 Task: Look for space in Odessa, United States from 12th July, 2023 to 16th July, 2023 for 8 adults in price range Rs.10000 to Rs.16000. Place can be private room with 8 bedrooms having 8 beds and 8 bathrooms. Property type can be house, flat, guest house, hotel. Amenities needed are: wifi, TV, free parkinig on premises, gym, breakfast. Booking option can be shelf check-in. Required host language is English.
Action: Mouse moved to (510, 111)
Screenshot: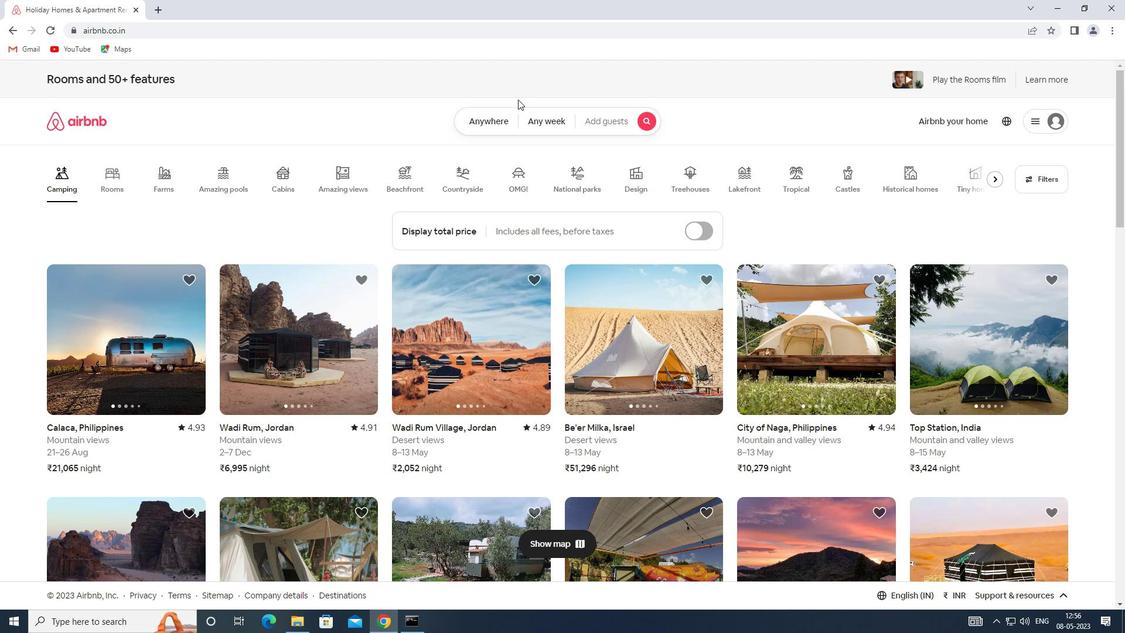 
Action: Mouse pressed left at (510, 111)
Screenshot: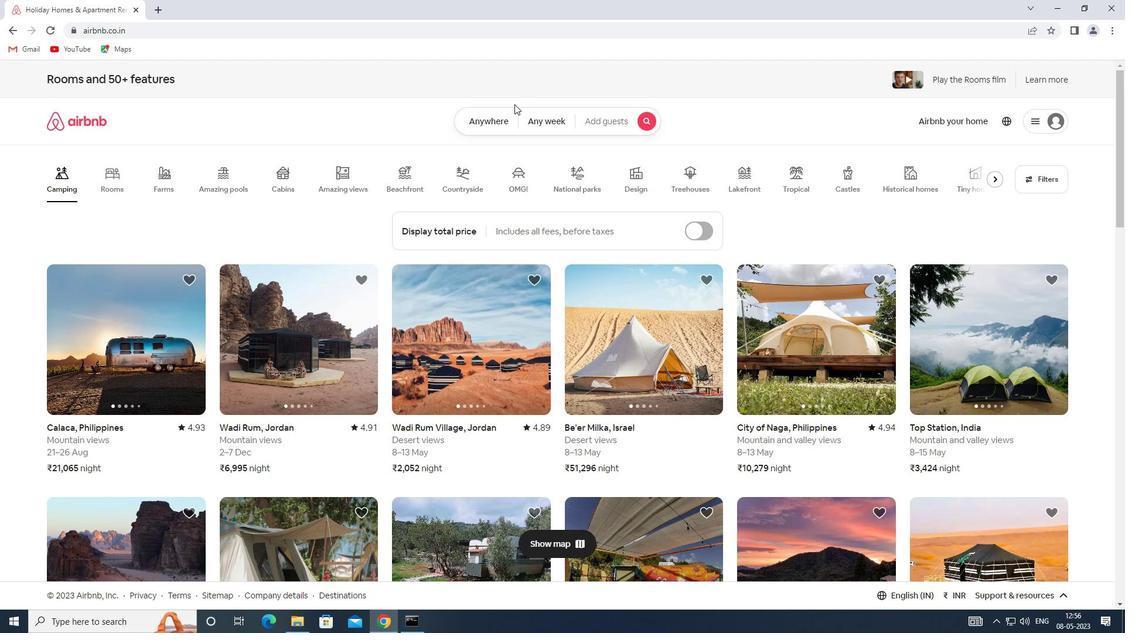 
Action: Mouse moved to (422, 167)
Screenshot: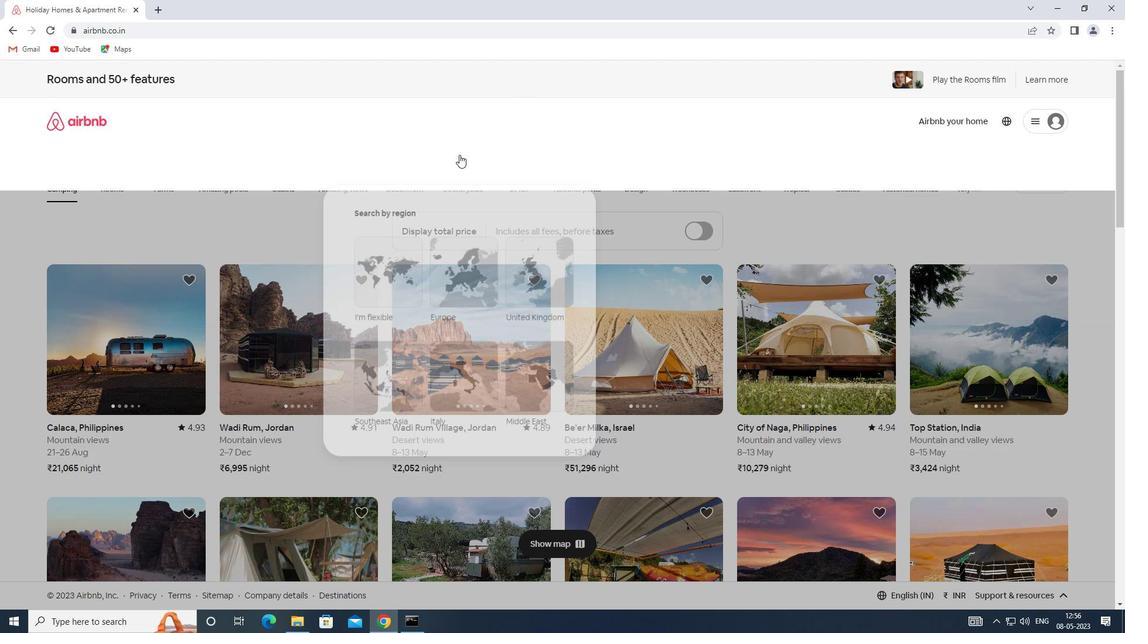 
Action: Mouse pressed left at (422, 167)
Screenshot: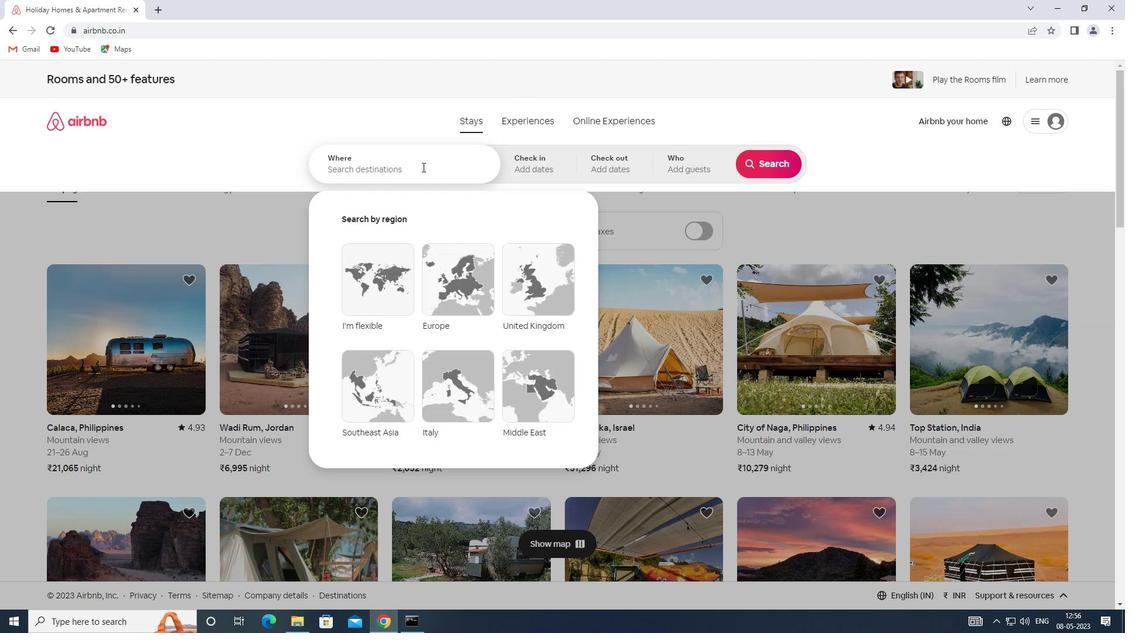 
Action: Key pressed <Key.shift>SPACE<Key.space>IN<Key.space><Key.shift><Key.shift><Key.shift><Key.shift><Key.shift><Key.shift><Key.shift><Key.shift><Key.shift><Key.shift><Key.shift><Key.shift><Key.shift><Key.shift><Key.shift><Key.shift><Key.shift><Key.shift><Key.shift><Key.shift><Key.shift><Key.shift>ODESSA,<Key.shift>UNITED<Key.space><Key.shift>STATES
Screenshot: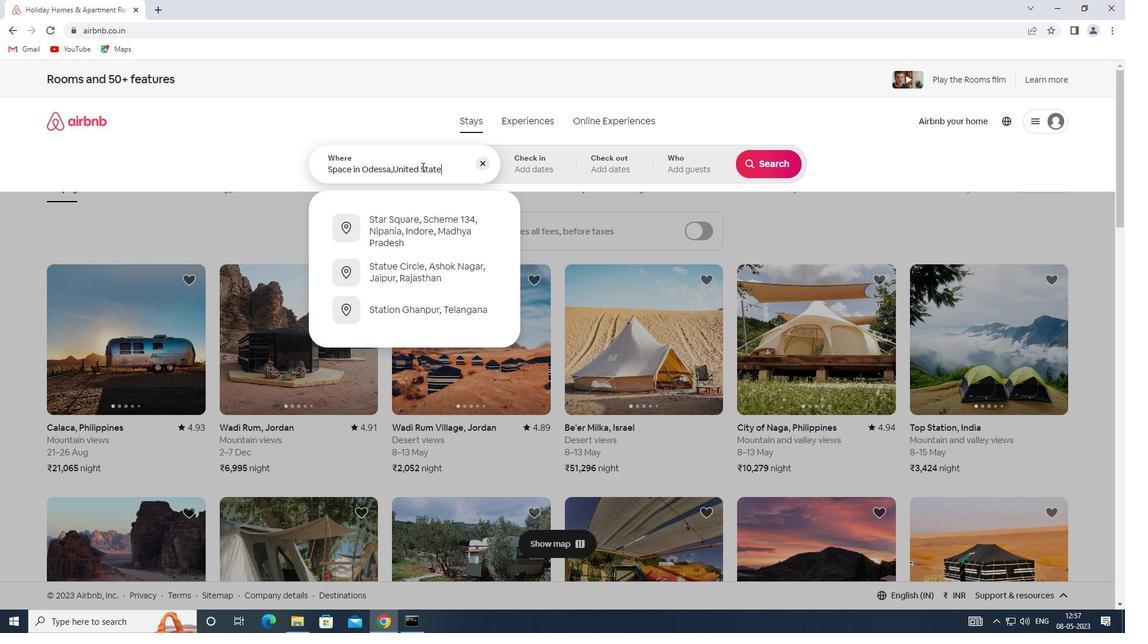 
Action: Mouse moved to (553, 176)
Screenshot: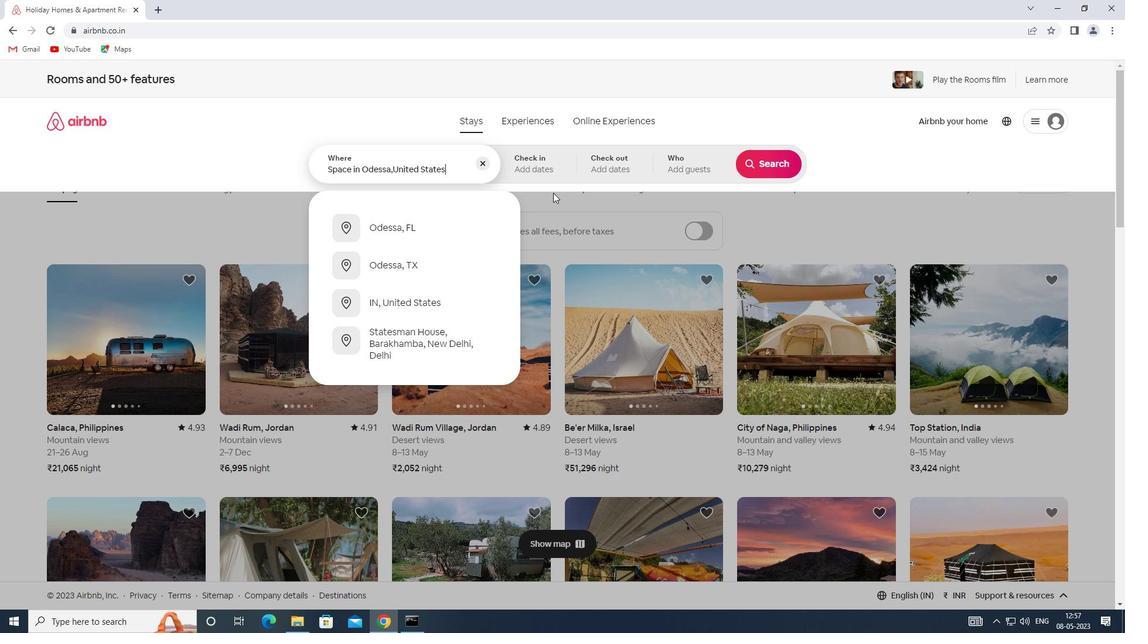 
Action: Mouse pressed left at (553, 176)
Screenshot: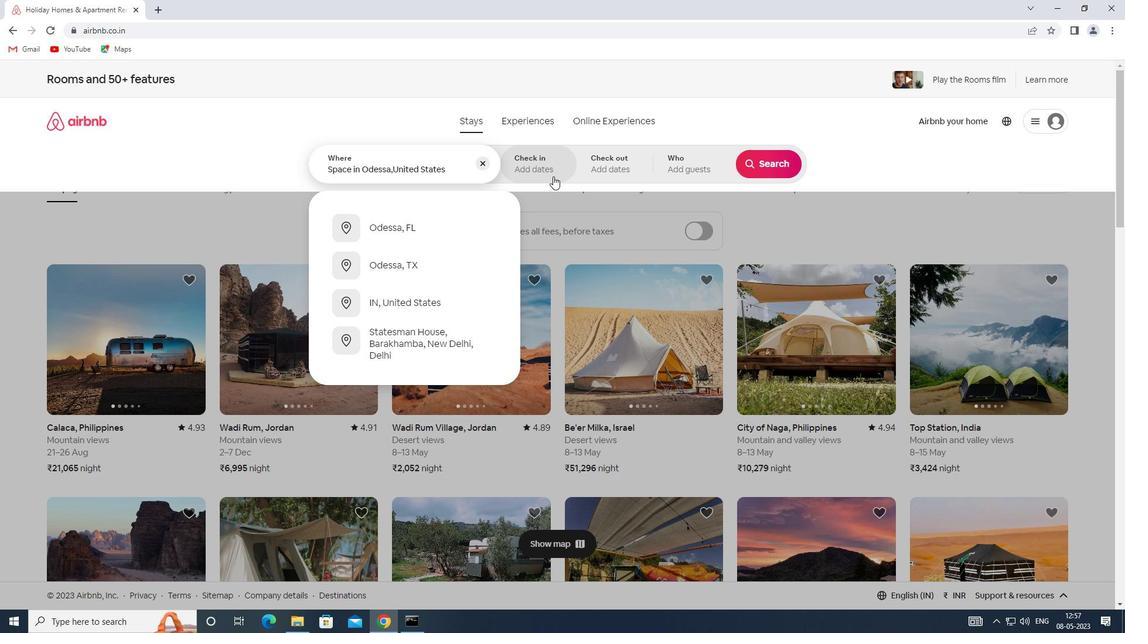 
Action: Mouse moved to (760, 256)
Screenshot: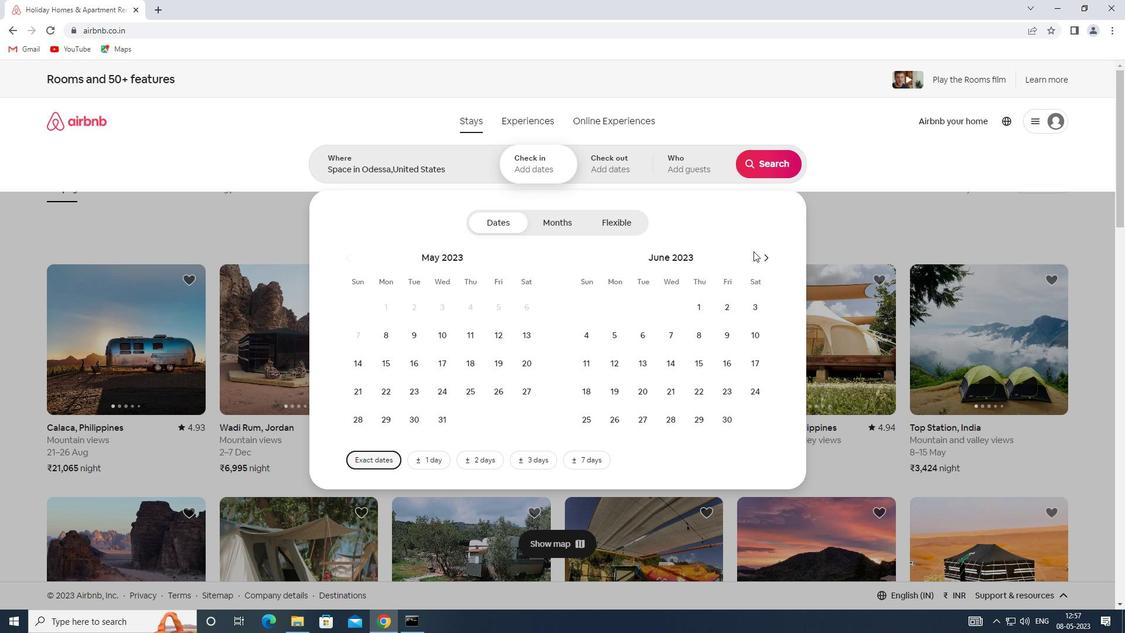 
Action: Mouse pressed left at (760, 256)
Screenshot: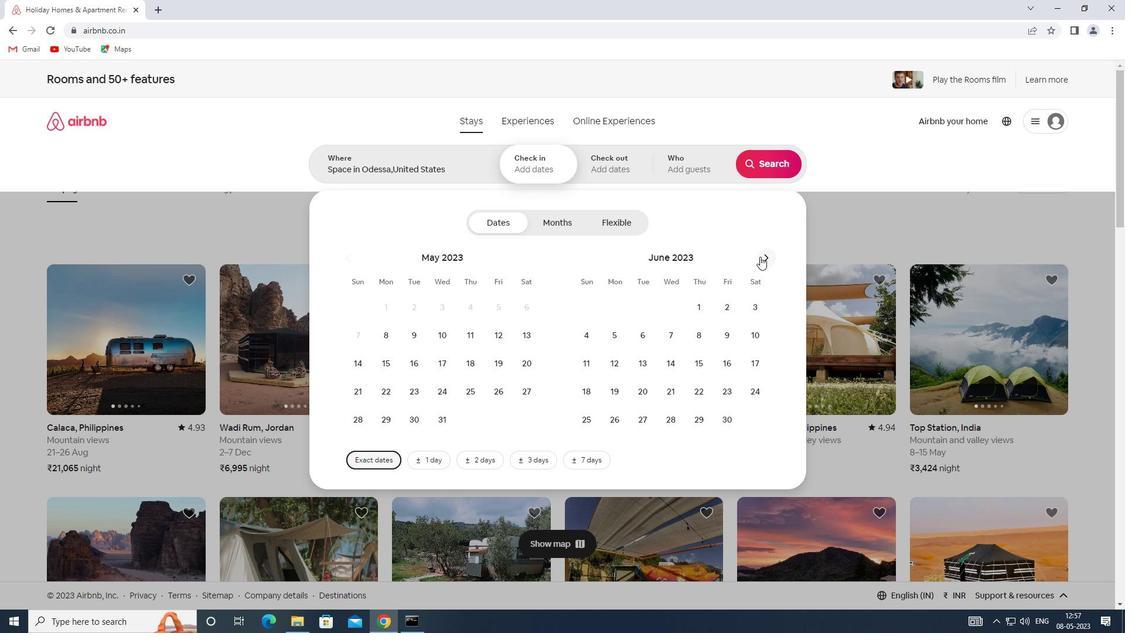 
Action: Mouse moved to (674, 363)
Screenshot: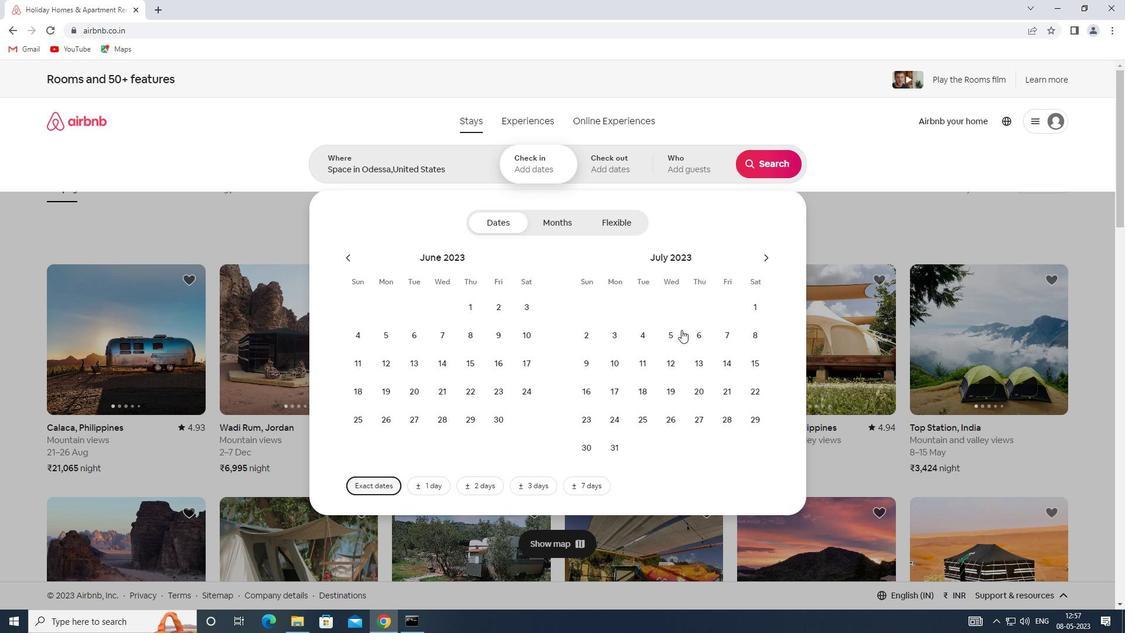 
Action: Mouse pressed left at (674, 363)
Screenshot: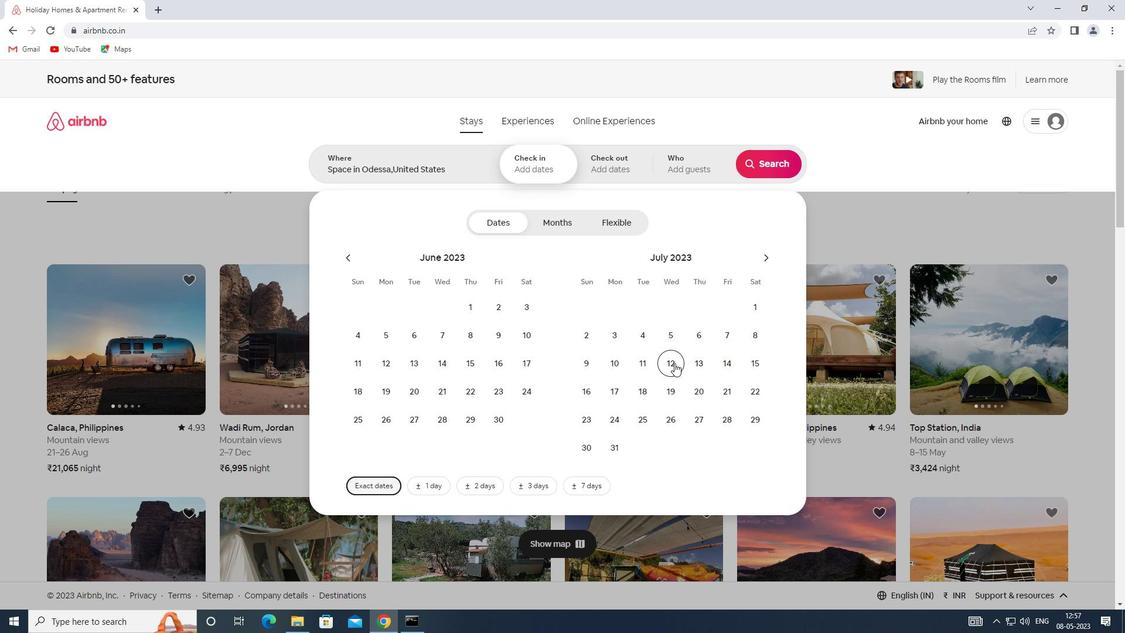 
Action: Mouse moved to (592, 388)
Screenshot: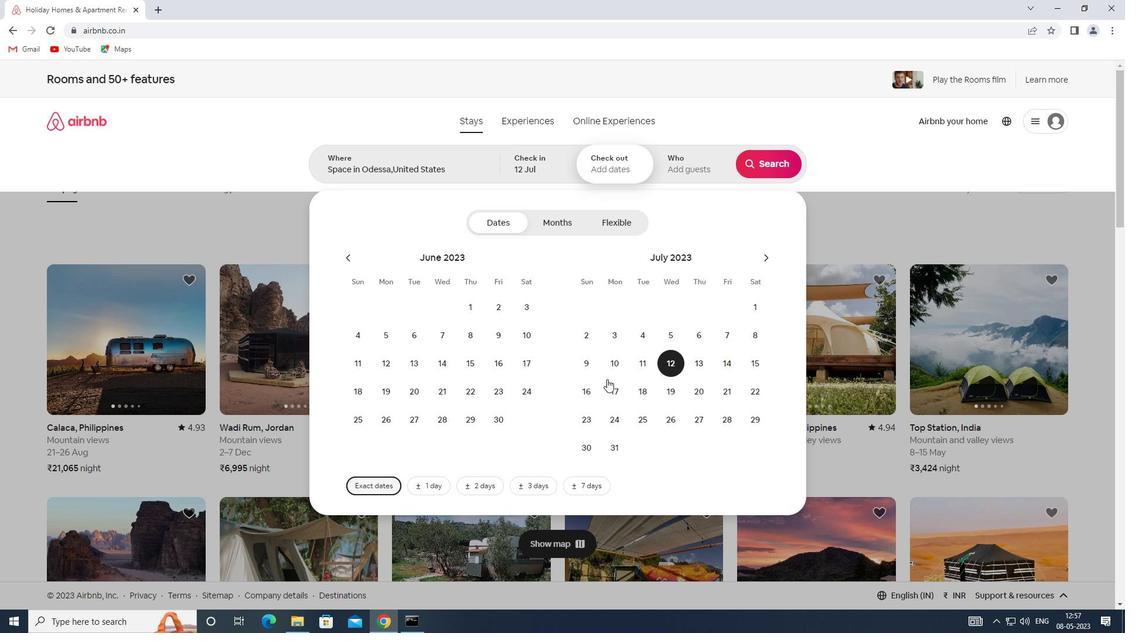
Action: Mouse pressed left at (592, 388)
Screenshot: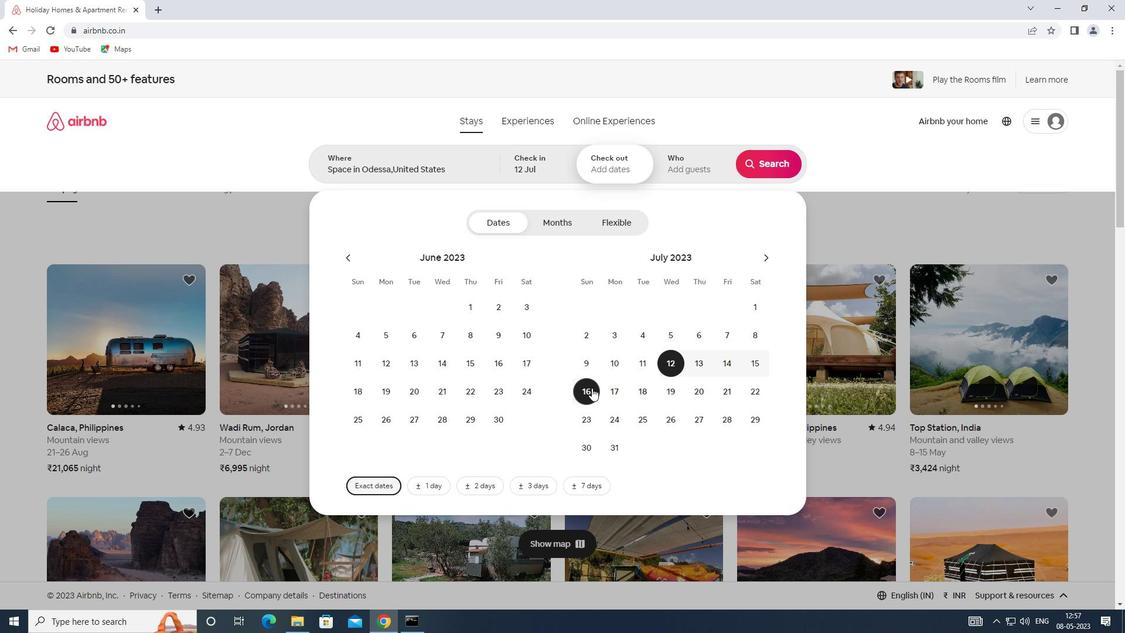 
Action: Mouse moved to (687, 172)
Screenshot: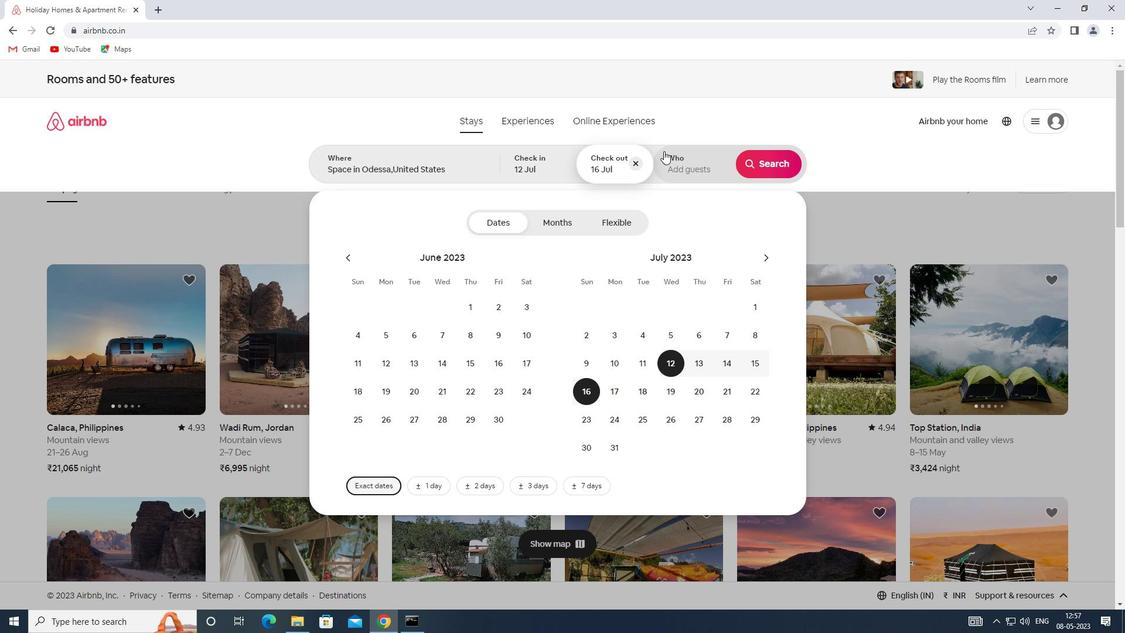 
Action: Mouse pressed left at (687, 172)
Screenshot: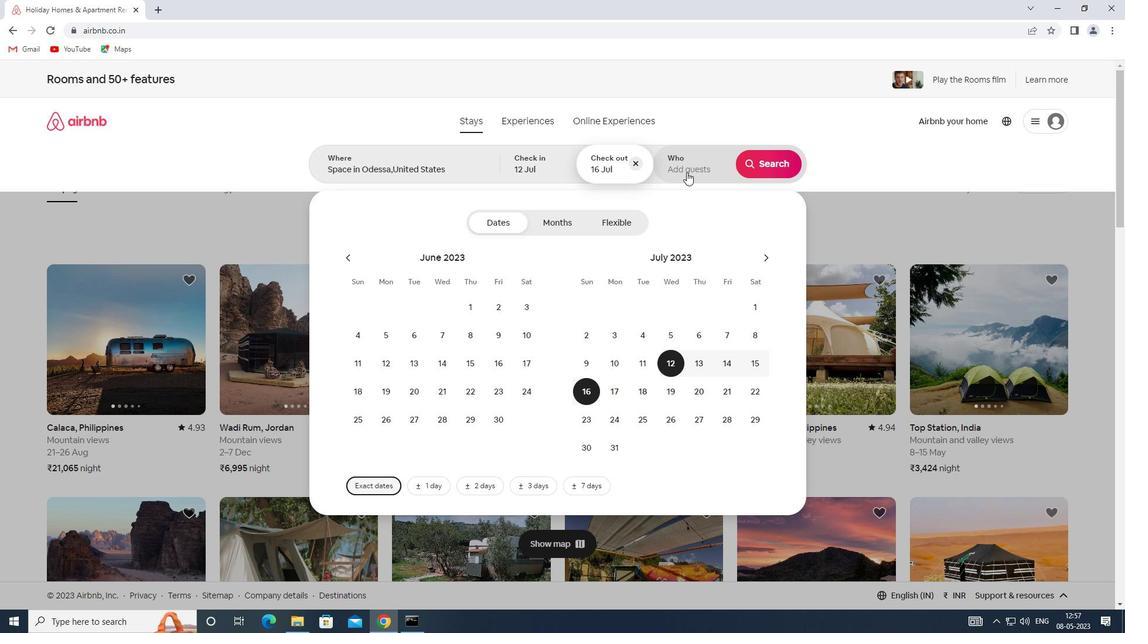 
Action: Mouse moved to (772, 222)
Screenshot: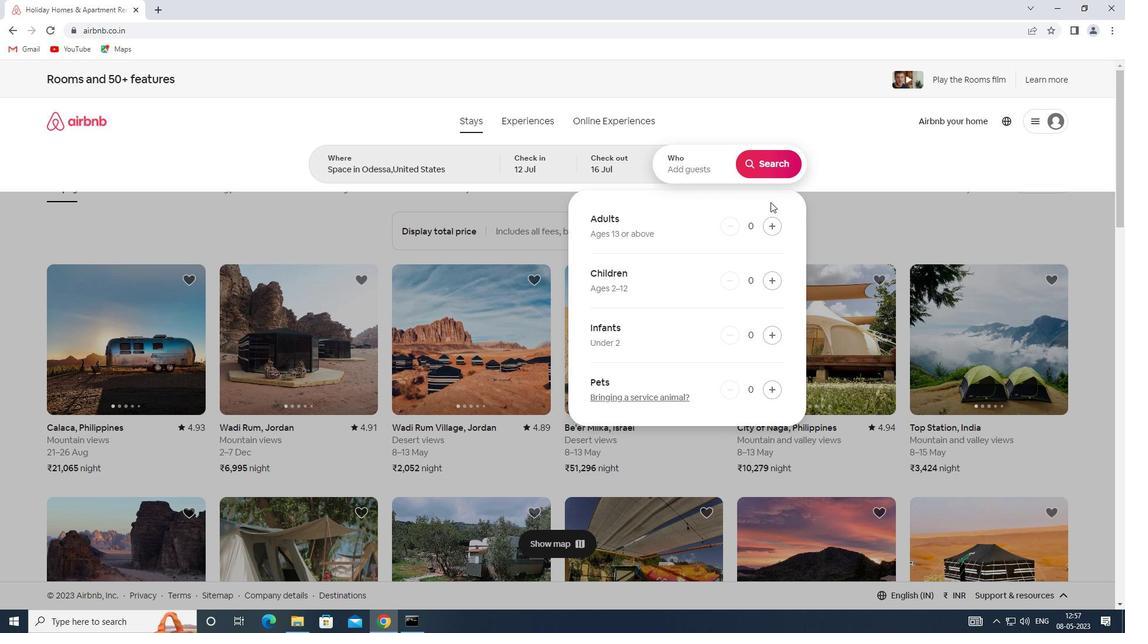 
Action: Mouse pressed left at (772, 222)
Screenshot: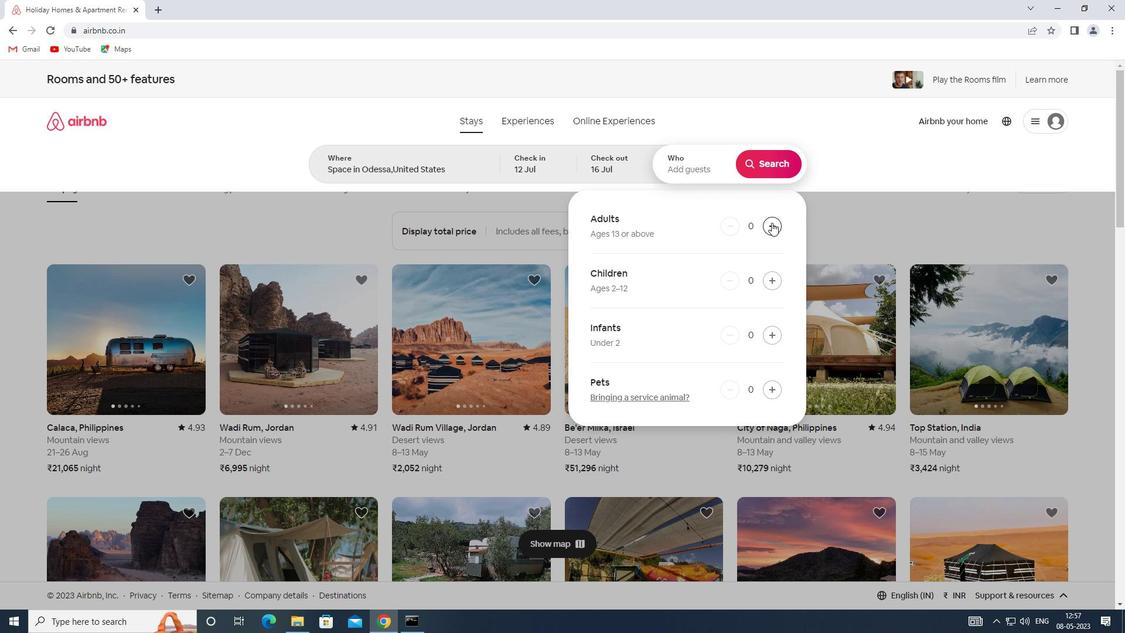 
Action: Mouse pressed left at (772, 222)
Screenshot: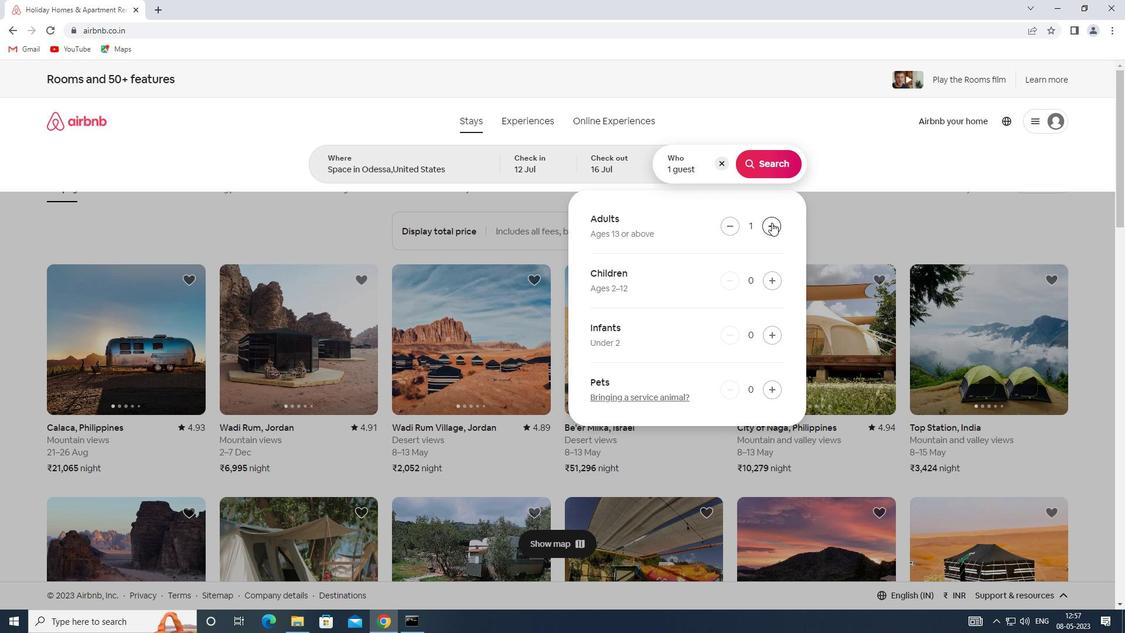 
Action: Mouse pressed left at (772, 222)
Screenshot: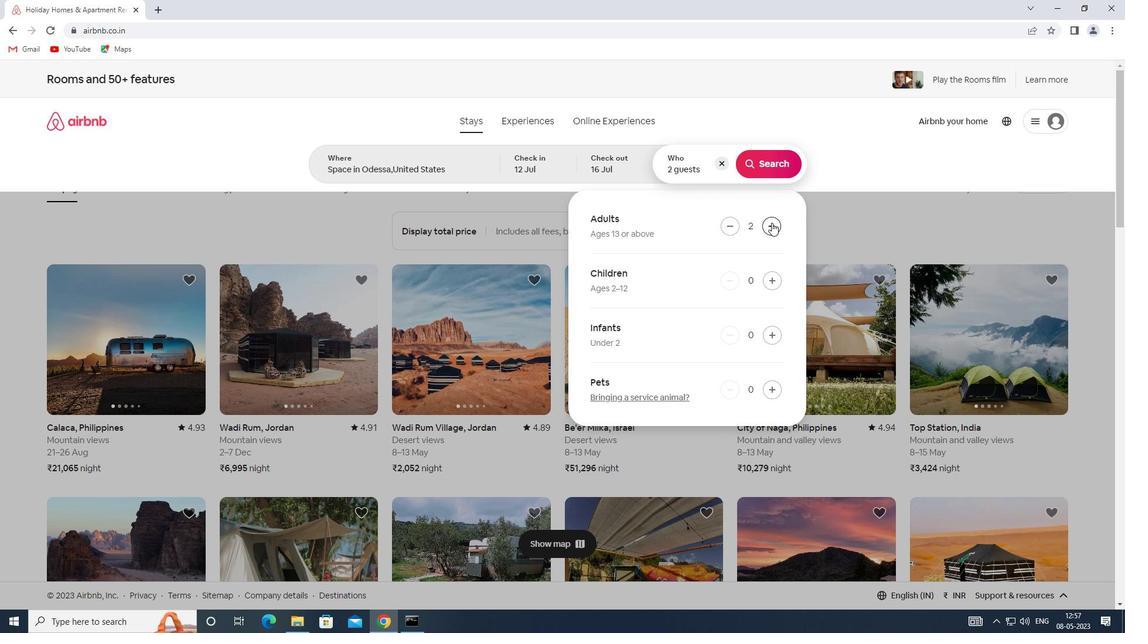 
Action: Mouse pressed left at (772, 222)
Screenshot: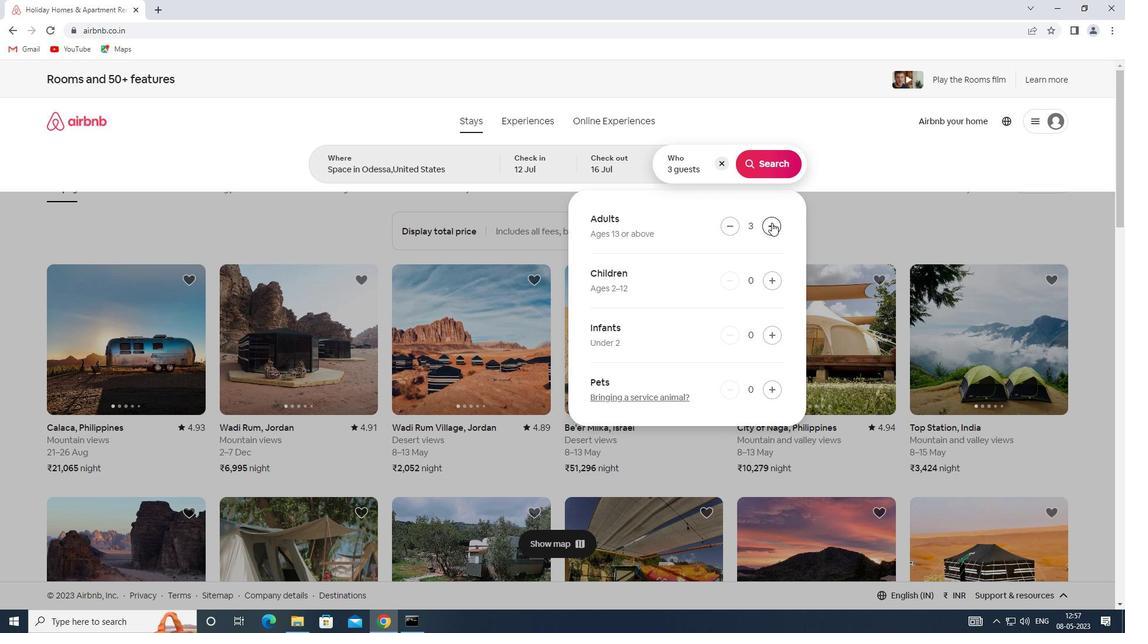 
Action: Mouse pressed left at (772, 222)
Screenshot: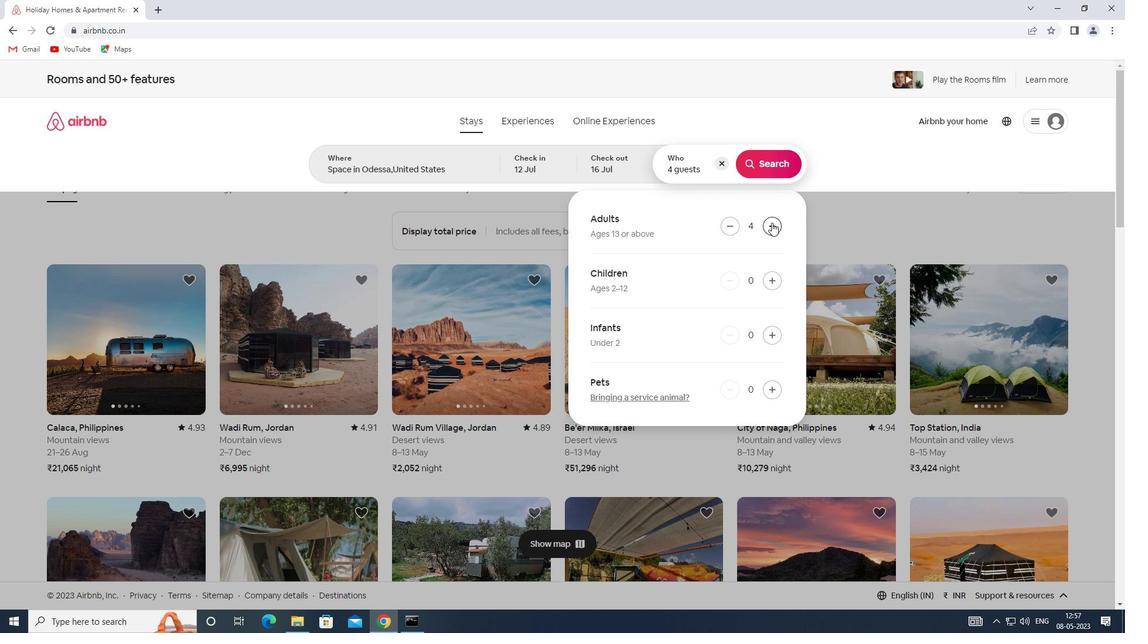 
Action: Mouse pressed left at (772, 222)
Screenshot: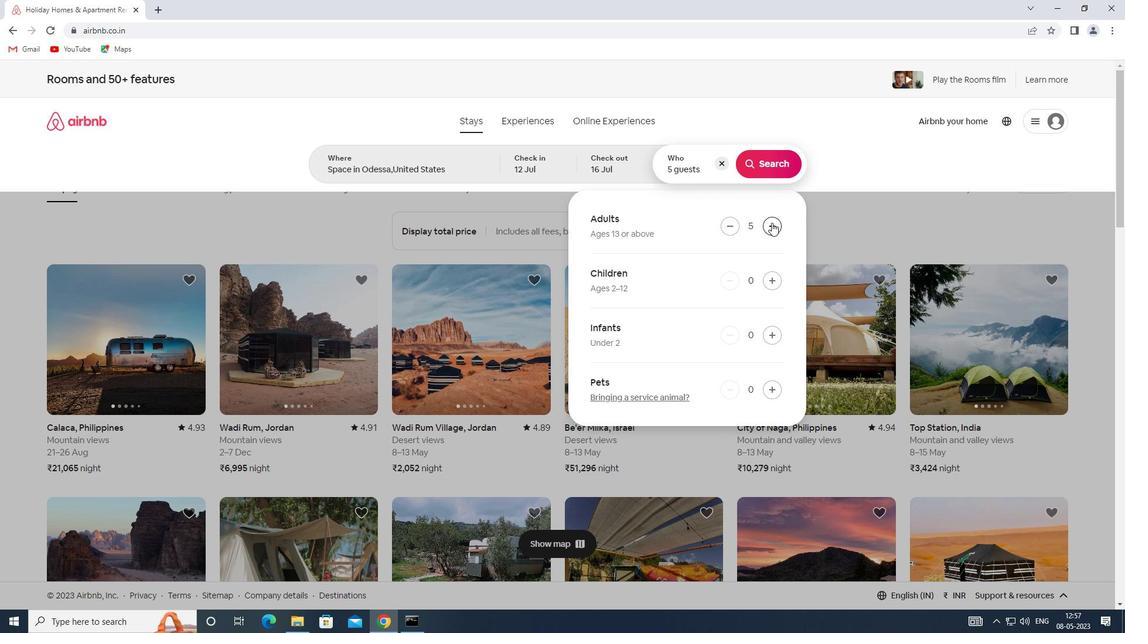 
Action: Mouse pressed left at (772, 222)
Screenshot: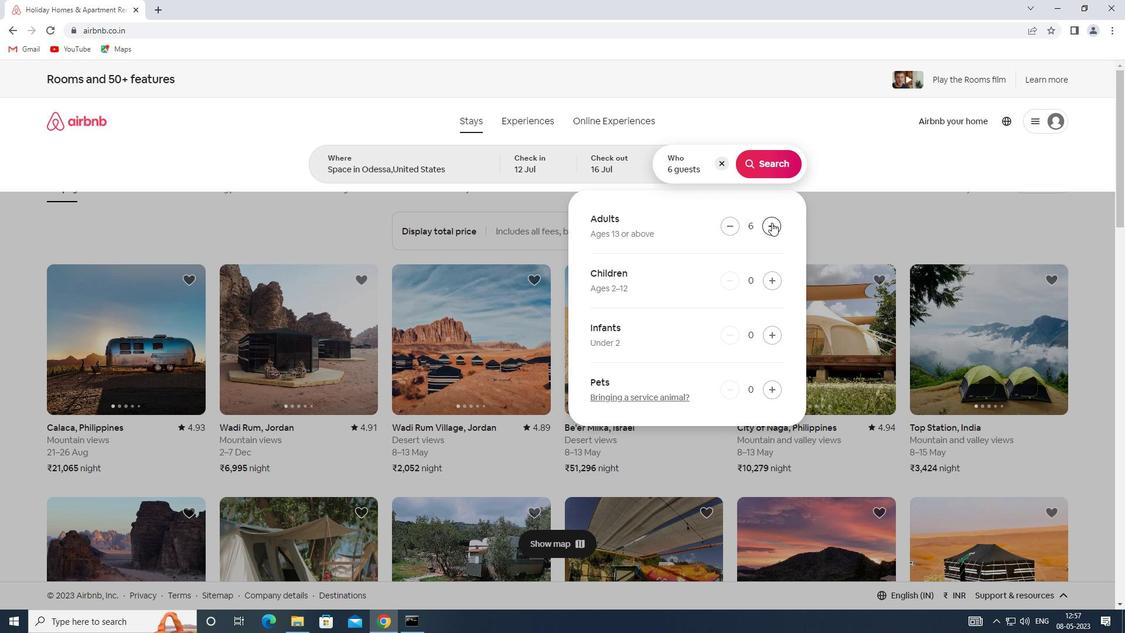 
Action: Mouse pressed left at (772, 222)
Screenshot: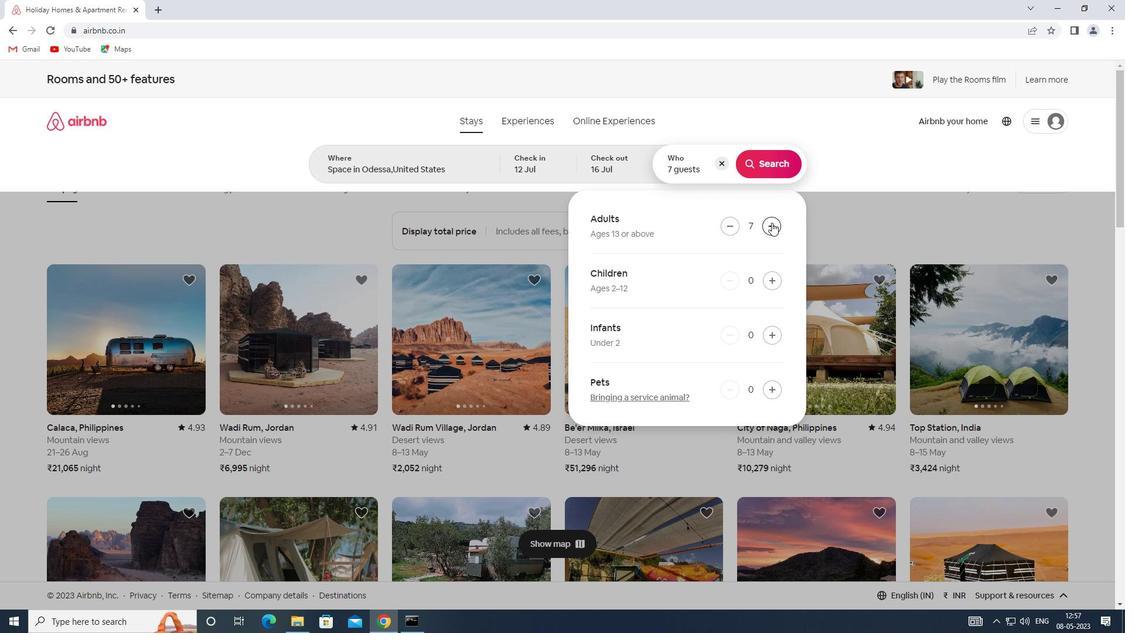 
Action: Mouse moved to (773, 166)
Screenshot: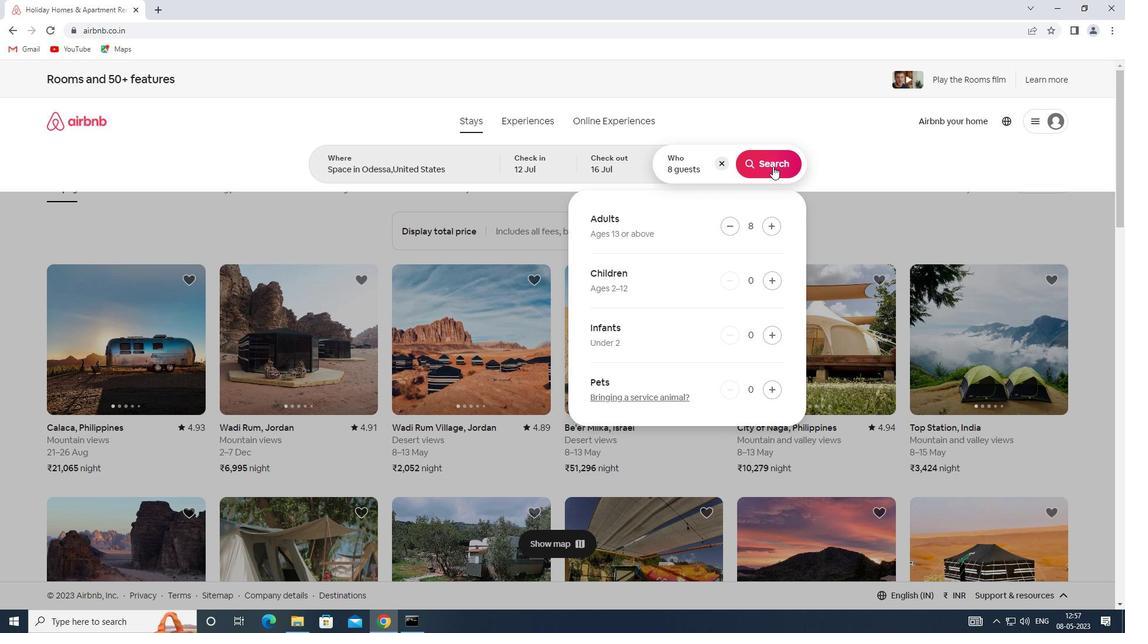 
Action: Mouse pressed left at (773, 166)
Screenshot: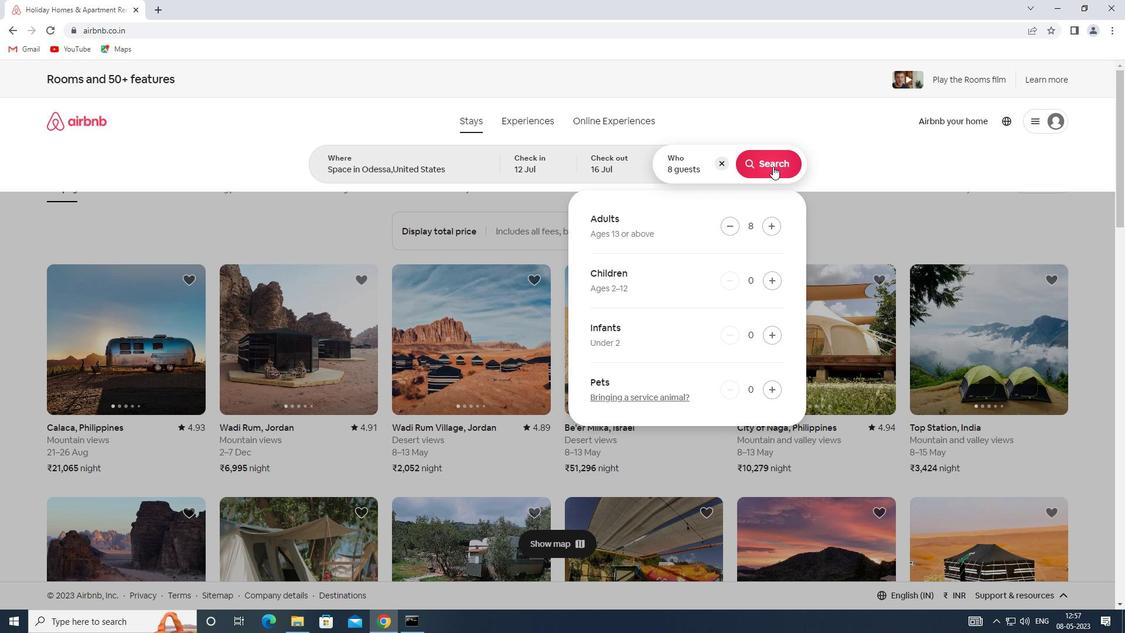 
Action: Mouse moved to (1057, 129)
Screenshot: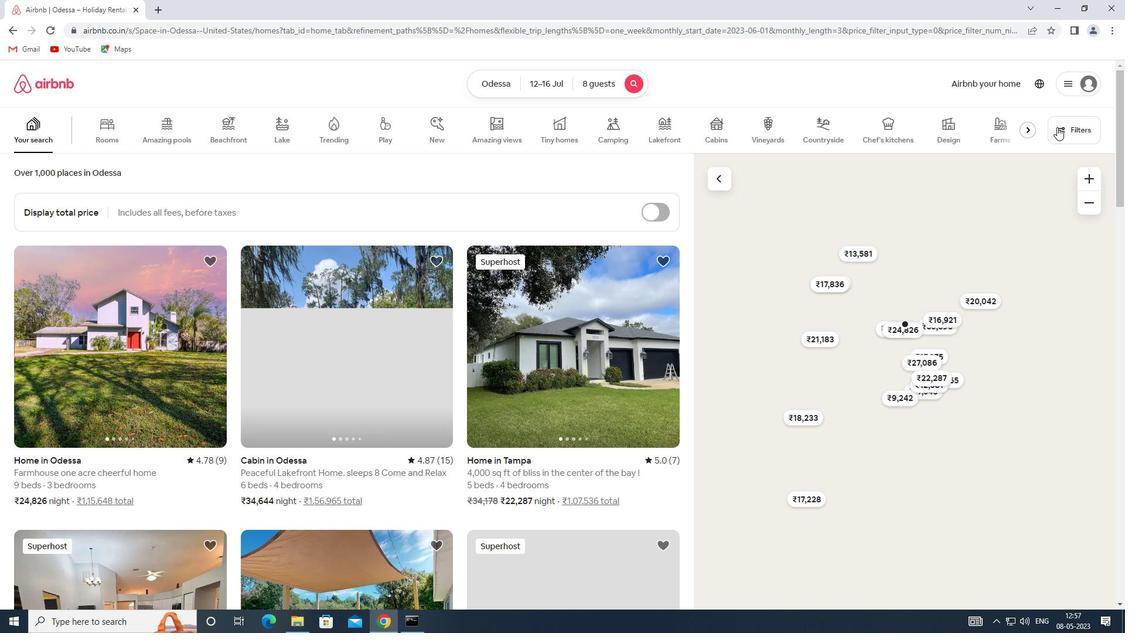 
Action: Mouse pressed left at (1057, 129)
Screenshot: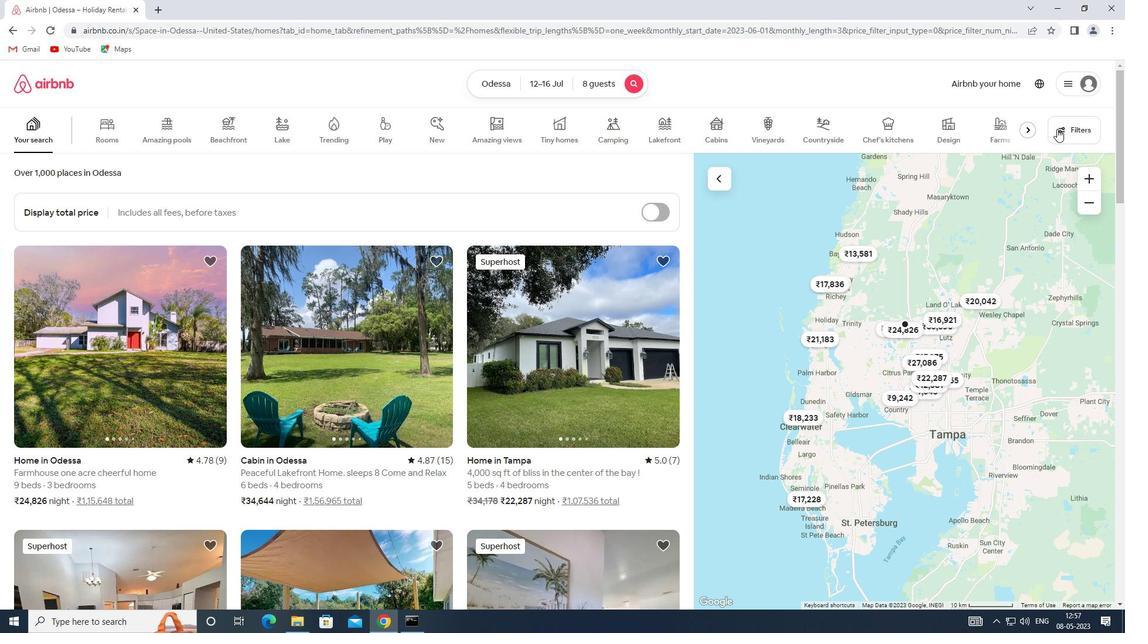 
Action: Mouse moved to (406, 419)
Screenshot: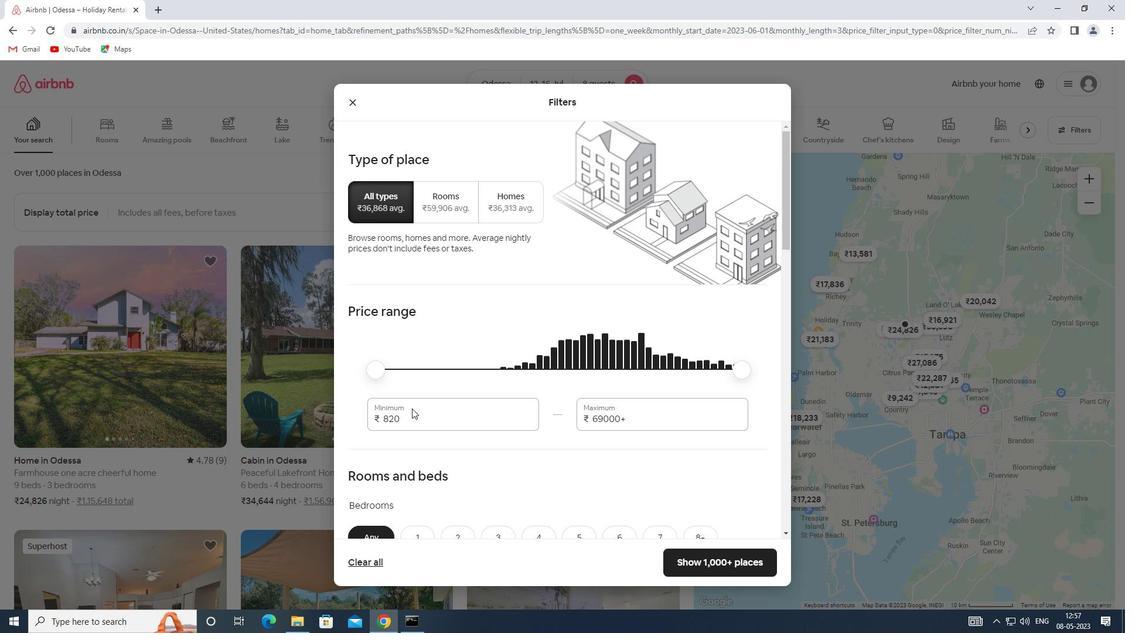 
Action: Mouse pressed left at (406, 419)
Screenshot: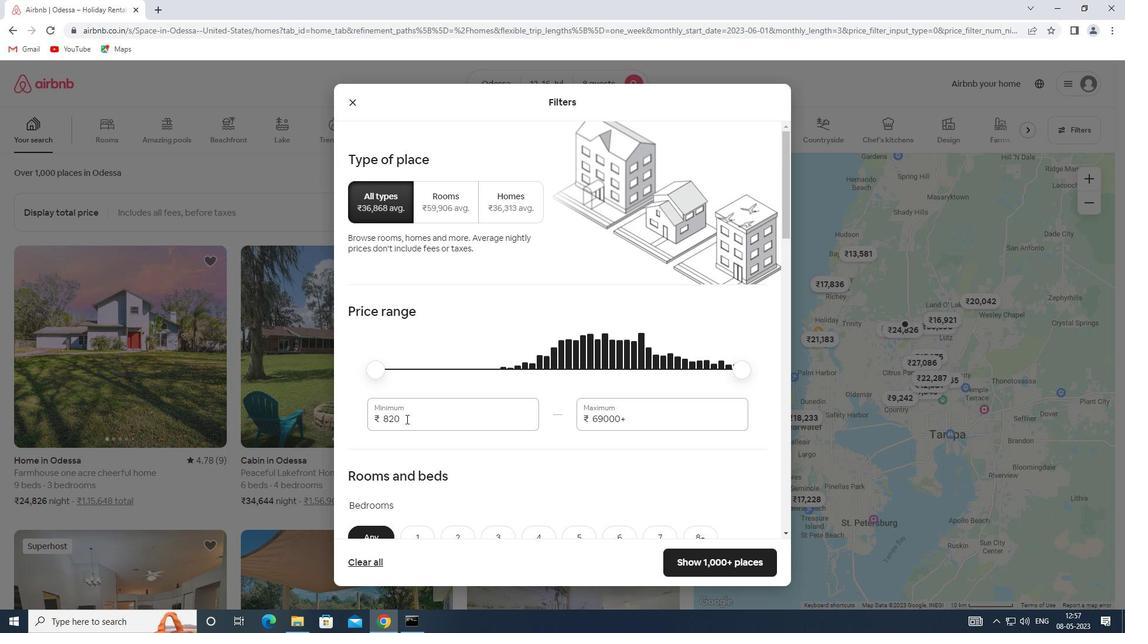 
Action: Mouse moved to (372, 418)
Screenshot: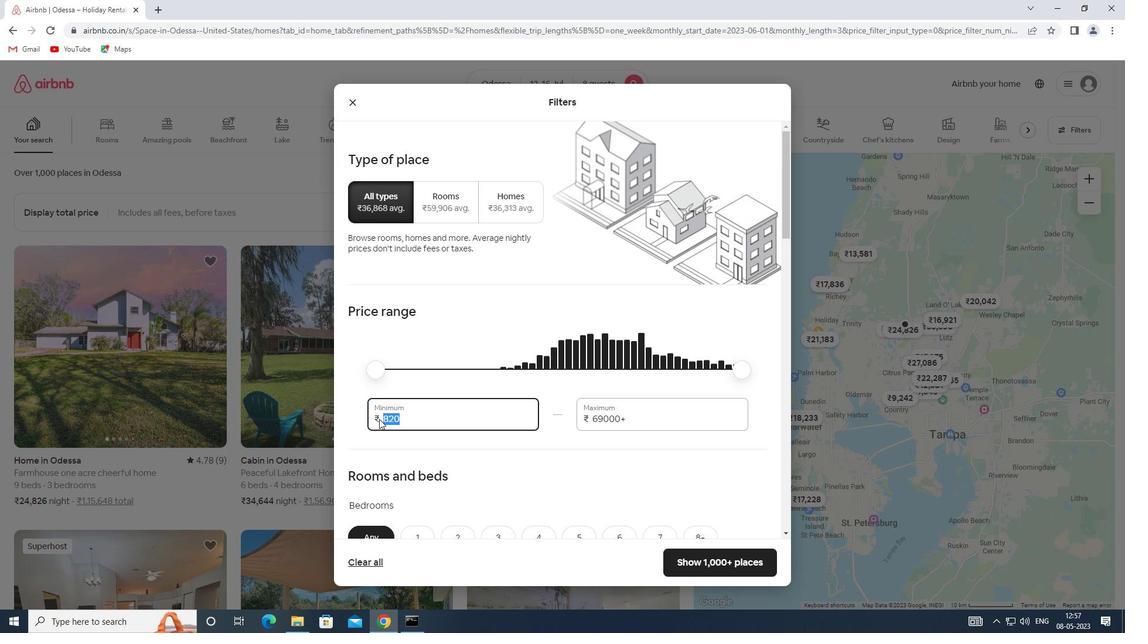 
Action: Key pressed 10000
Screenshot: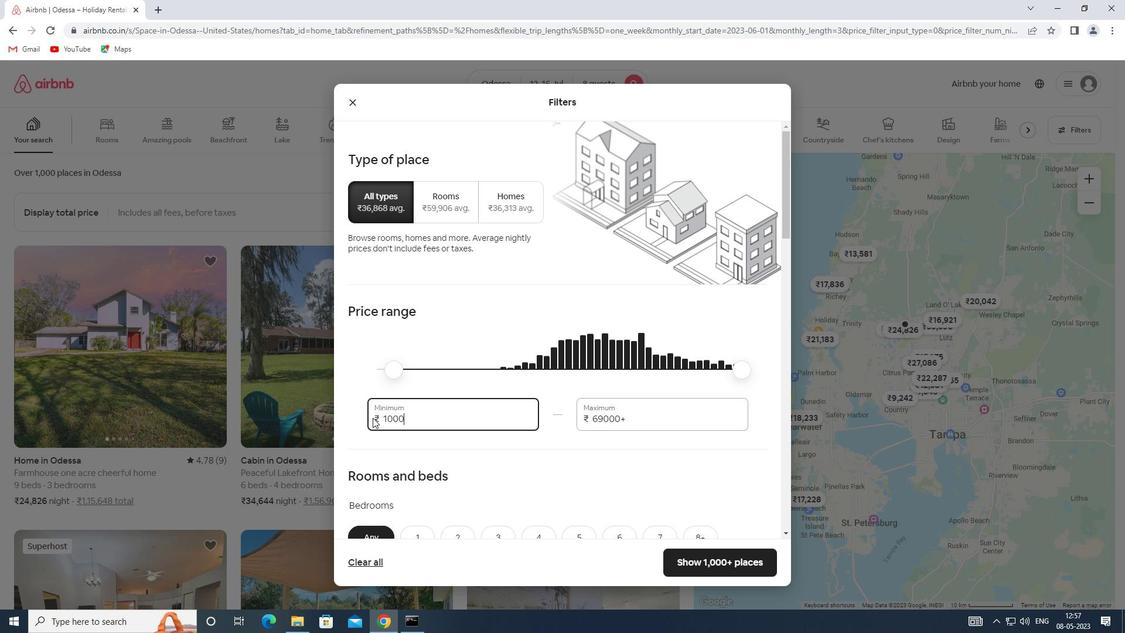 
Action: Mouse moved to (625, 419)
Screenshot: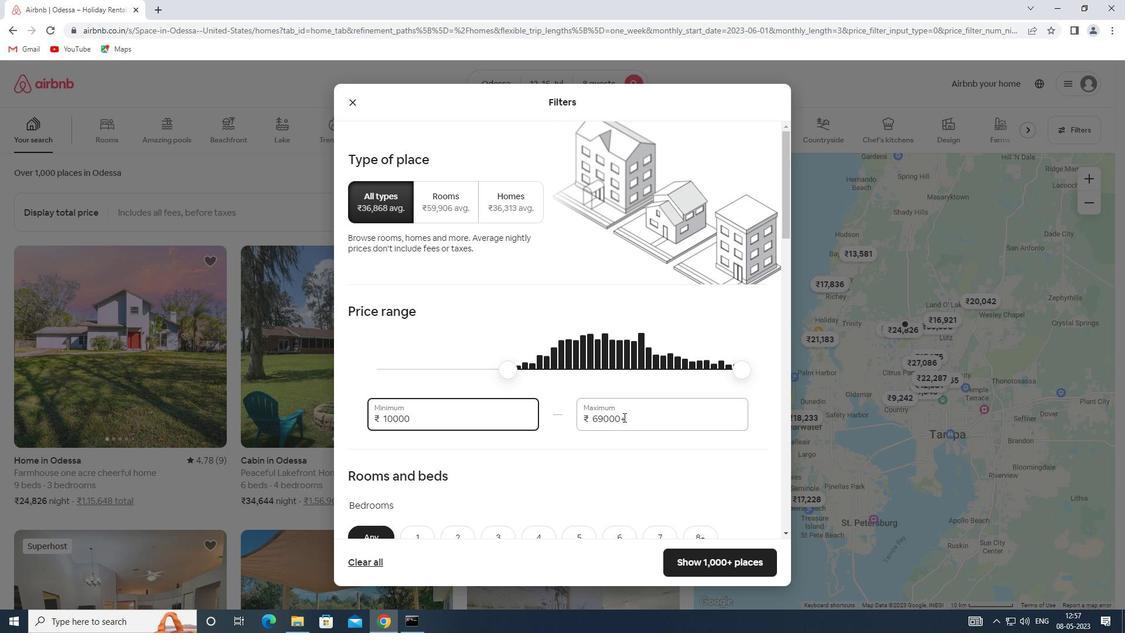 
Action: Mouse pressed left at (625, 419)
Screenshot: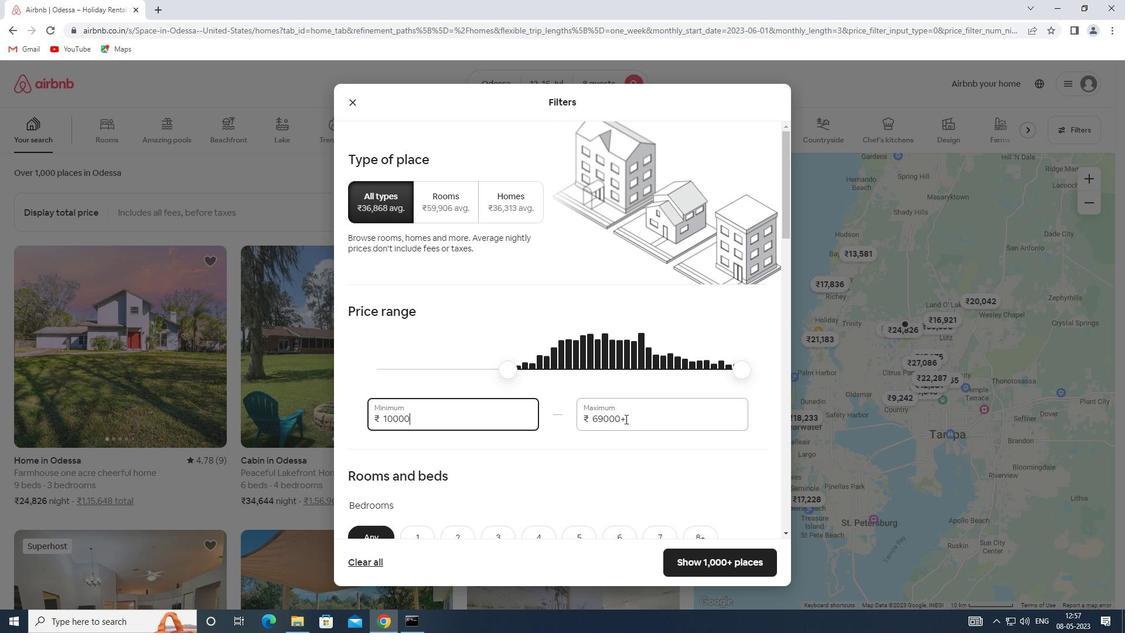 
Action: Mouse moved to (584, 417)
Screenshot: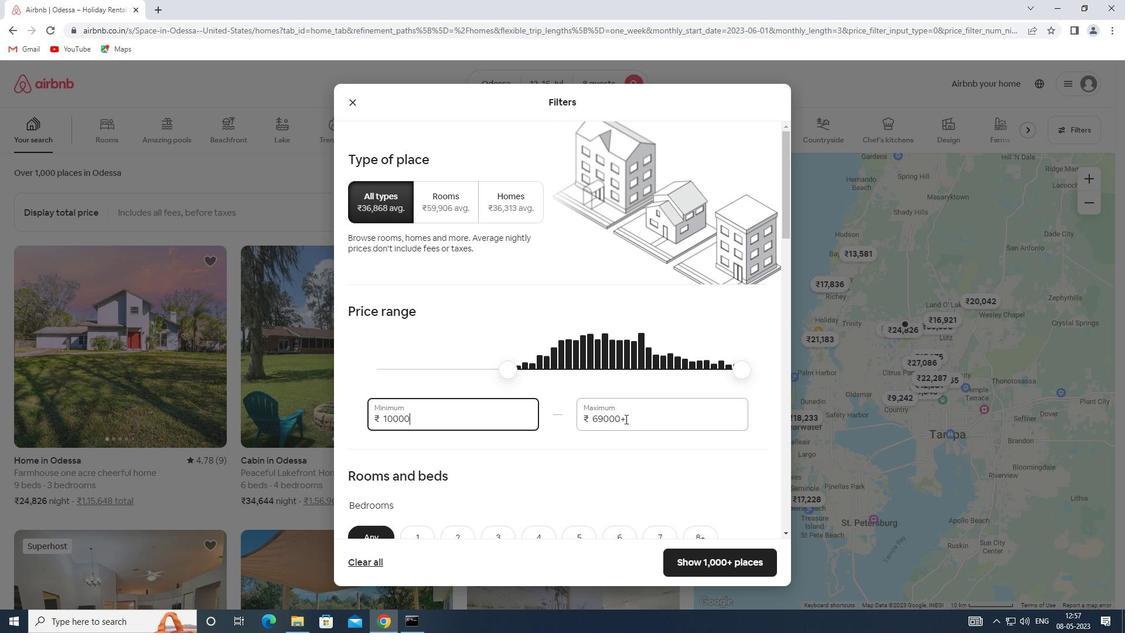
Action: Key pressed 16000
Screenshot: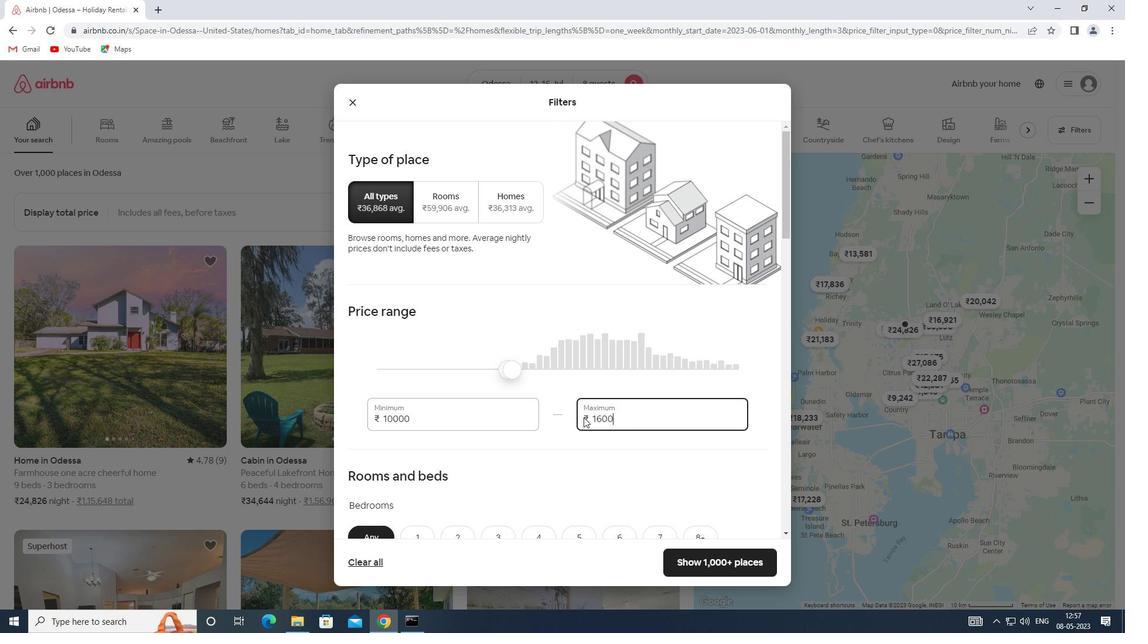 
Action: Mouse scrolled (584, 416) with delta (0, 0)
Screenshot: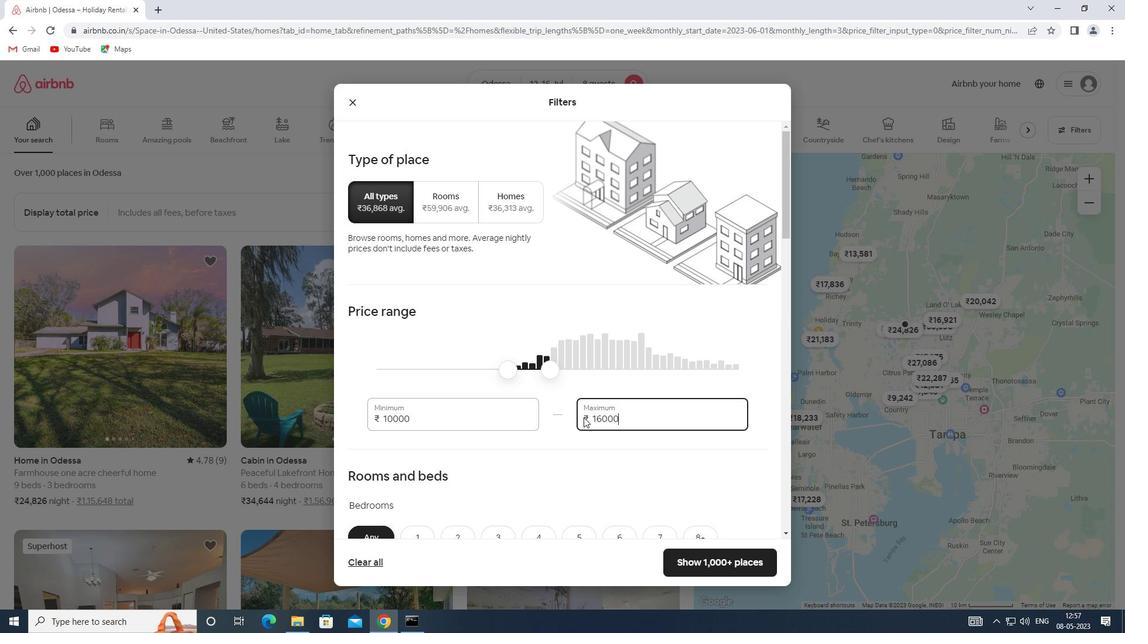 
Action: Mouse scrolled (584, 416) with delta (0, 0)
Screenshot: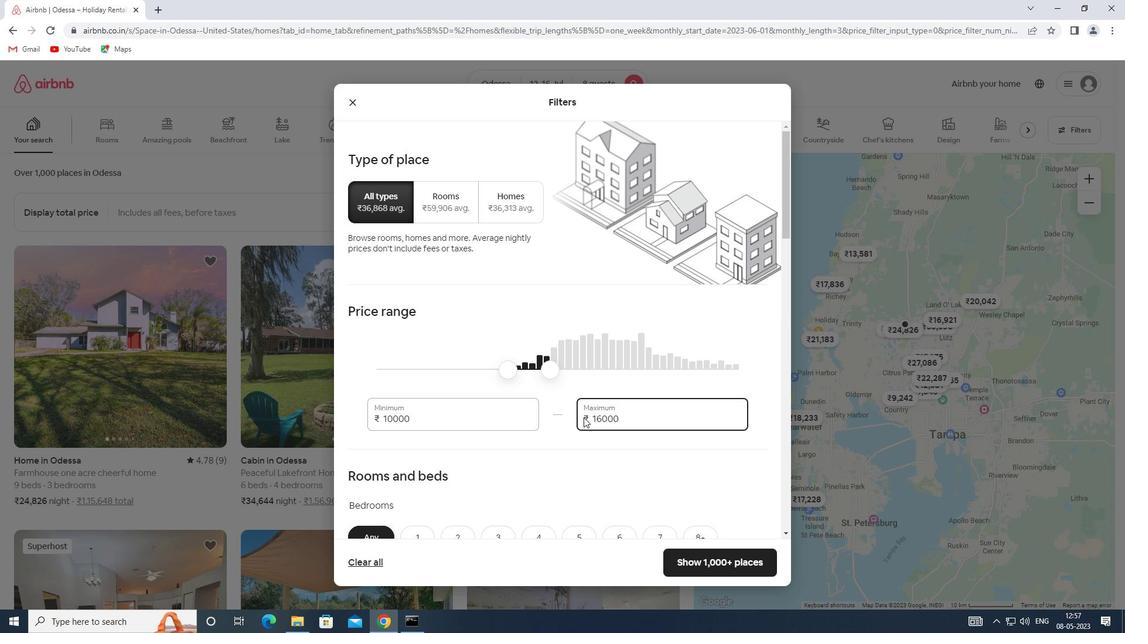 
Action: Mouse scrolled (584, 416) with delta (0, 0)
Screenshot: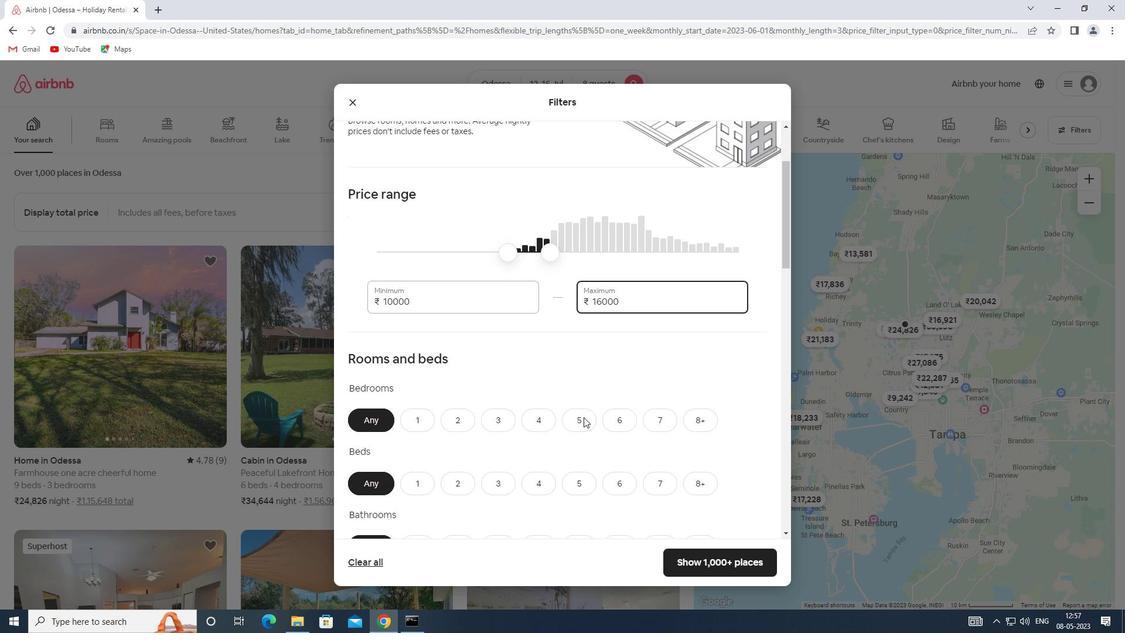 
Action: Mouse scrolled (584, 416) with delta (0, 0)
Screenshot: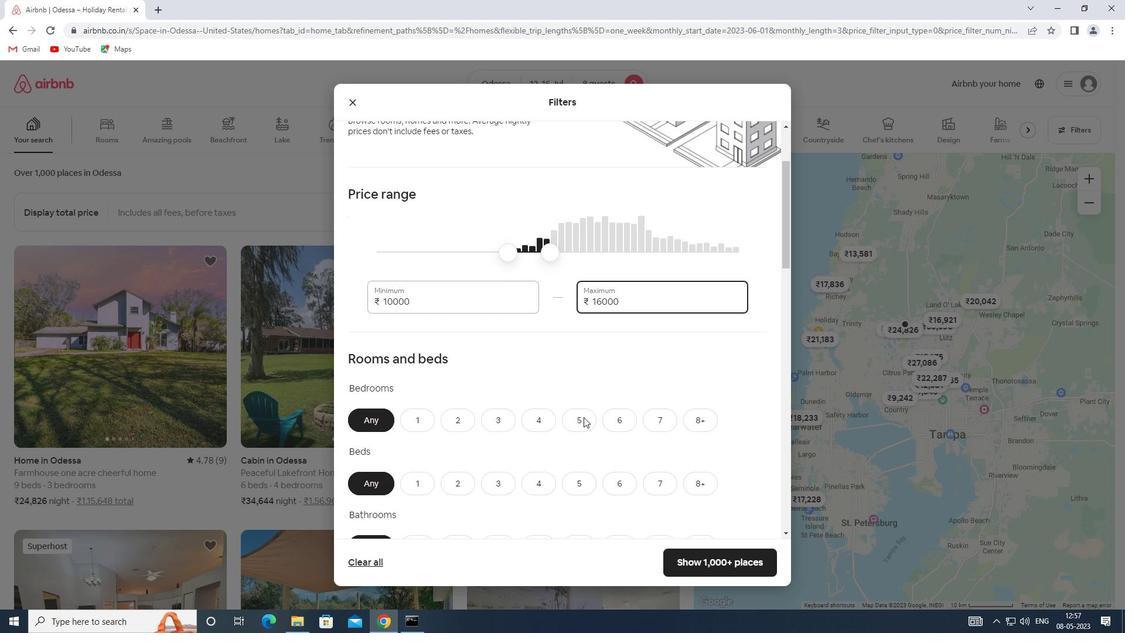 
Action: Mouse moved to (700, 292)
Screenshot: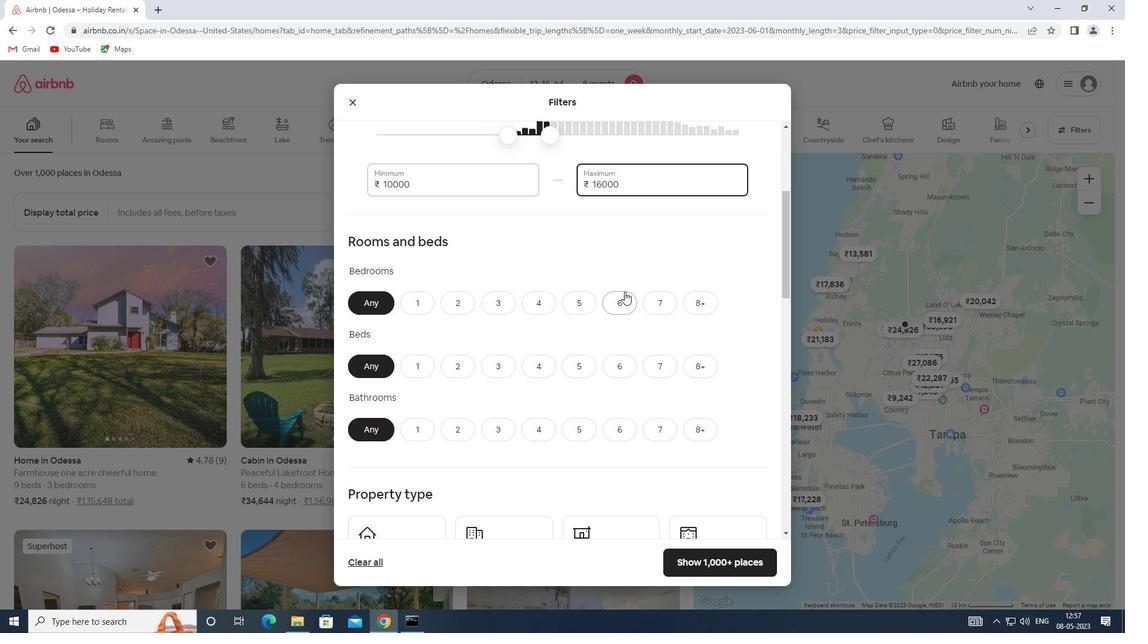 
Action: Mouse pressed left at (700, 292)
Screenshot: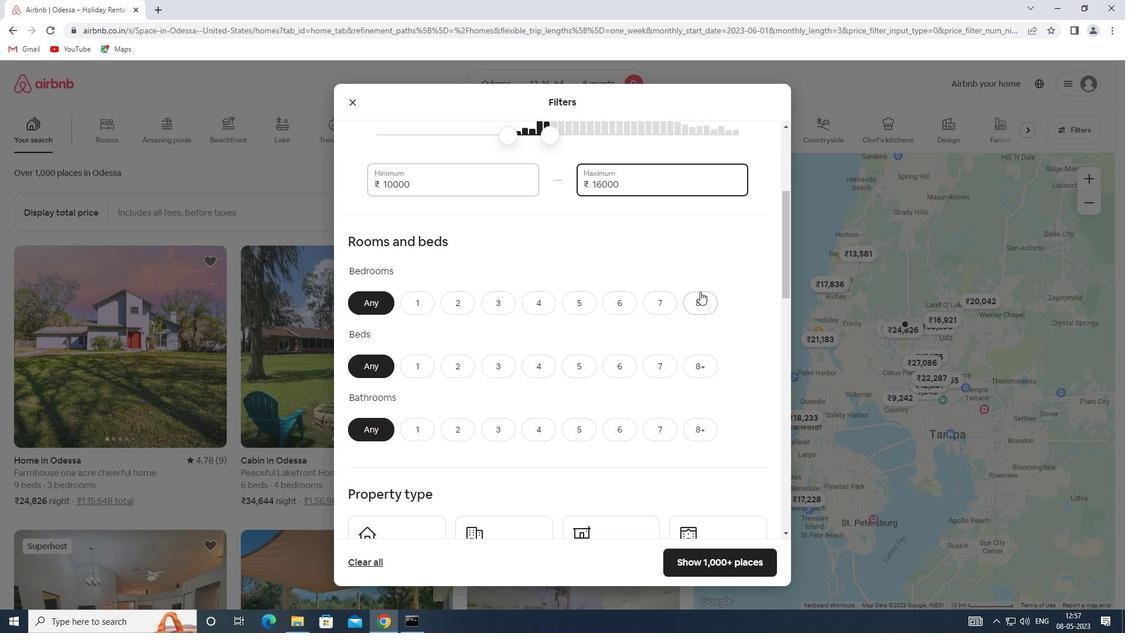 
Action: Mouse moved to (701, 364)
Screenshot: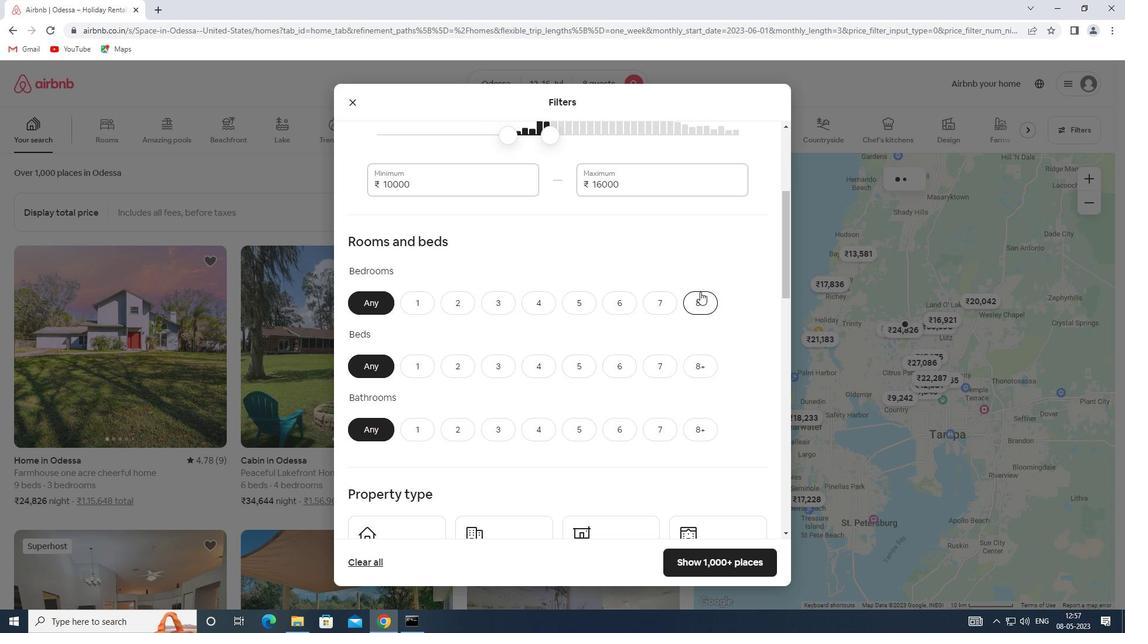 
Action: Mouse pressed left at (701, 364)
Screenshot: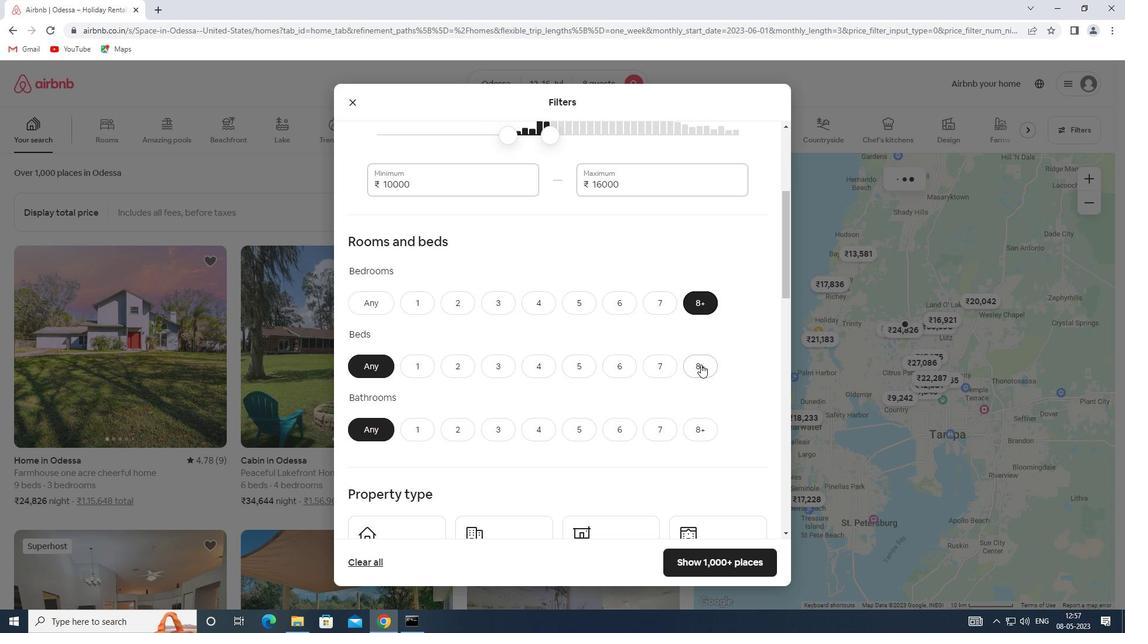 
Action: Mouse moved to (701, 427)
Screenshot: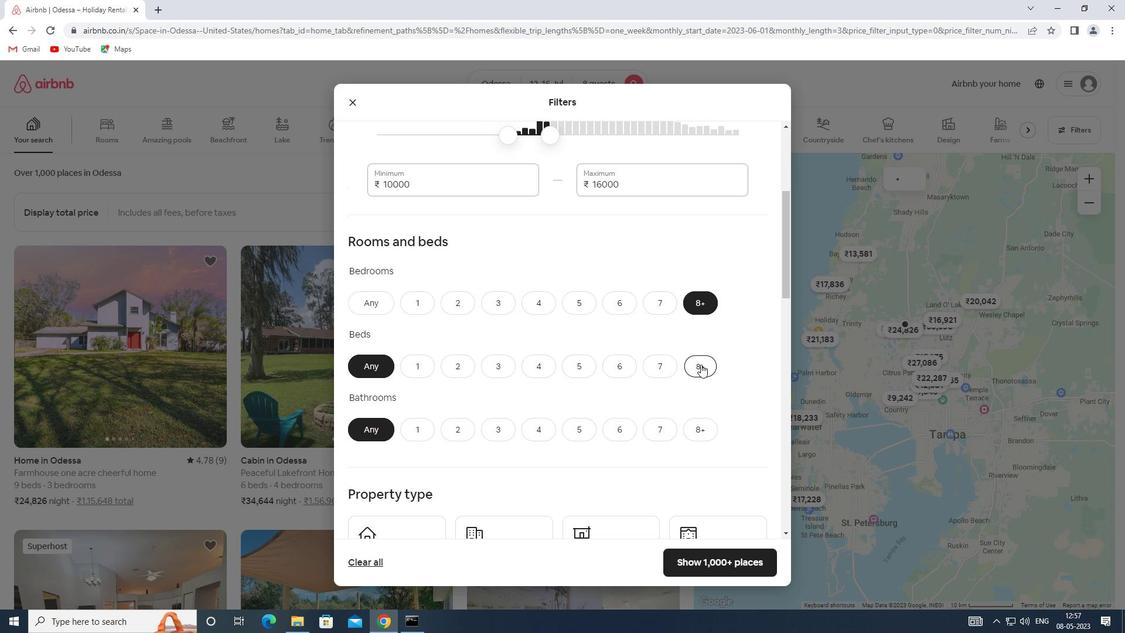 
Action: Mouse pressed left at (701, 427)
Screenshot: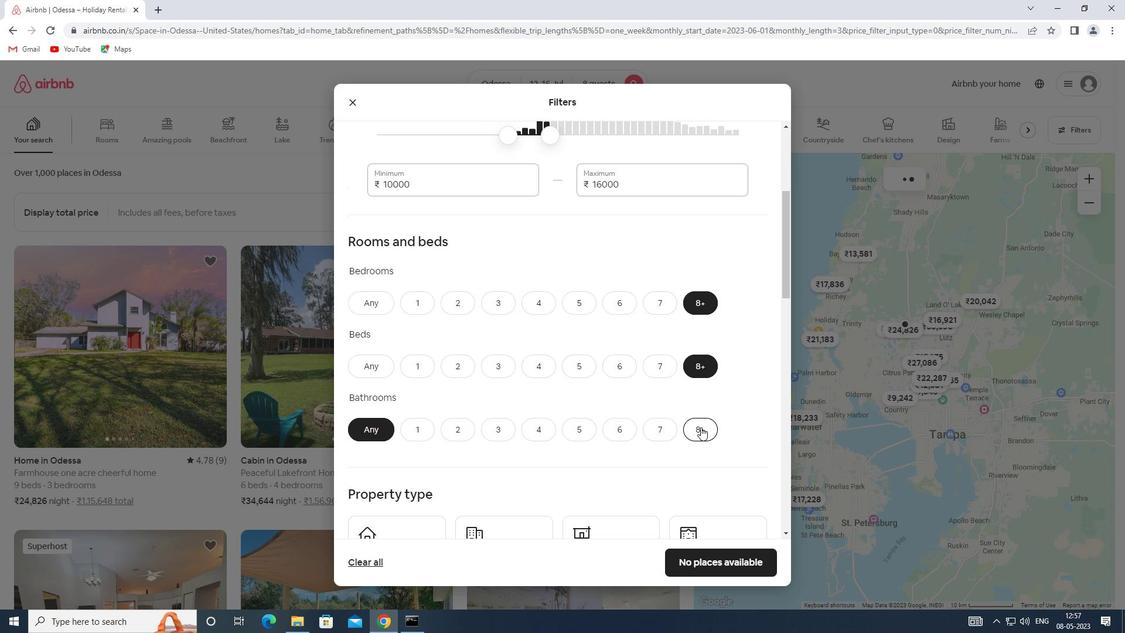 
Action: Mouse moved to (669, 415)
Screenshot: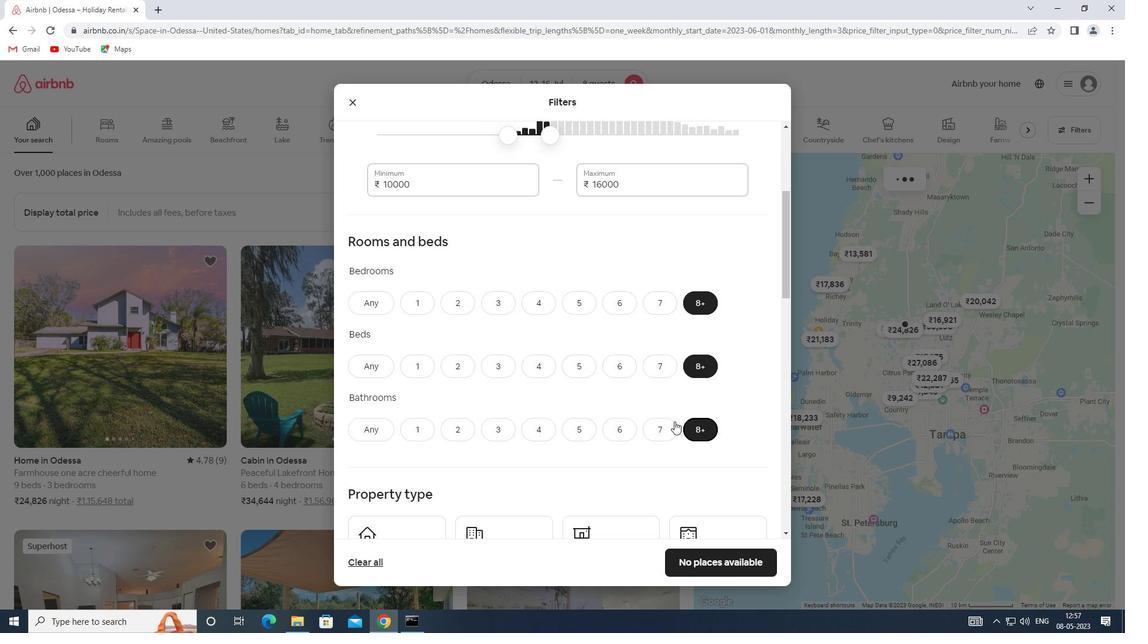 
Action: Mouse scrolled (669, 414) with delta (0, 0)
Screenshot: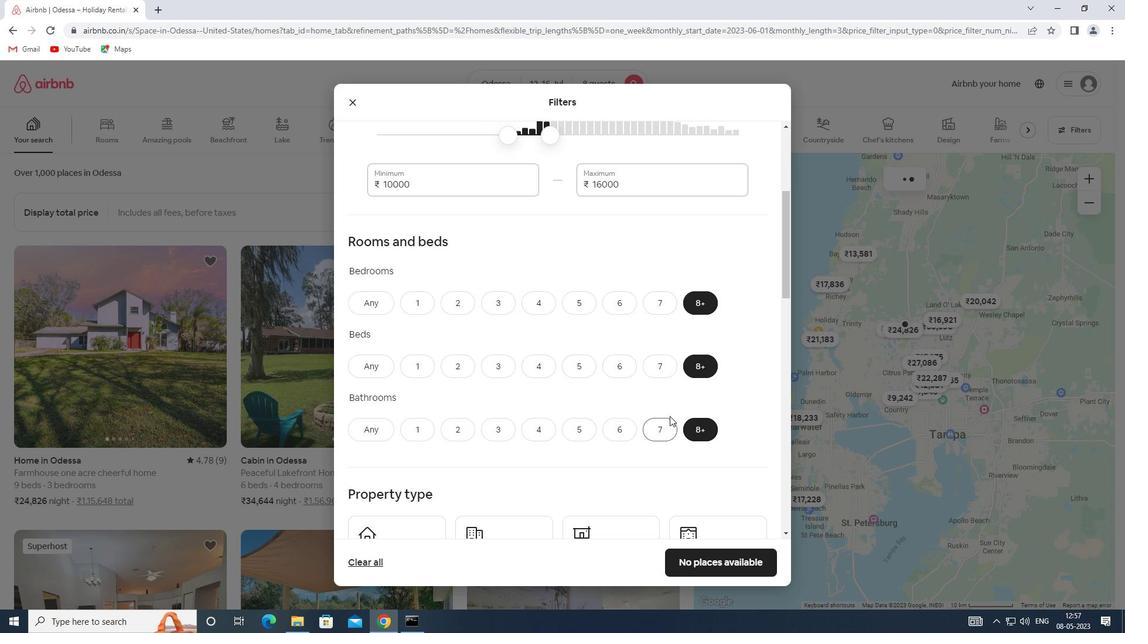 
Action: Mouse scrolled (669, 414) with delta (0, 0)
Screenshot: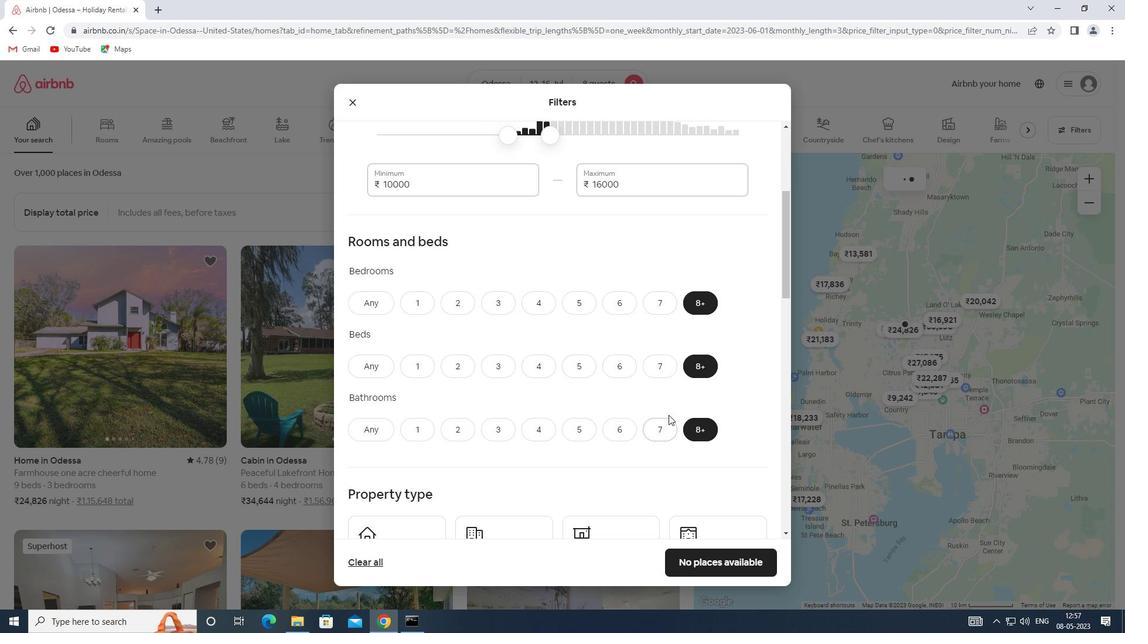 
Action: Mouse moved to (666, 407)
Screenshot: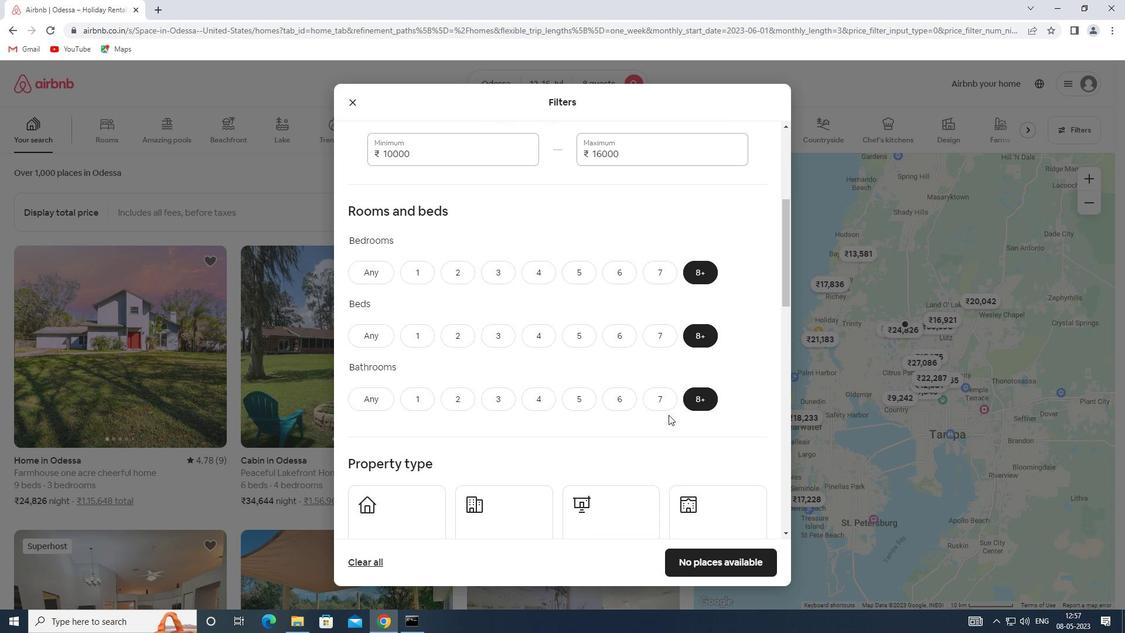 
Action: Mouse scrolled (666, 406) with delta (0, 0)
Screenshot: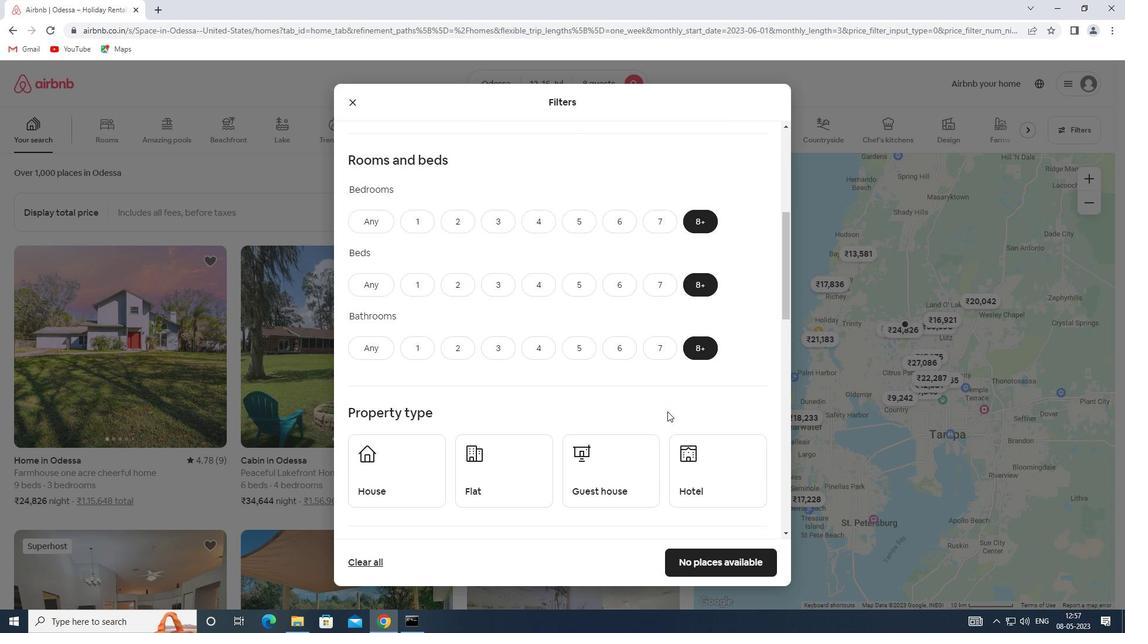 
Action: Mouse moved to (424, 399)
Screenshot: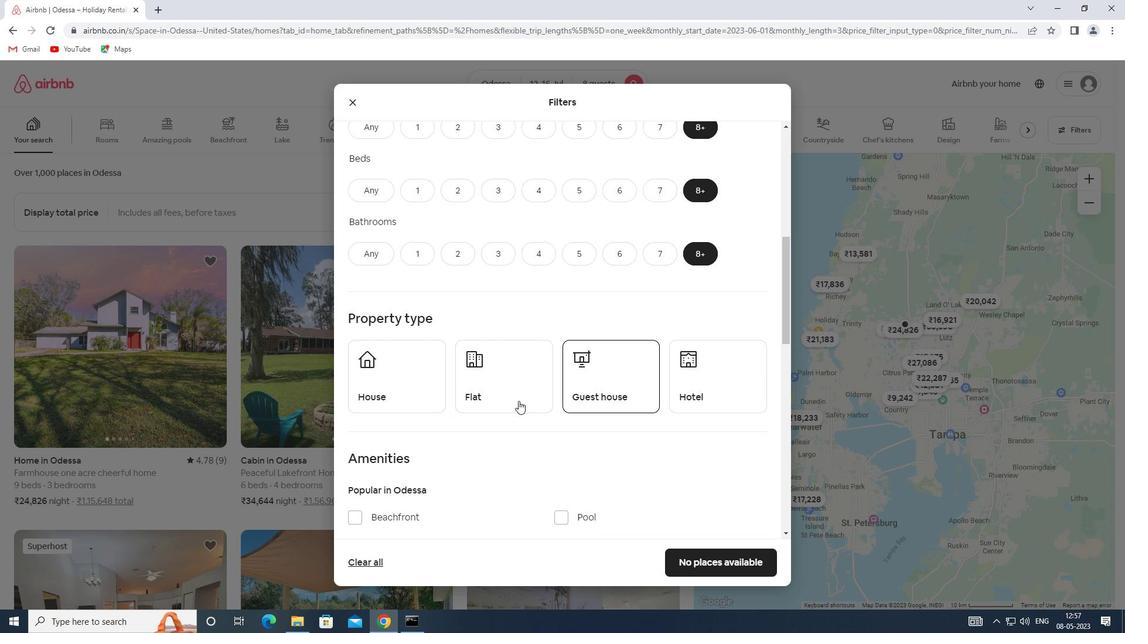 
Action: Mouse pressed left at (424, 399)
Screenshot: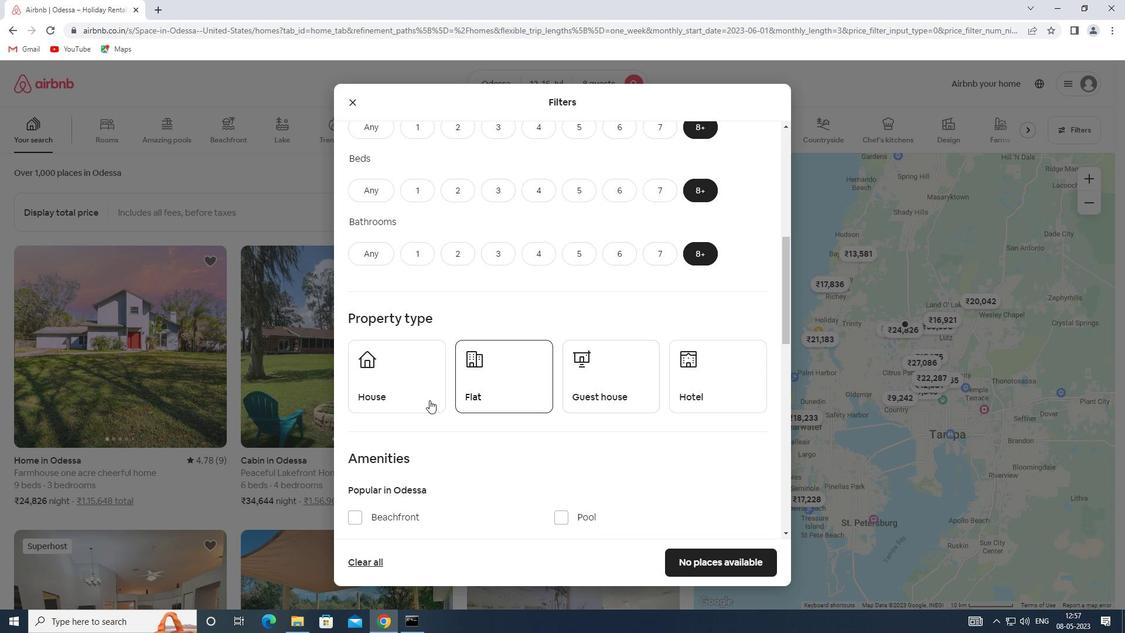 
Action: Mouse moved to (494, 391)
Screenshot: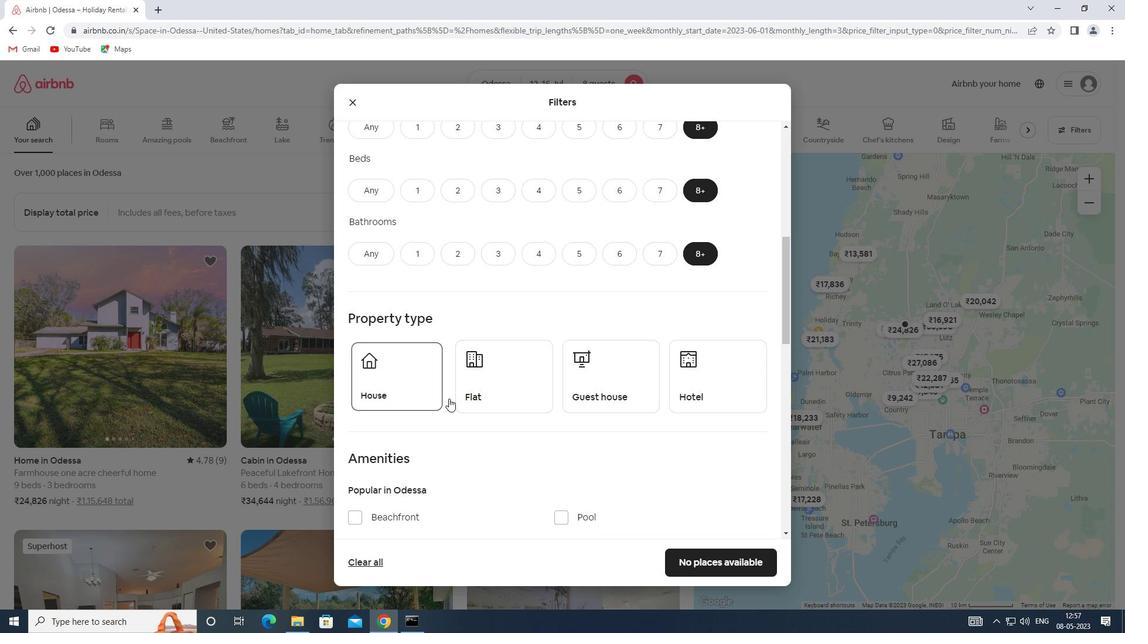 
Action: Mouse pressed left at (494, 391)
Screenshot: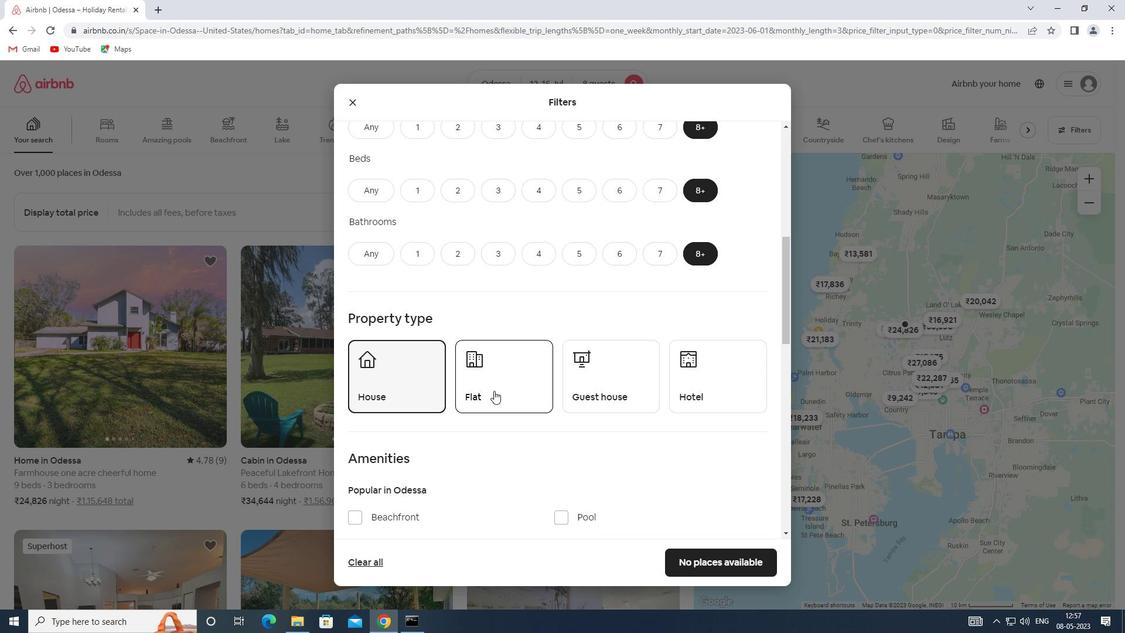 
Action: Mouse moved to (594, 380)
Screenshot: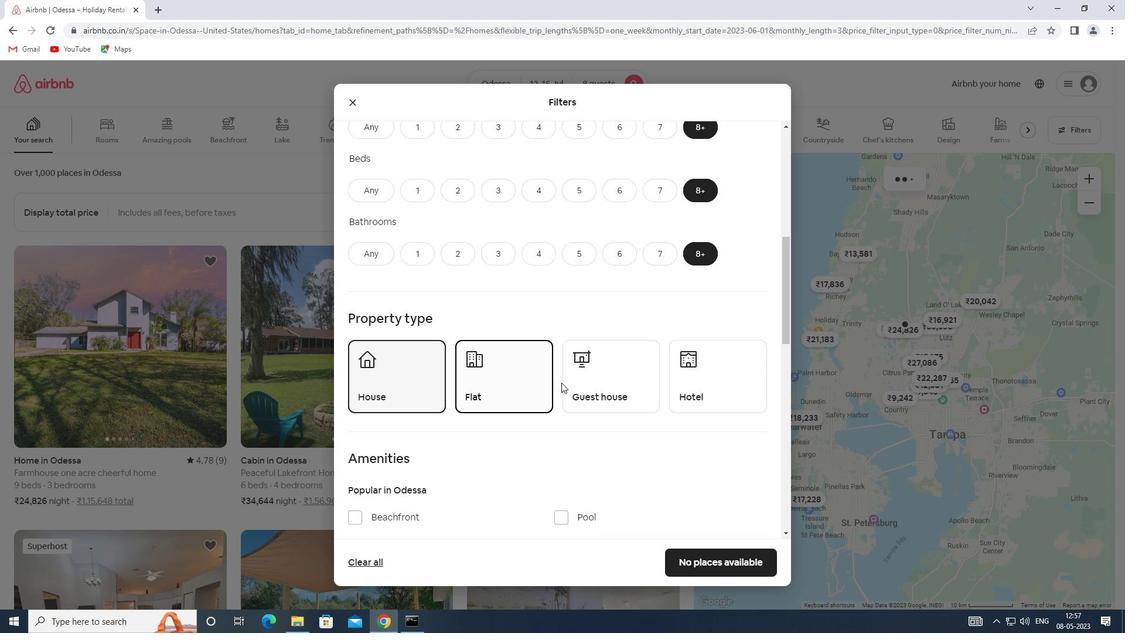 
Action: Mouse pressed left at (594, 380)
Screenshot: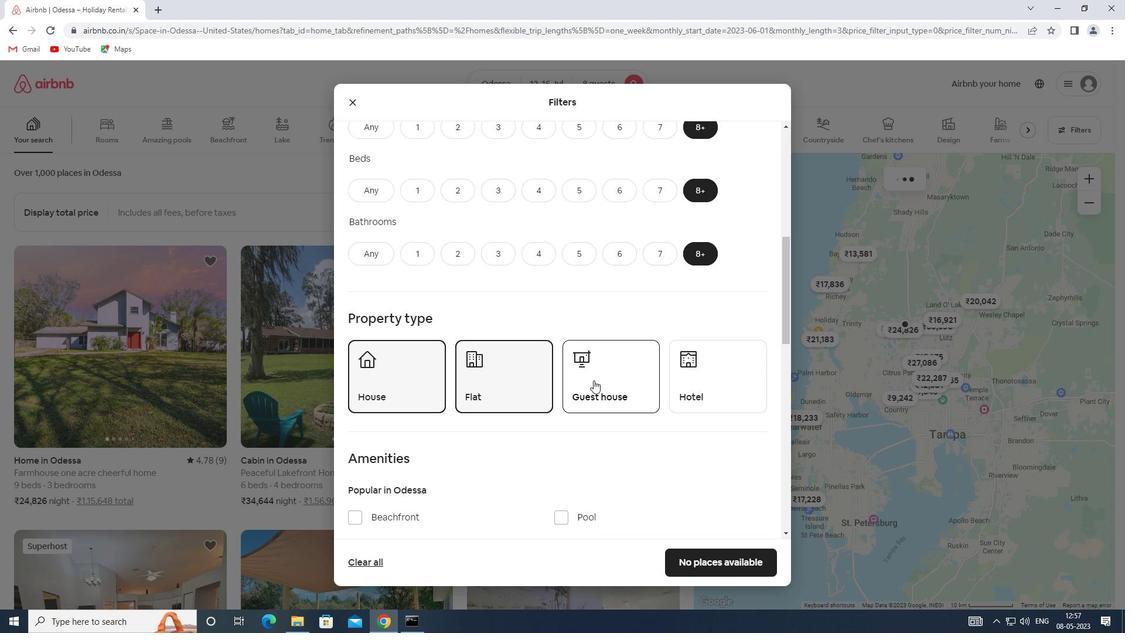 
Action: Mouse moved to (686, 376)
Screenshot: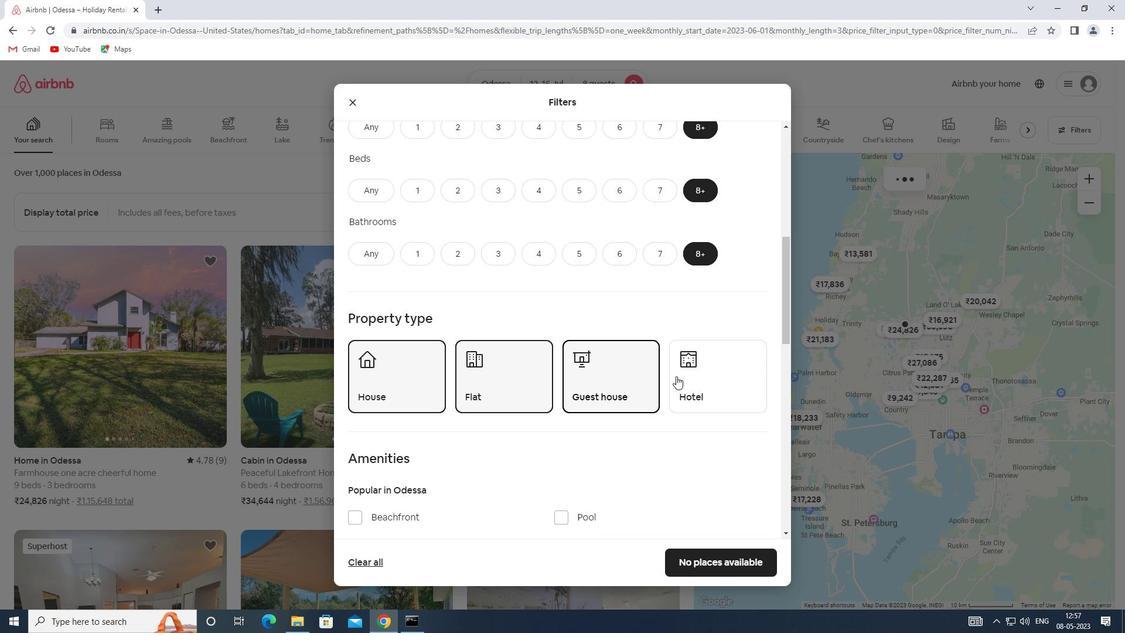 
Action: Mouse pressed left at (686, 376)
Screenshot: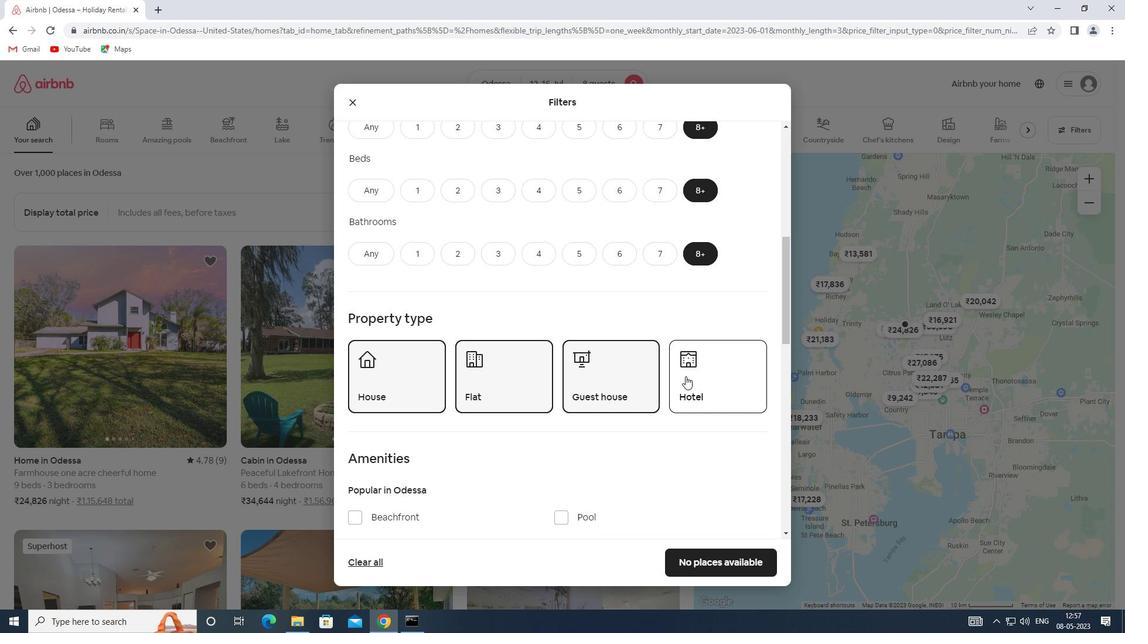 
Action: Mouse moved to (580, 379)
Screenshot: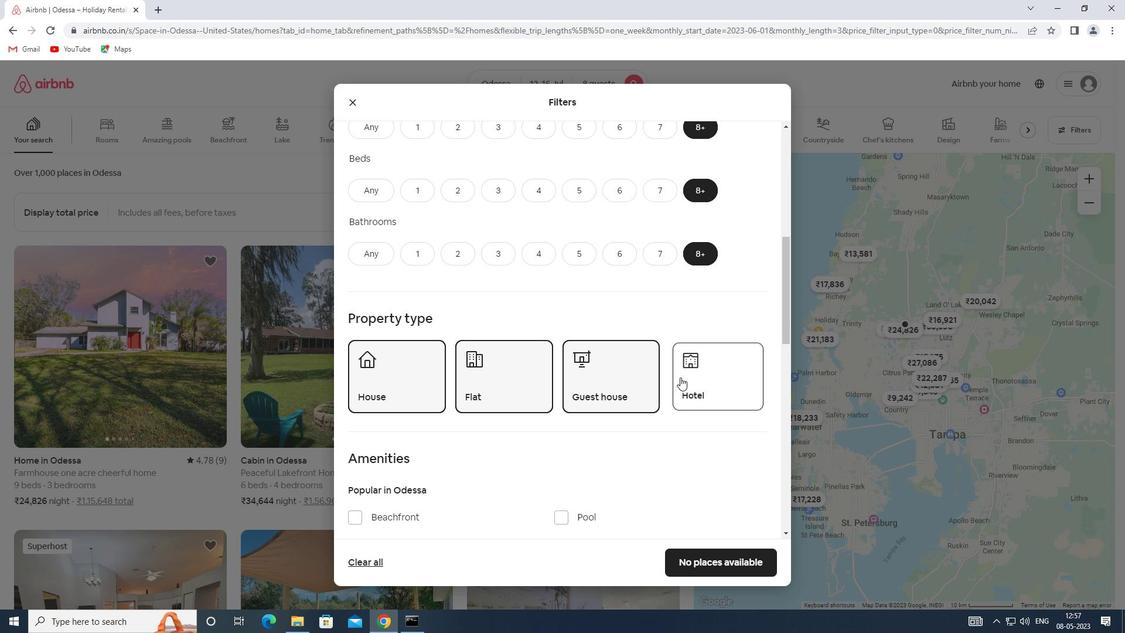 
Action: Mouse scrolled (580, 378) with delta (0, 0)
Screenshot: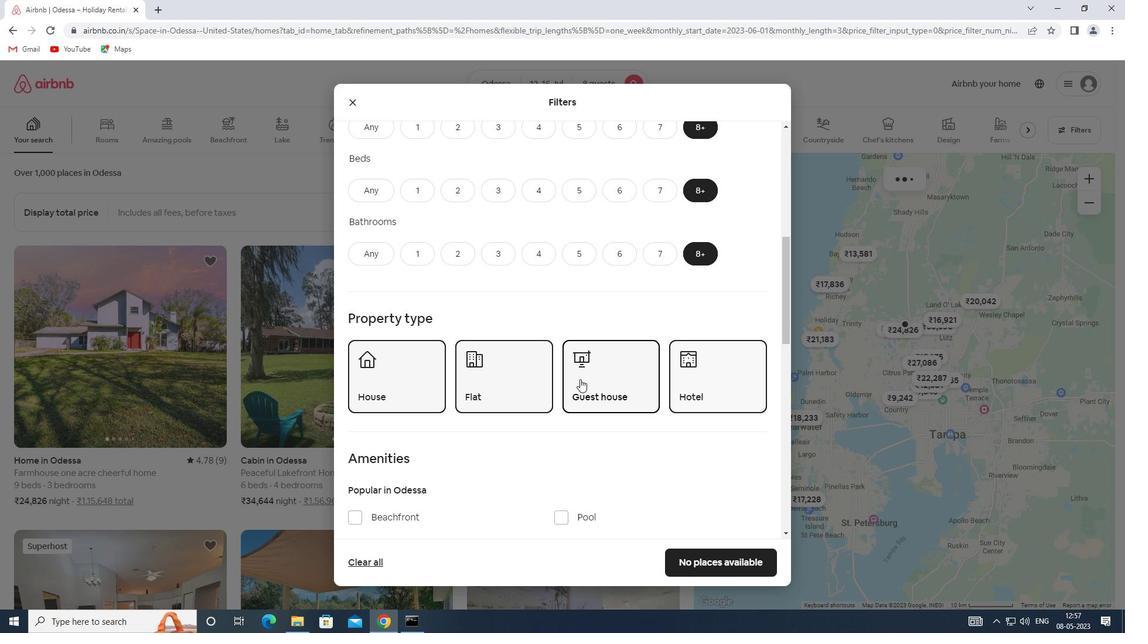 
Action: Mouse scrolled (580, 378) with delta (0, 0)
Screenshot: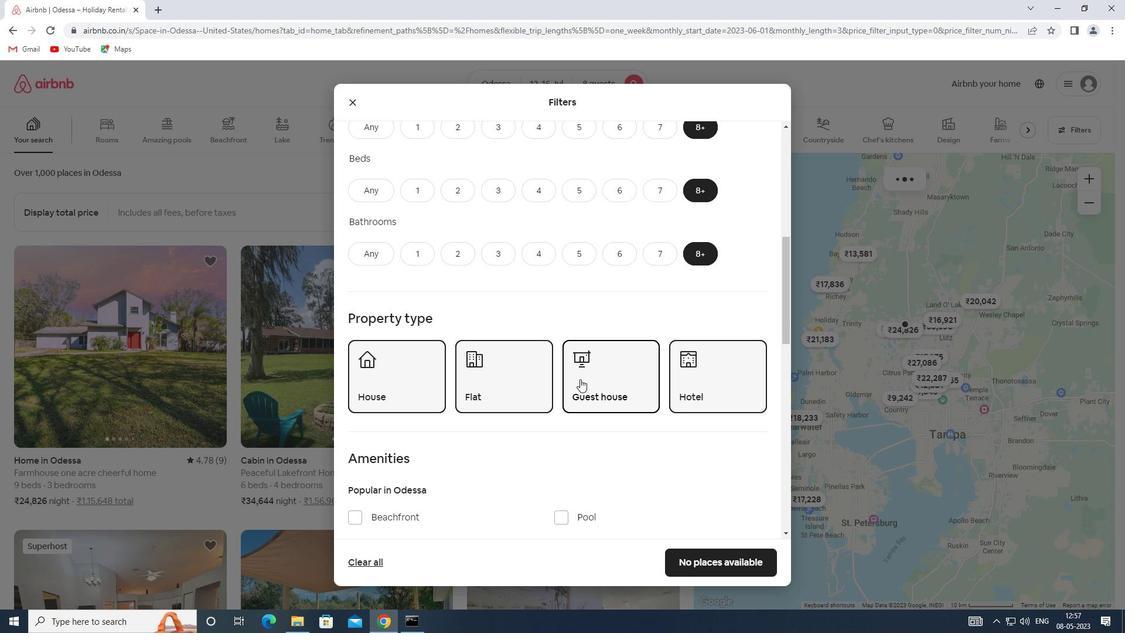 
Action: Mouse moved to (572, 380)
Screenshot: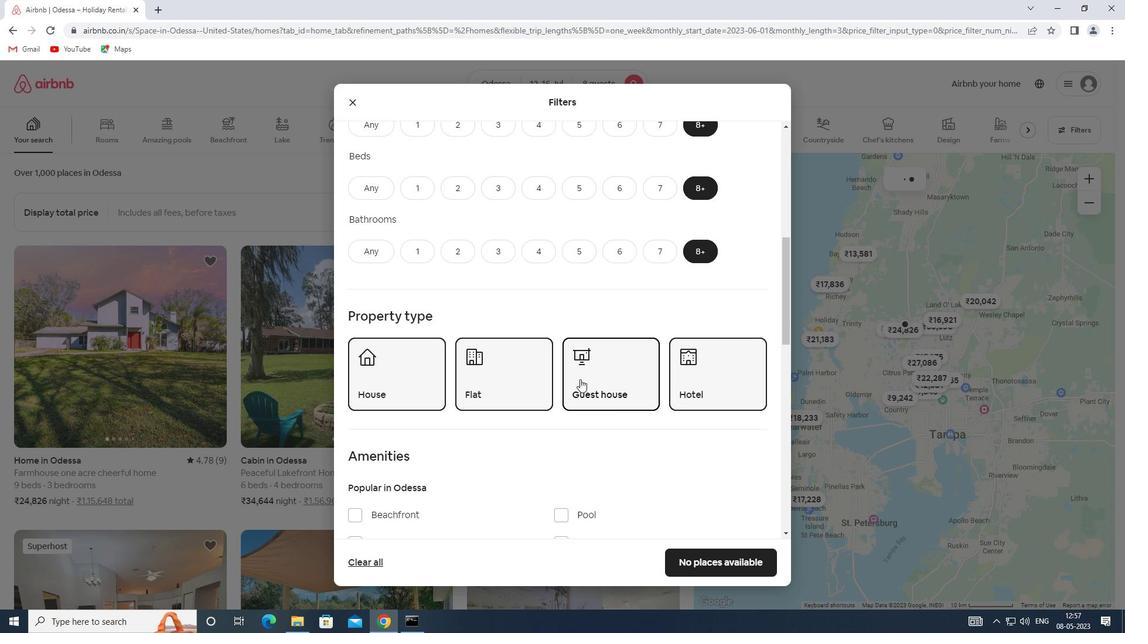 
Action: Mouse scrolled (572, 379) with delta (0, 0)
Screenshot: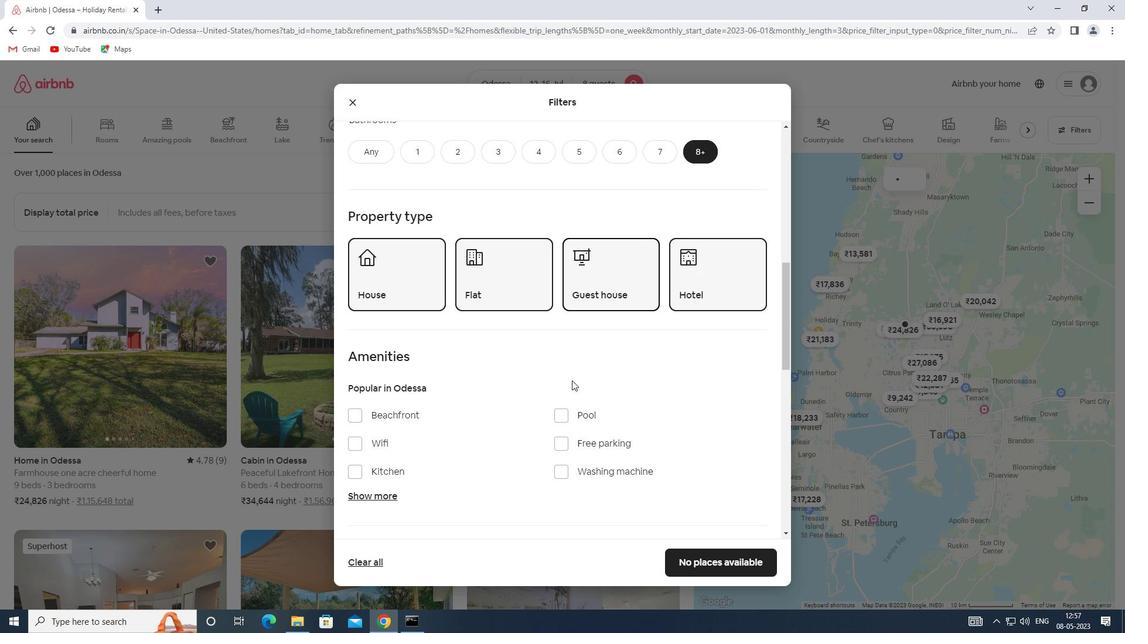 
Action: Mouse scrolled (572, 379) with delta (0, 0)
Screenshot: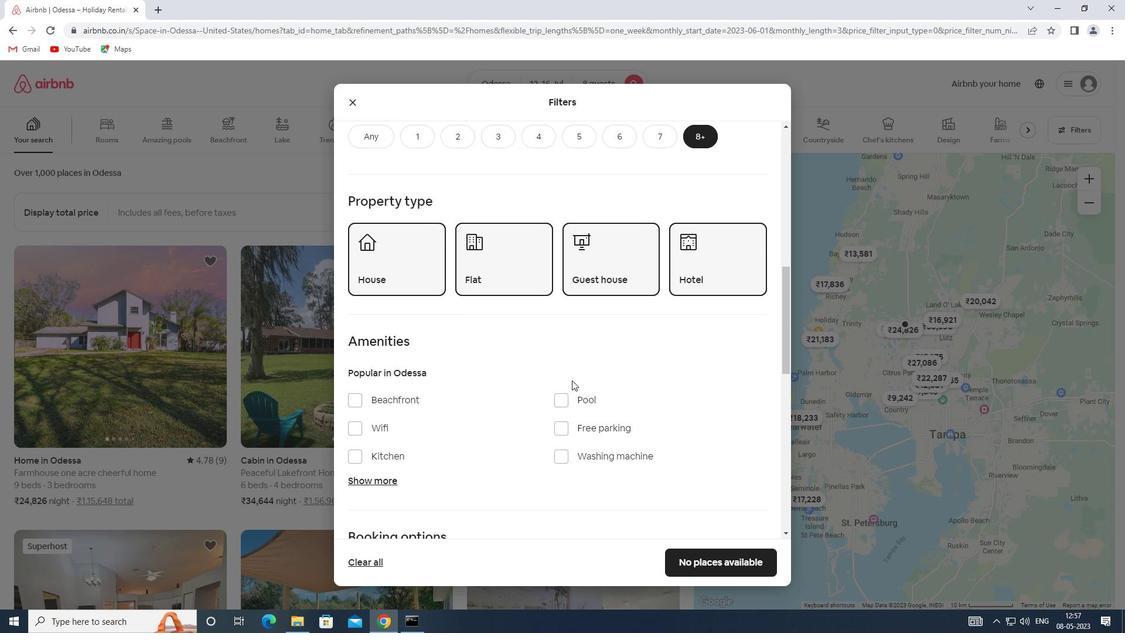 
Action: Mouse moved to (354, 308)
Screenshot: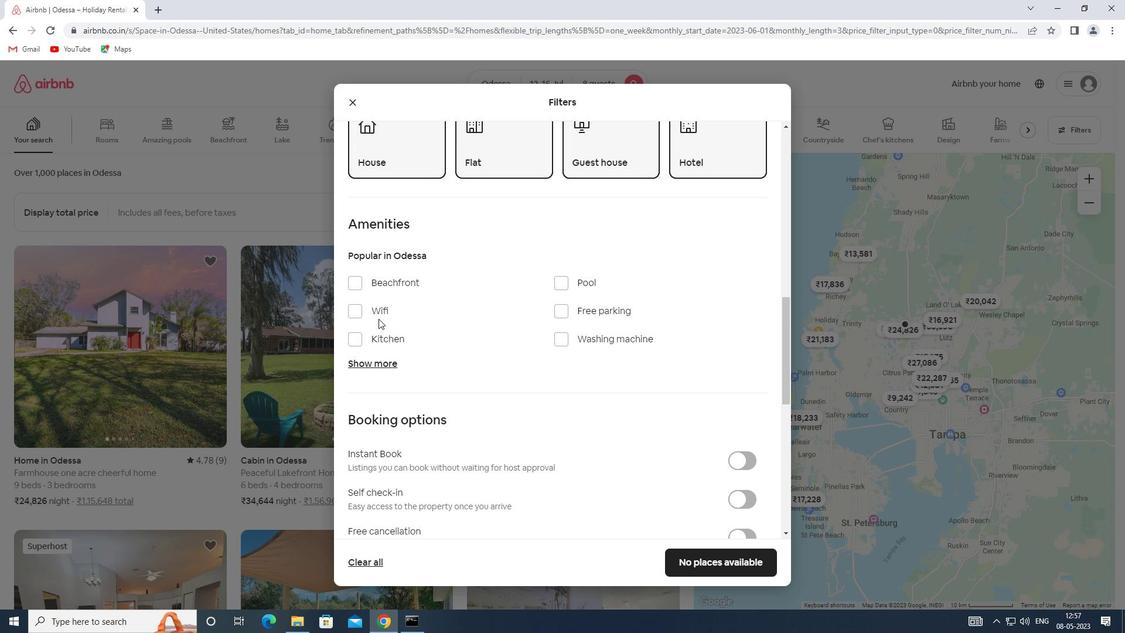 
Action: Mouse pressed left at (354, 308)
Screenshot: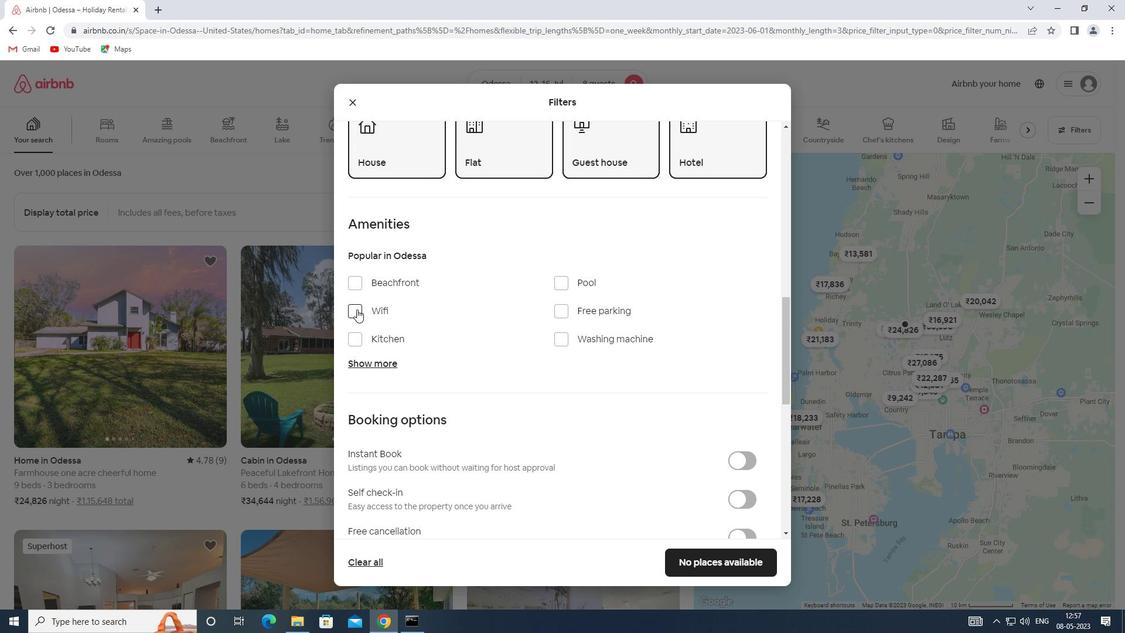 
Action: Mouse moved to (378, 361)
Screenshot: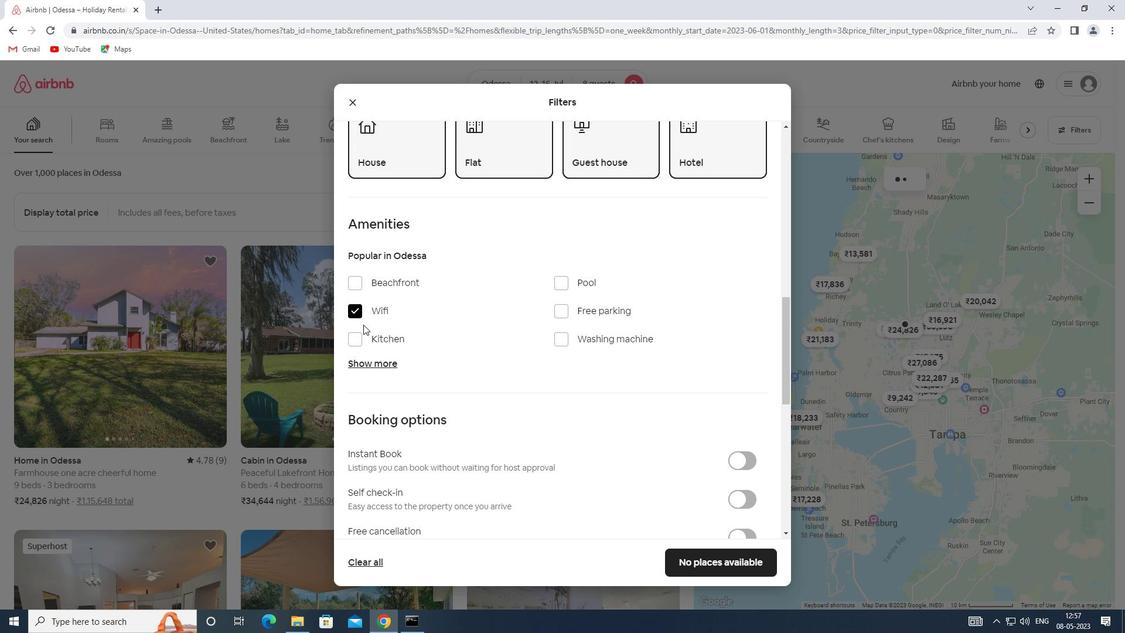 
Action: Mouse pressed left at (378, 361)
Screenshot: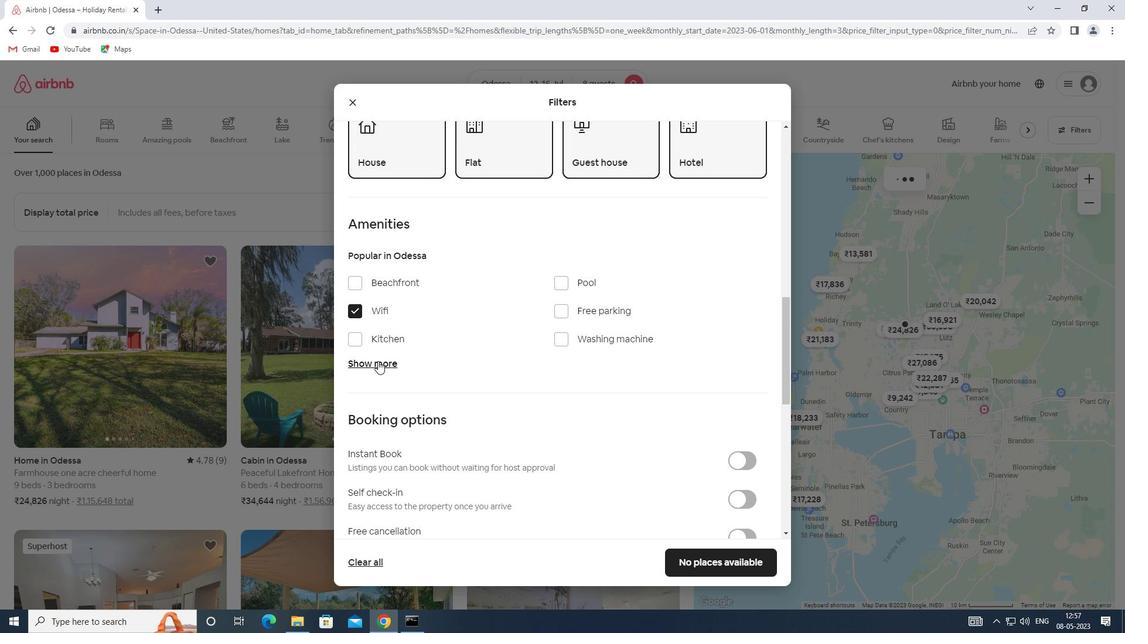 
Action: Mouse moved to (520, 395)
Screenshot: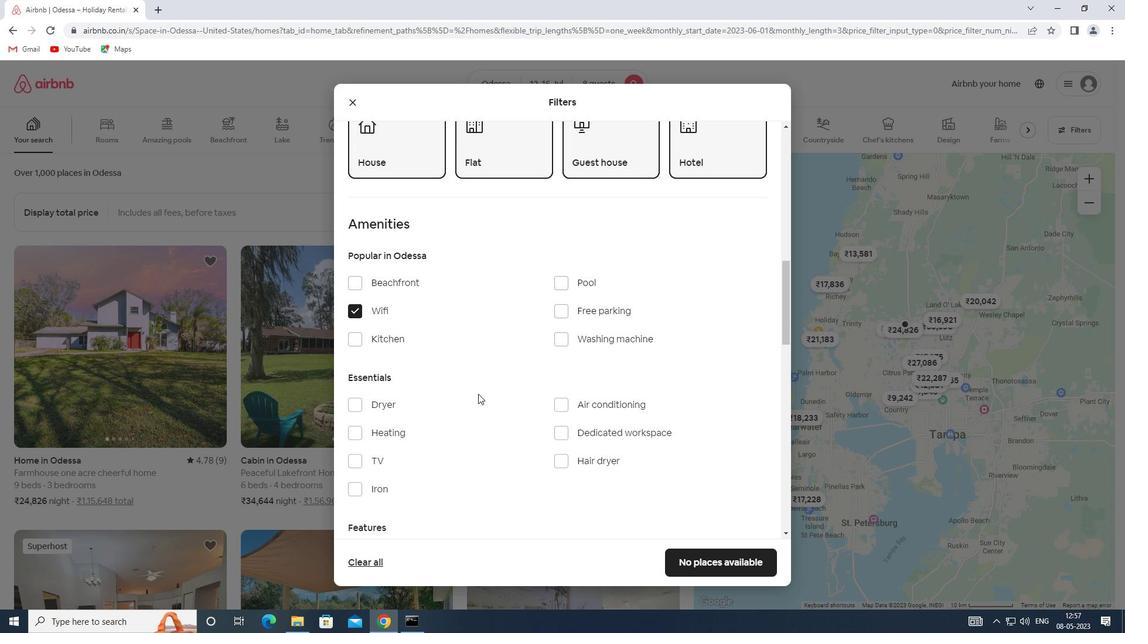 
Action: Mouse scrolled (520, 394) with delta (0, 0)
Screenshot: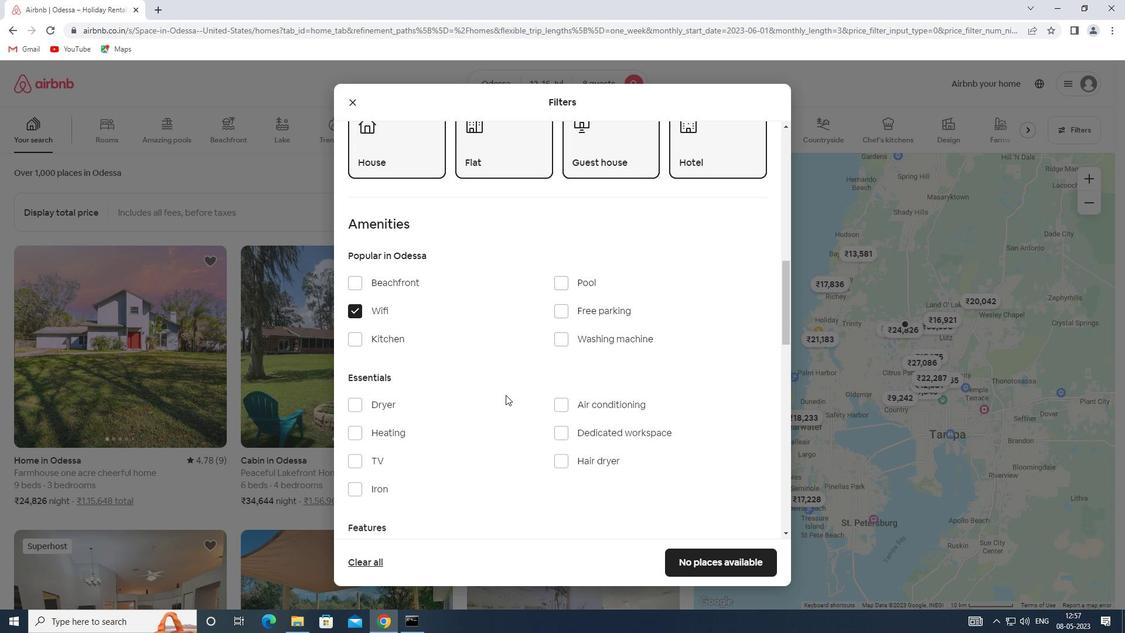 
Action: Mouse moved to (385, 399)
Screenshot: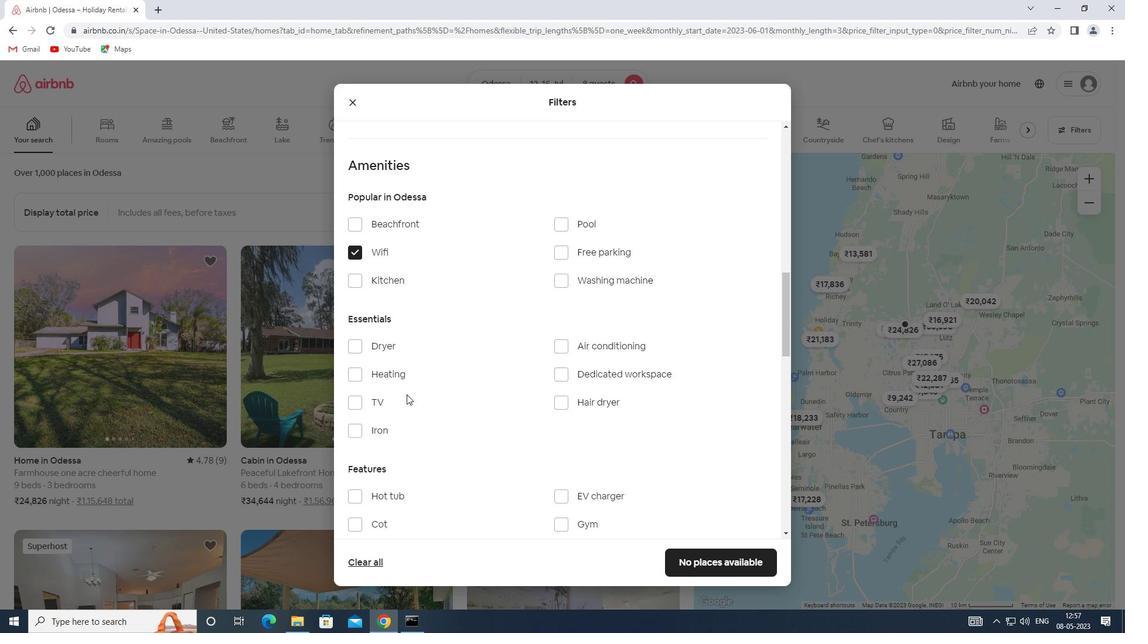 
Action: Mouse pressed left at (385, 399)
Screenshot: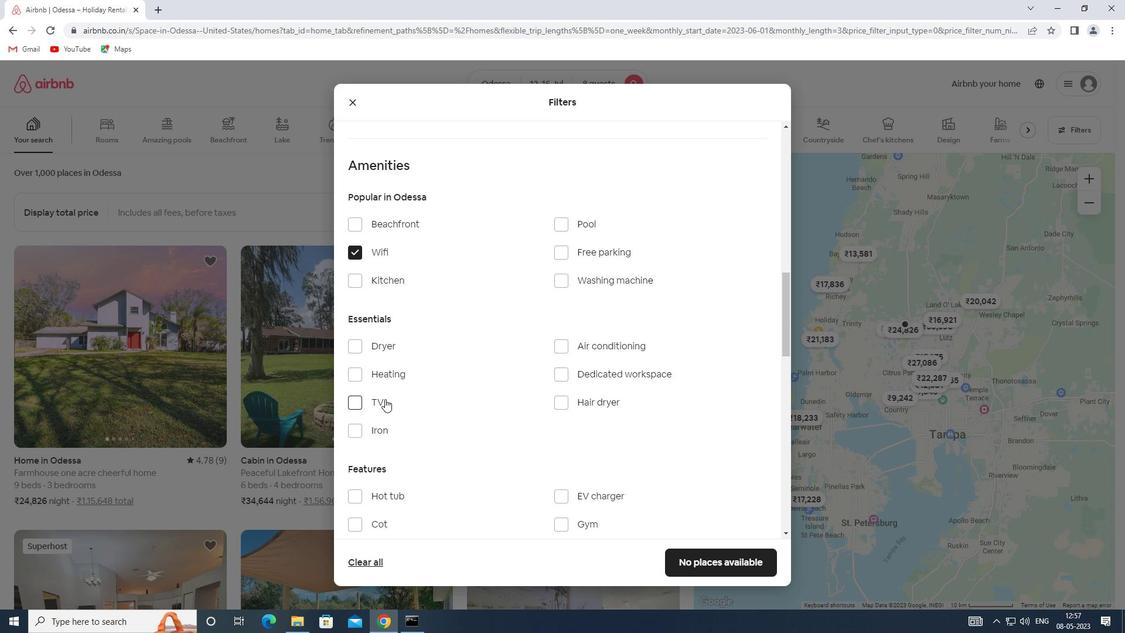 
Action: Mouse moved to (568, 252)
Screenshot: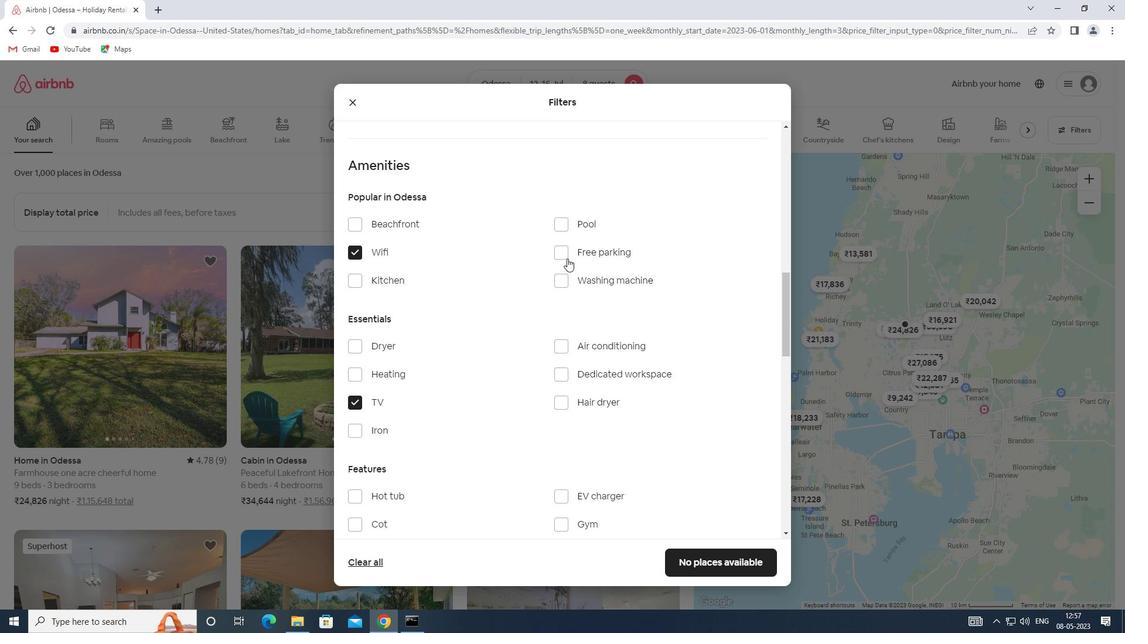 
Action: Mouse pressed left at (568, 252)
Screenshot: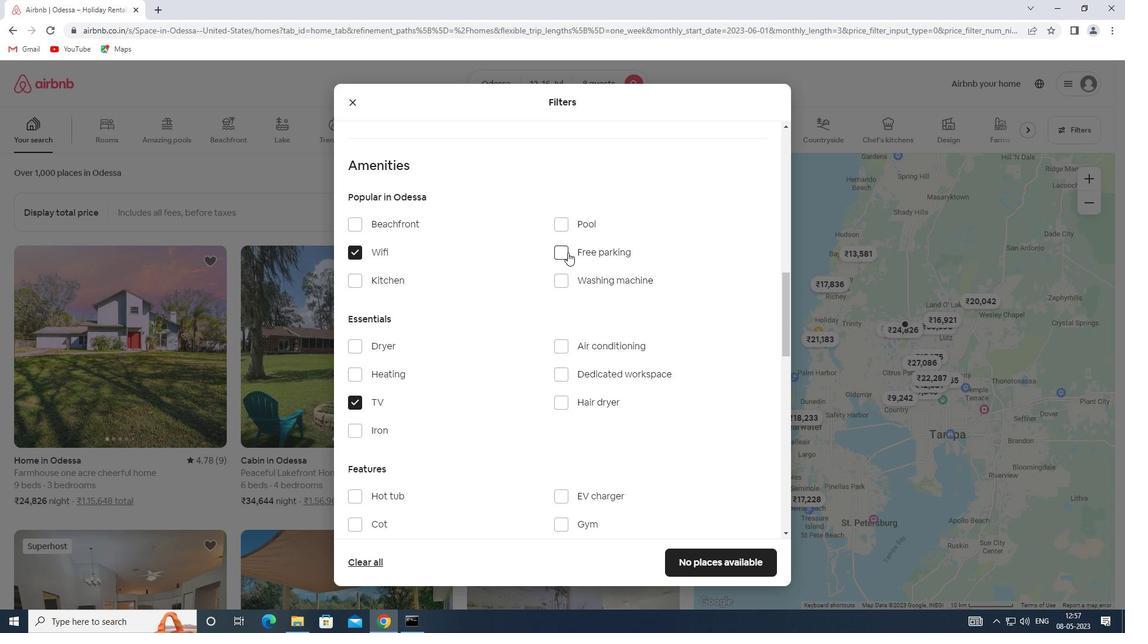 
Action: Mouse moved to (473, 391)
Screenshot: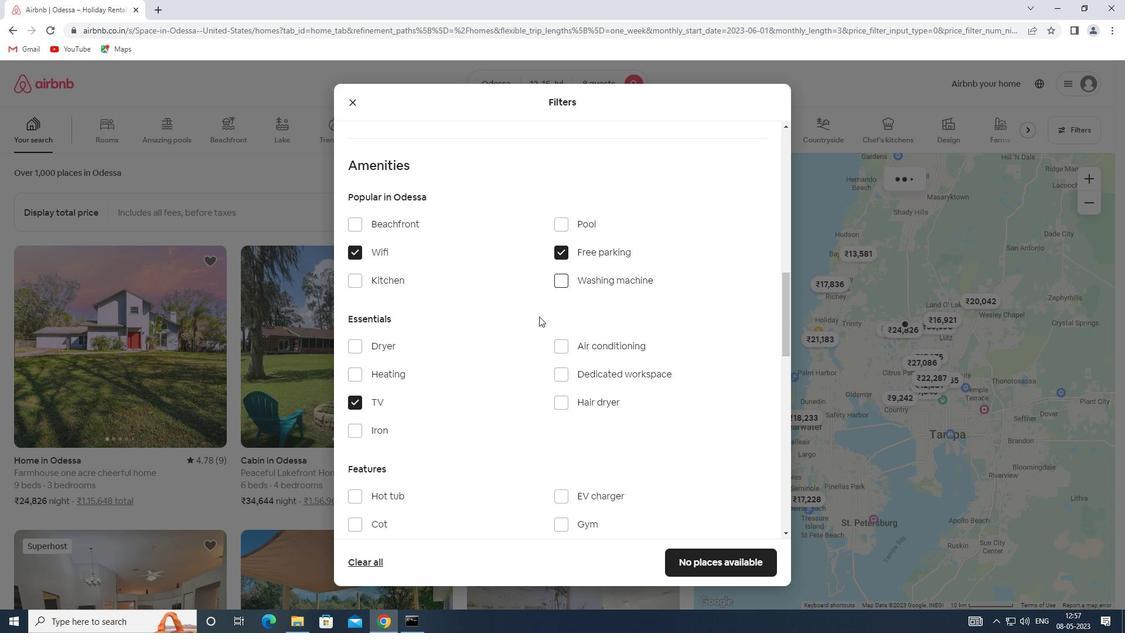 
Action: Mouse scrolled (473, 390) with delta (0, 0)
Screenshot: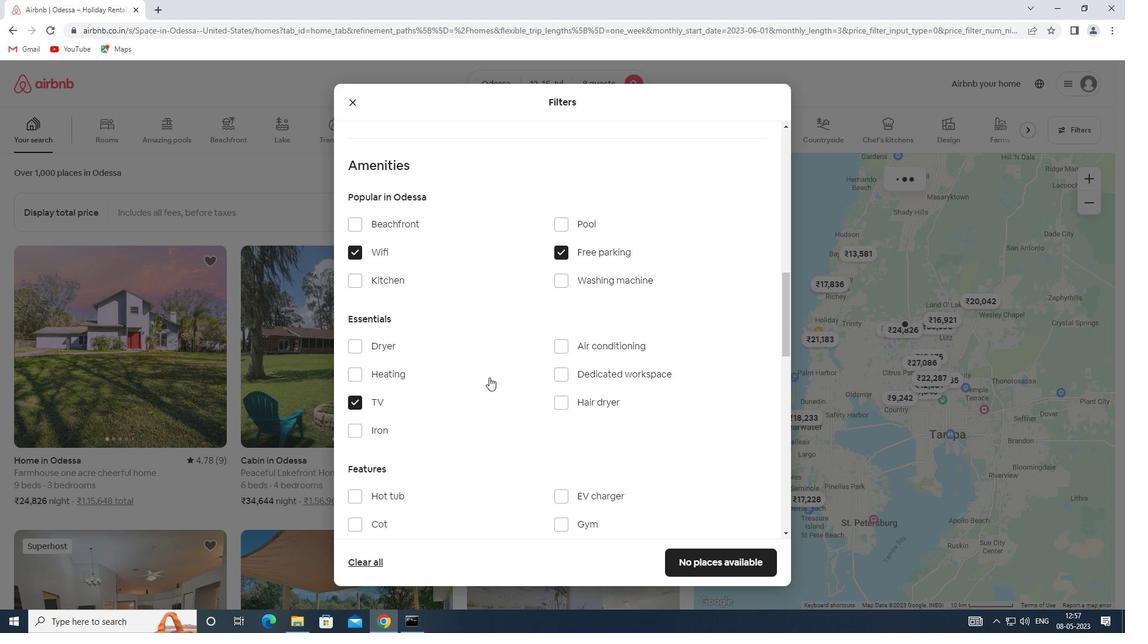 
Action: Mouse scrolled (473, 390) with delta (0, 0)
Screenshot: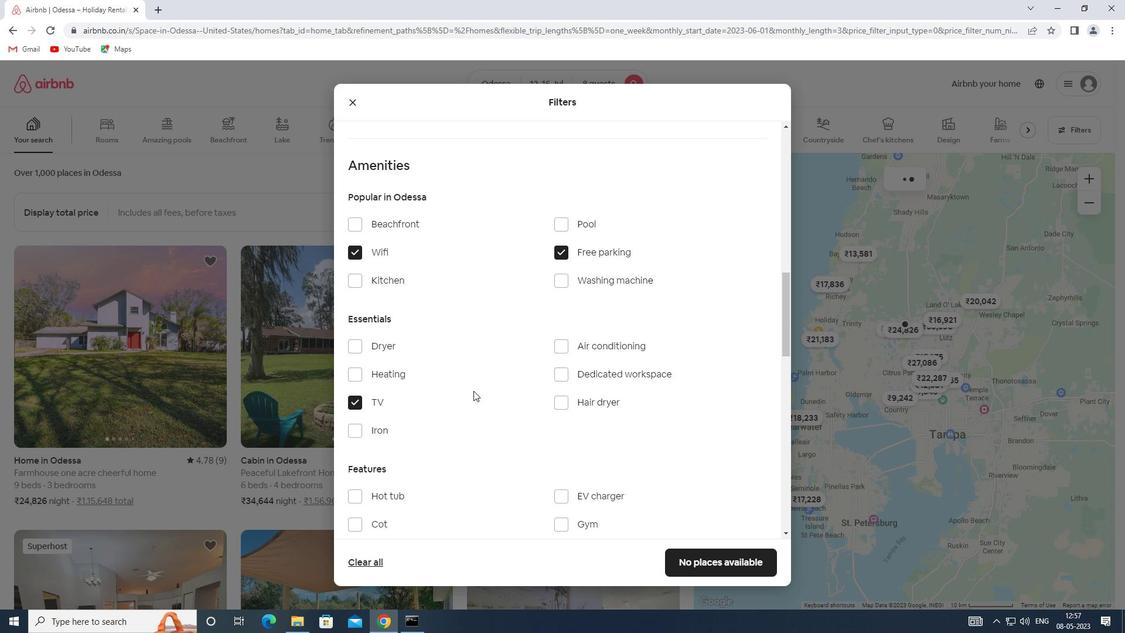 
Action: Mouse scrolled (473, 390) with delta (0, 0)
Screenshot: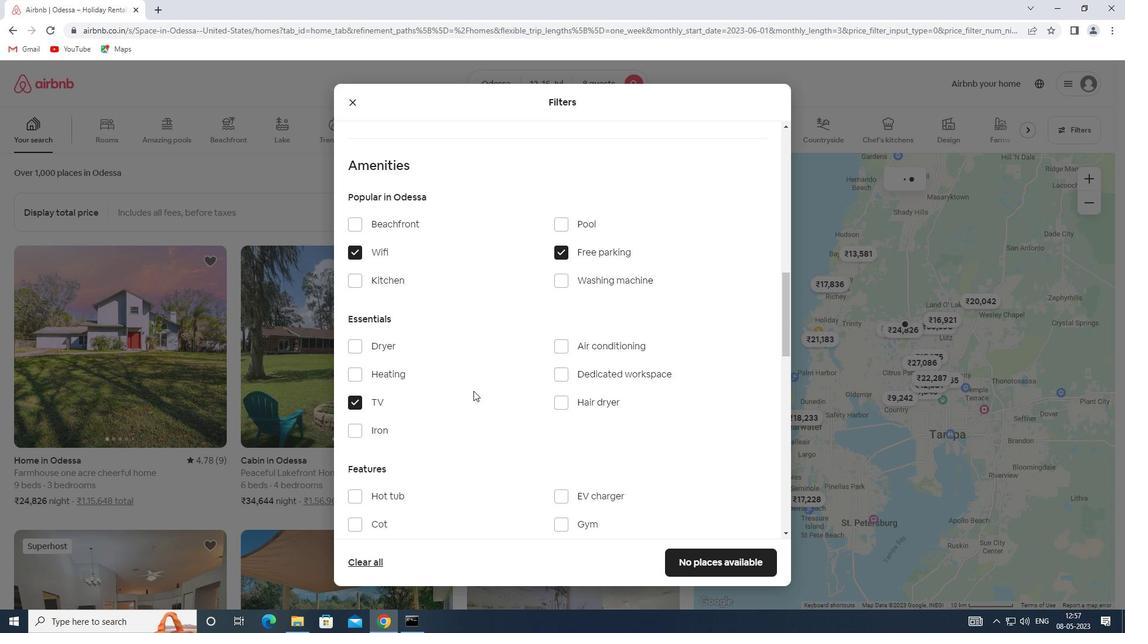
Action: Mouse moved to (556, 347)
Screenshot: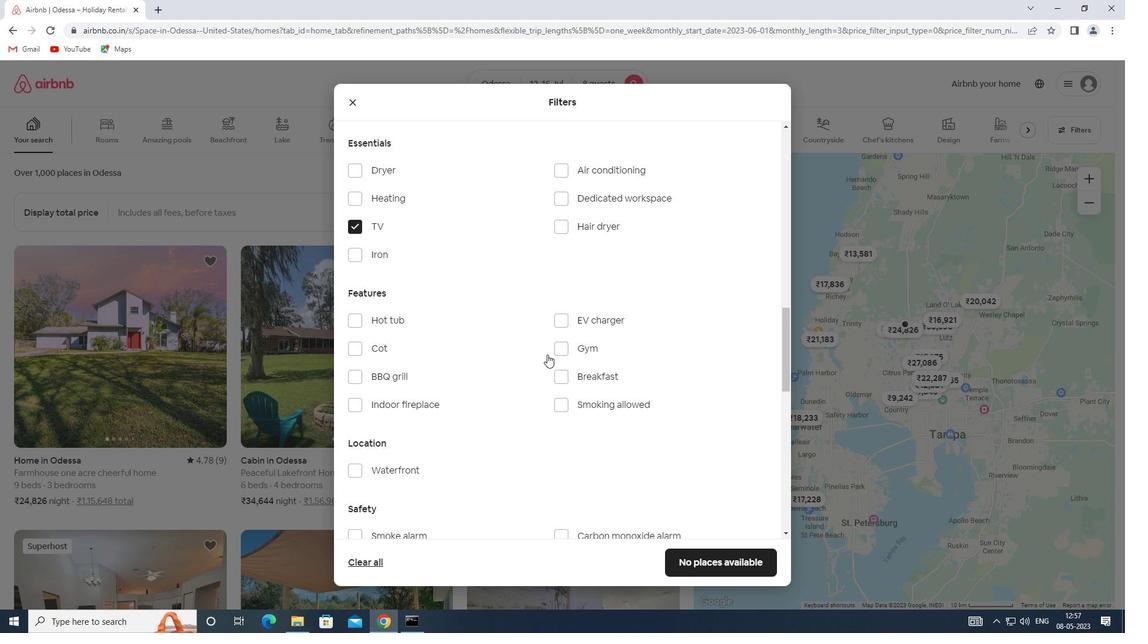 
Action: Mouse pressed left at (556, 347)
Screenshot: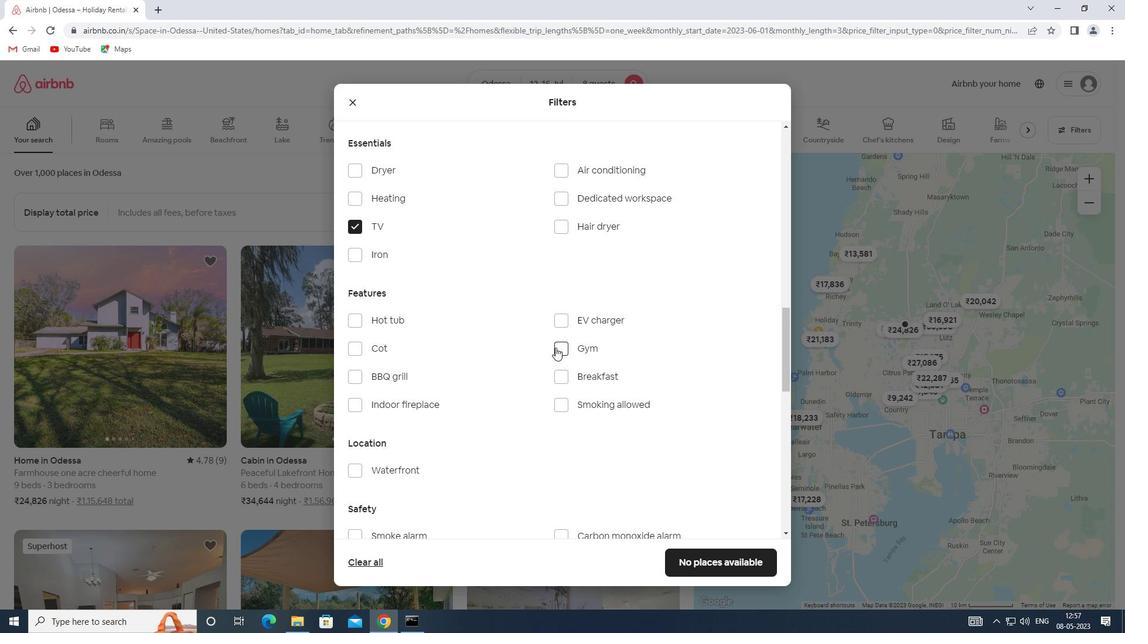 
Action: Mouse moved to (561, 381)
Screenshot: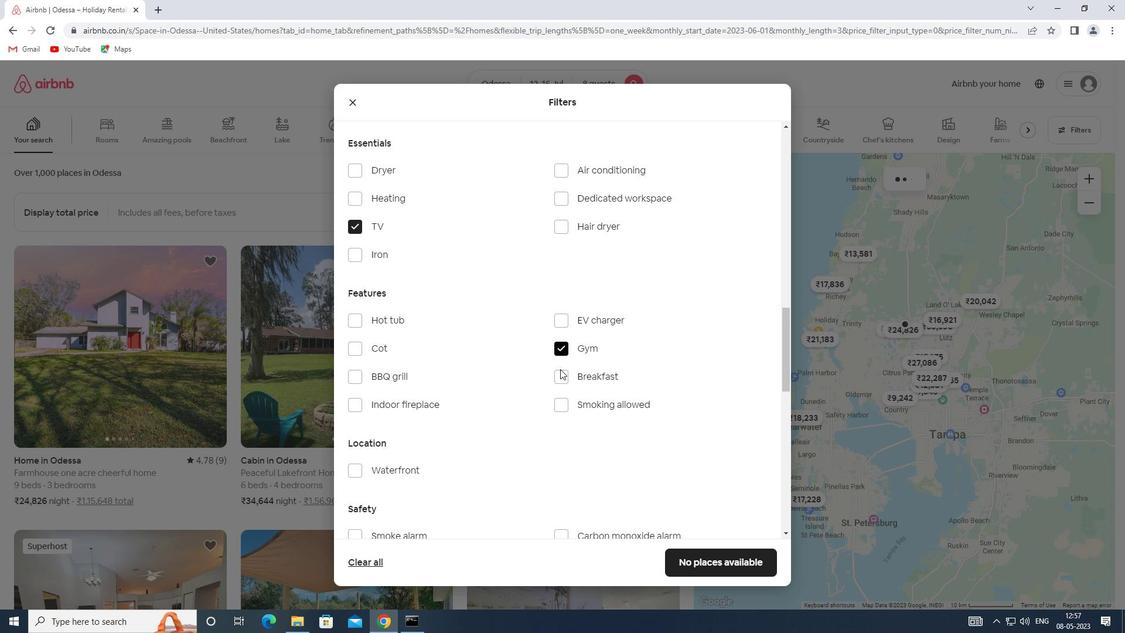 
Action: Mouse pressed left at (561, 381)
Screenshot: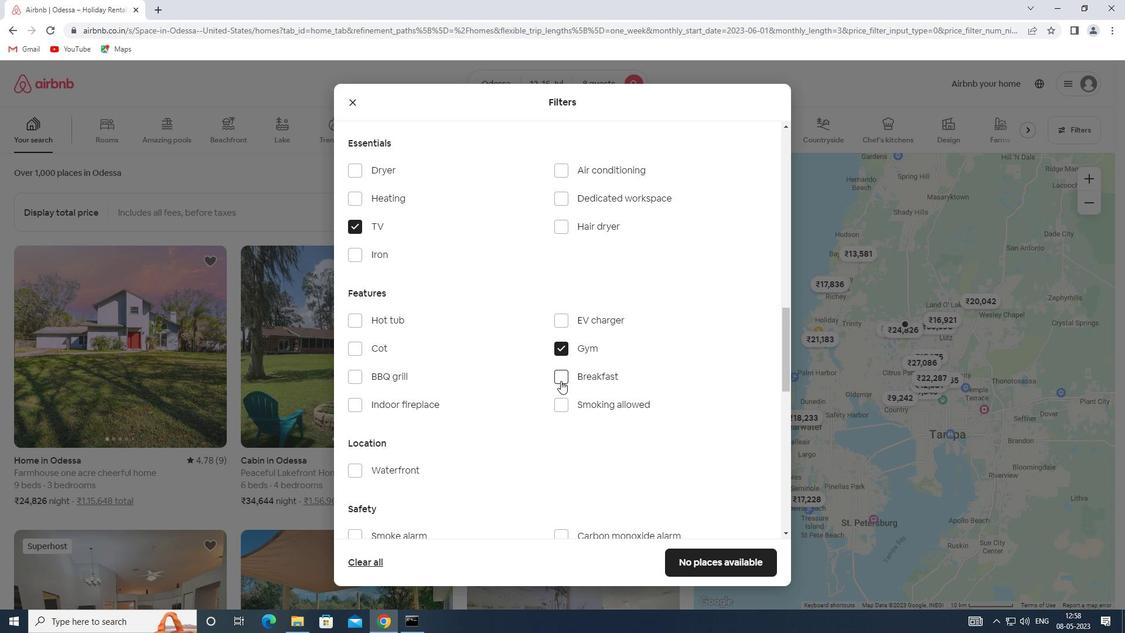 
Action: Mouse moved to (560, 384)
Screenshot: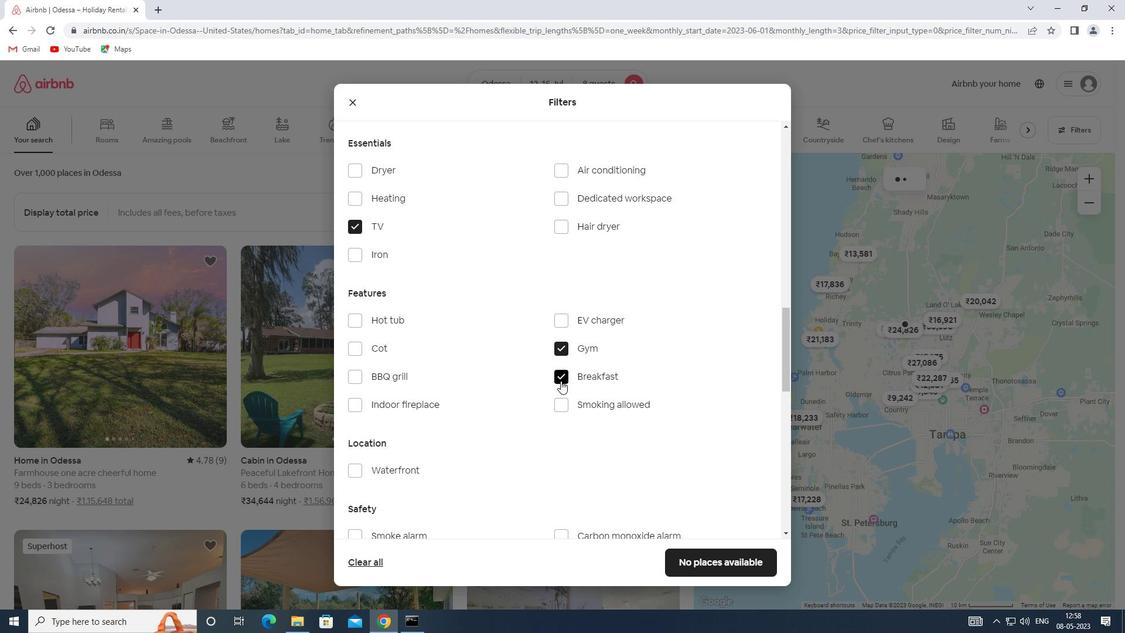 
Action: Mouse scrolled (560, 384) with delta (0, 0)
Screenshot: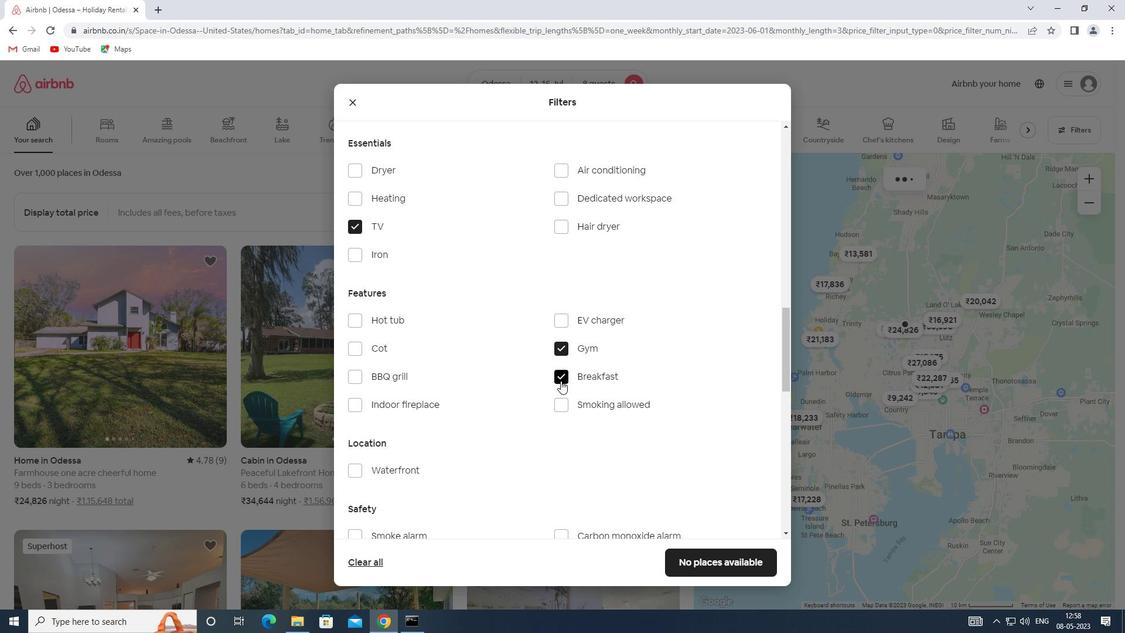 
Action: Mouse scrolled (560, 384) with delta (0, 0)
Screenshot: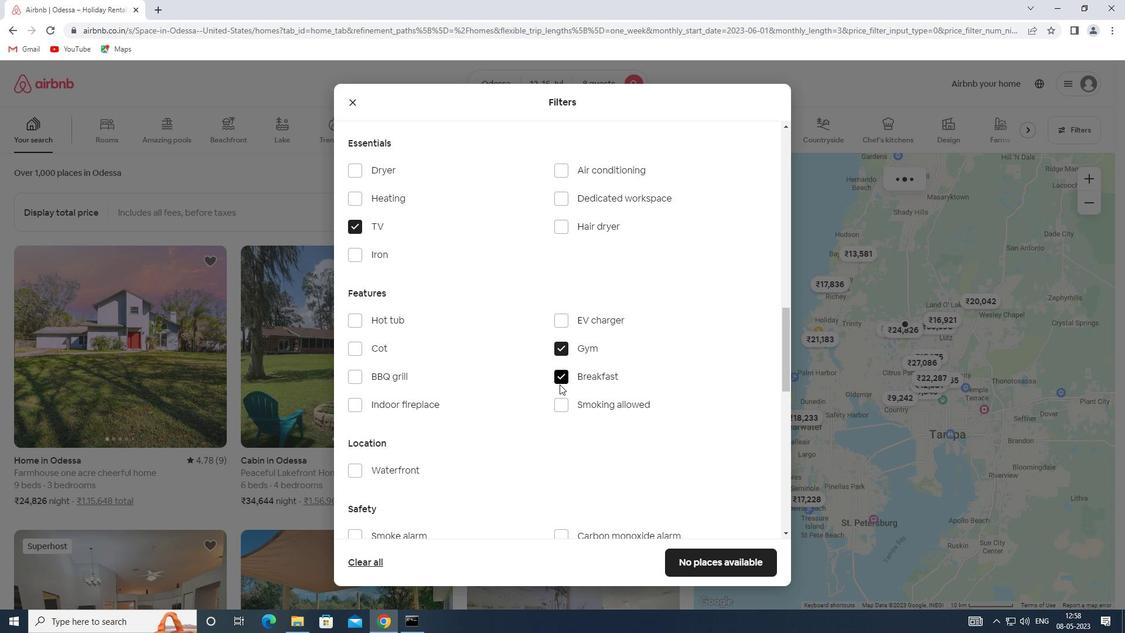 
Action: Mouse scrolled (560, 384) with delta (0, 0)
Screenshot: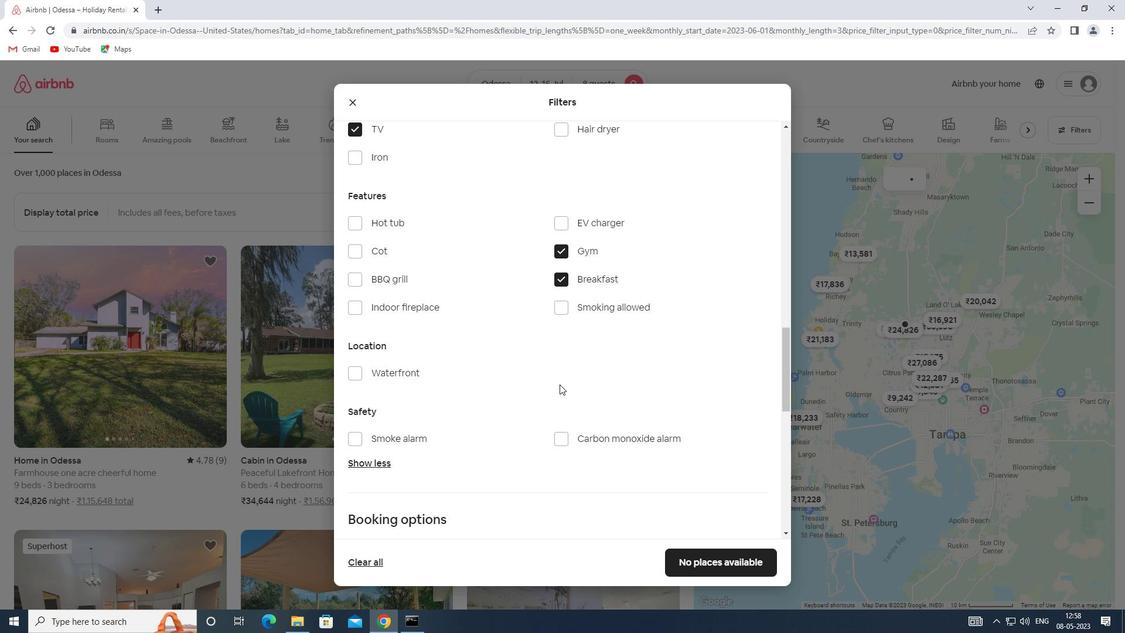 
Action: Mouse scrolled (560, 384) with delta (0, 0)
Screenshot: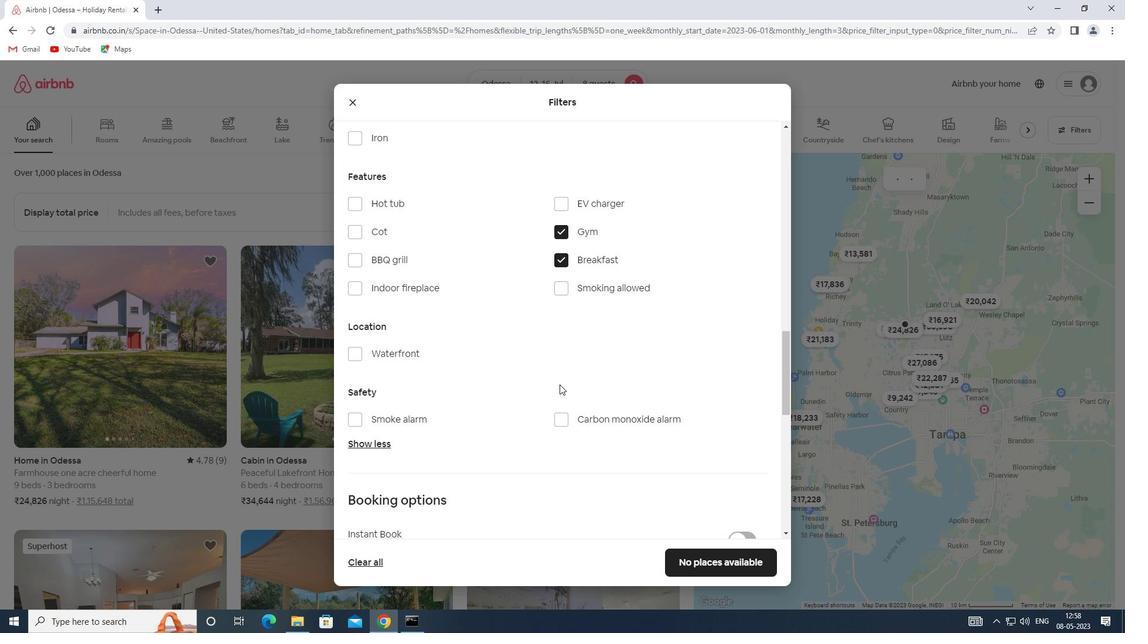 
Action: Mouse scrolled (560, 384) with delta (0, 0)
Screenshot: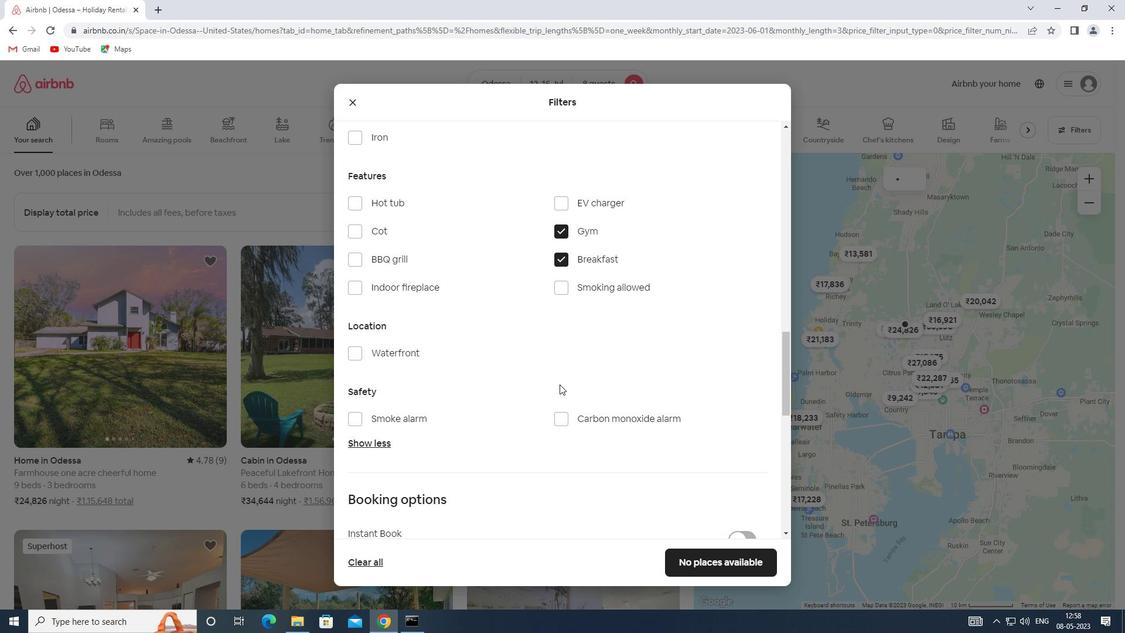 
Action: Mouse moved to (744, 403)
Screenshot: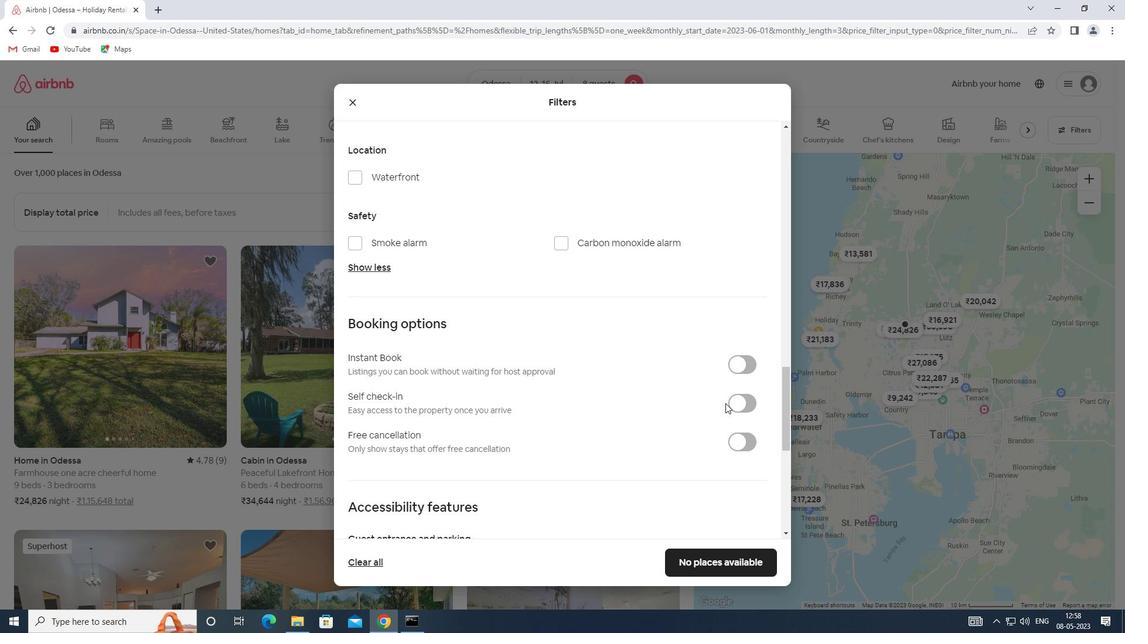 
Action: Mouse pressed left at (744, 403)
Screenshot: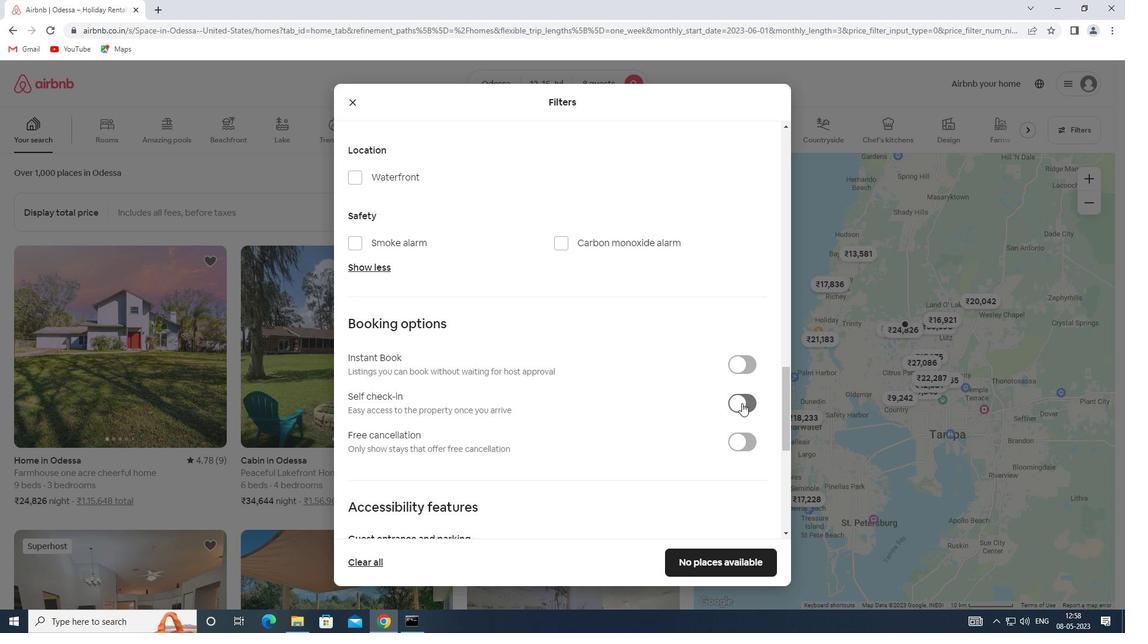 
Action: Mouse moved to (521, 406)
Screenshot: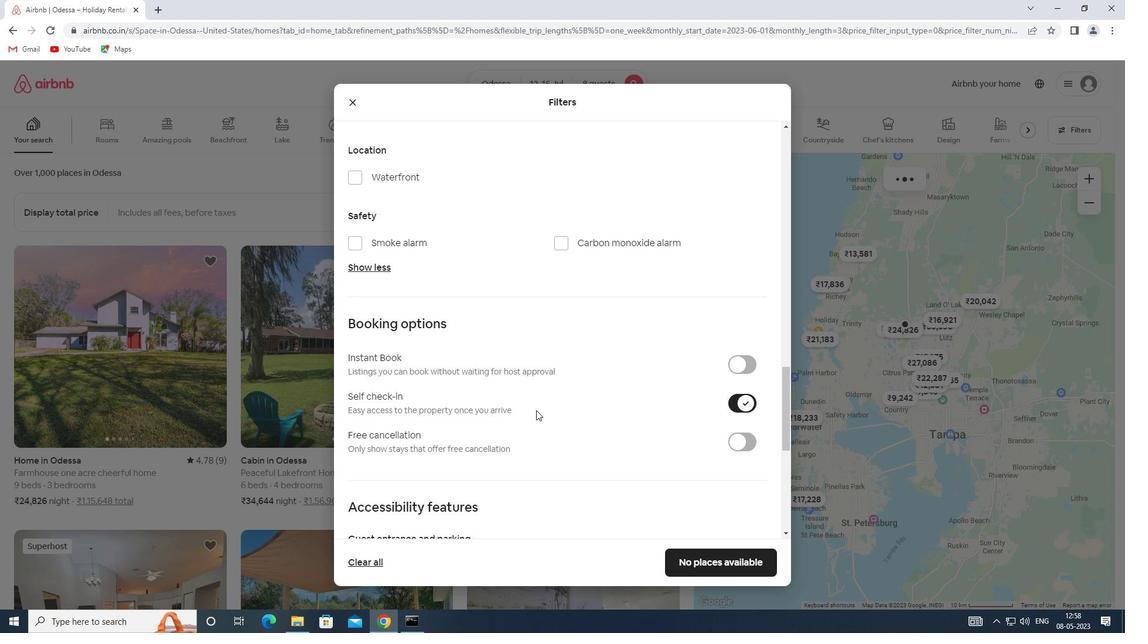 
Action: Mouse scrolled (521, 406) with delta (0, 0)
Screenshot: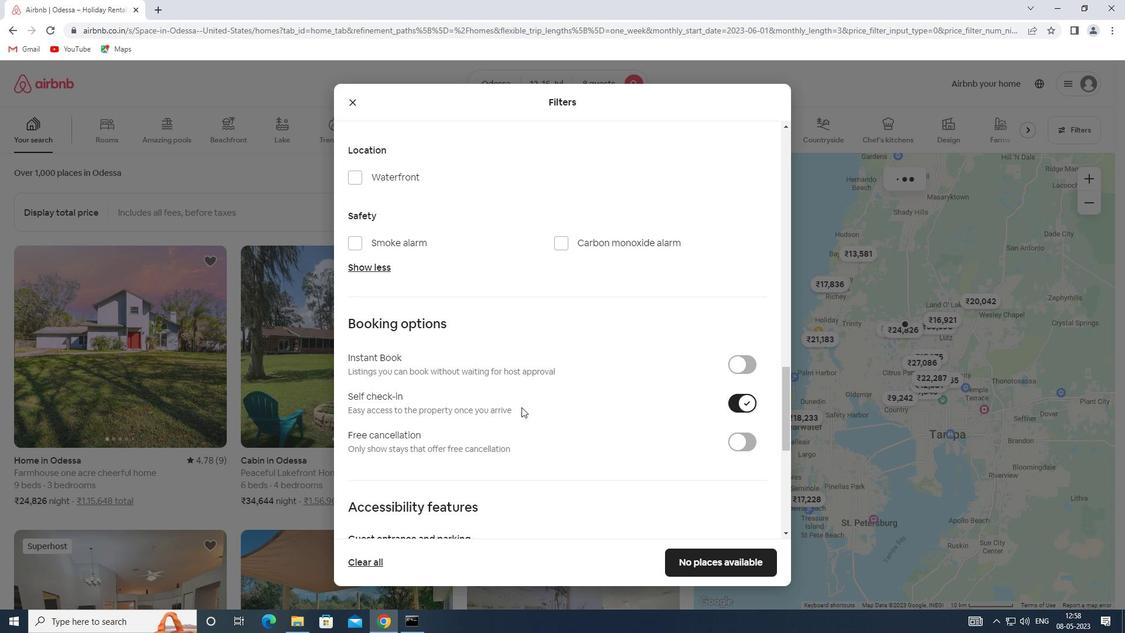 
Action: Mouse scrolled (521, 406) with delta (0, 0)
Screenshot: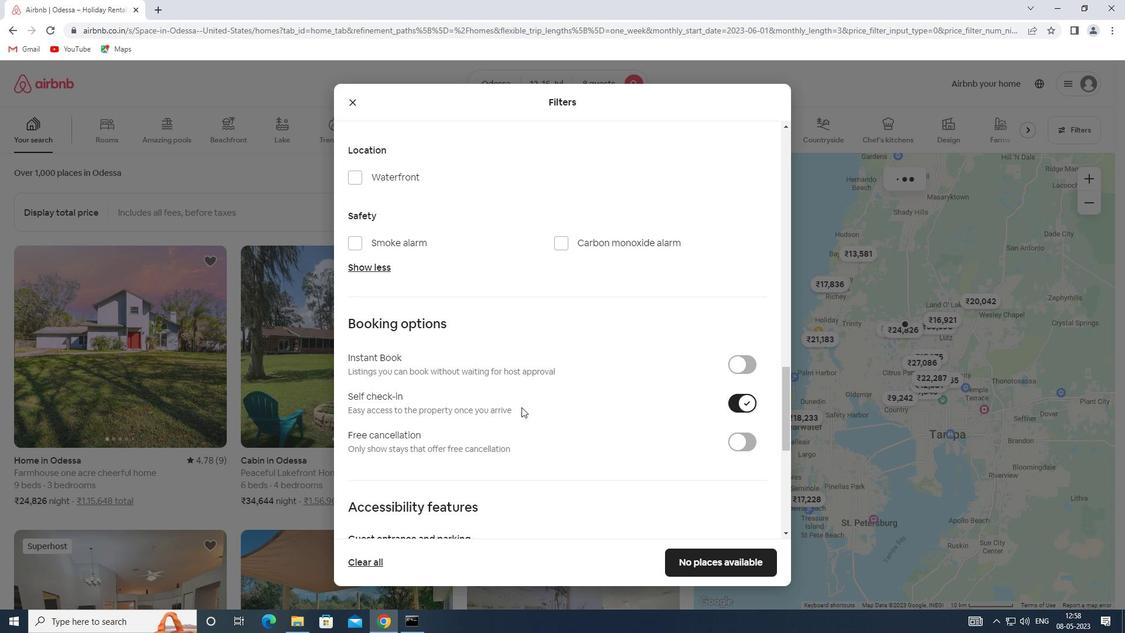 
Action: Mouse scrolled (521, 406) with delta (0, 0)
Screenshot: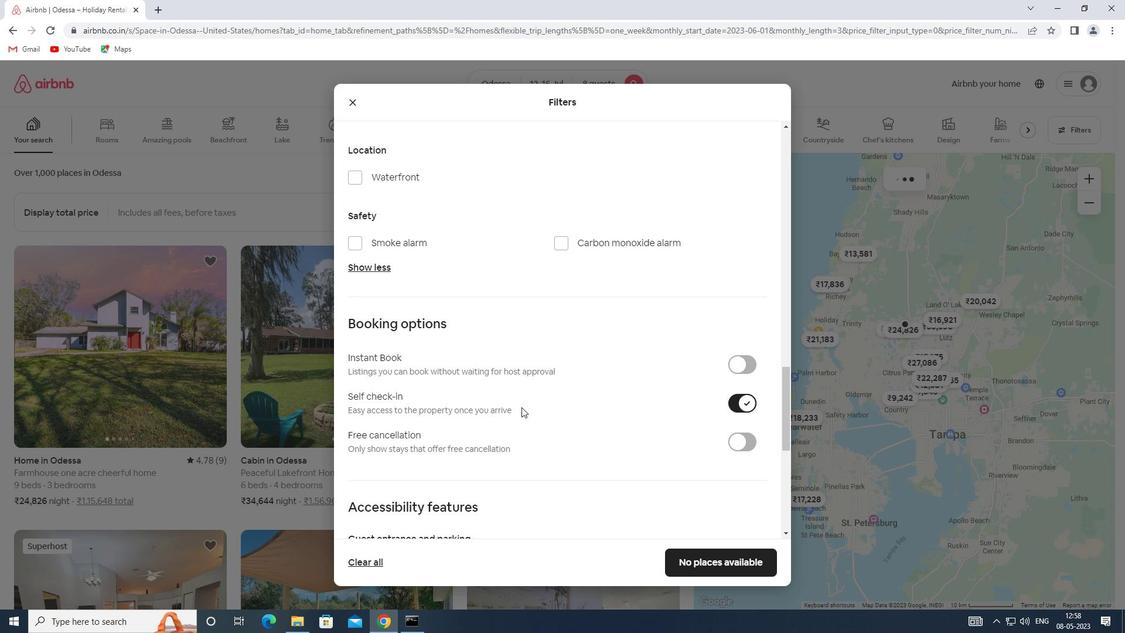 
Action: Mouse scrolled (521, 406) with delta (0, 0)
Screenshot: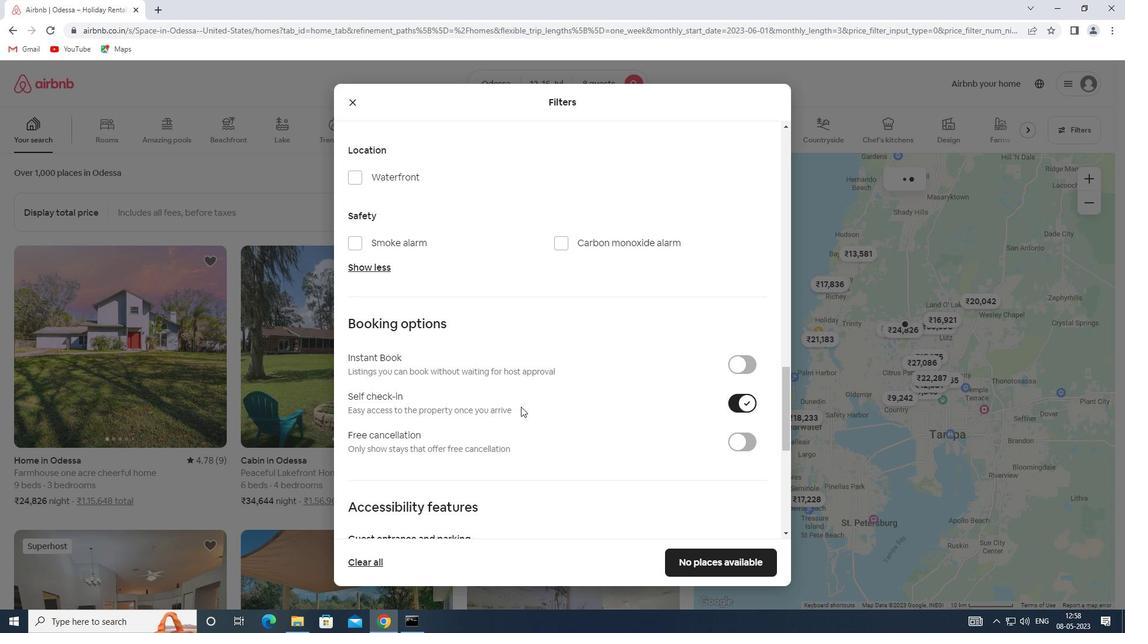 
Action: Mouse moved to (520, 404)
Screenshot: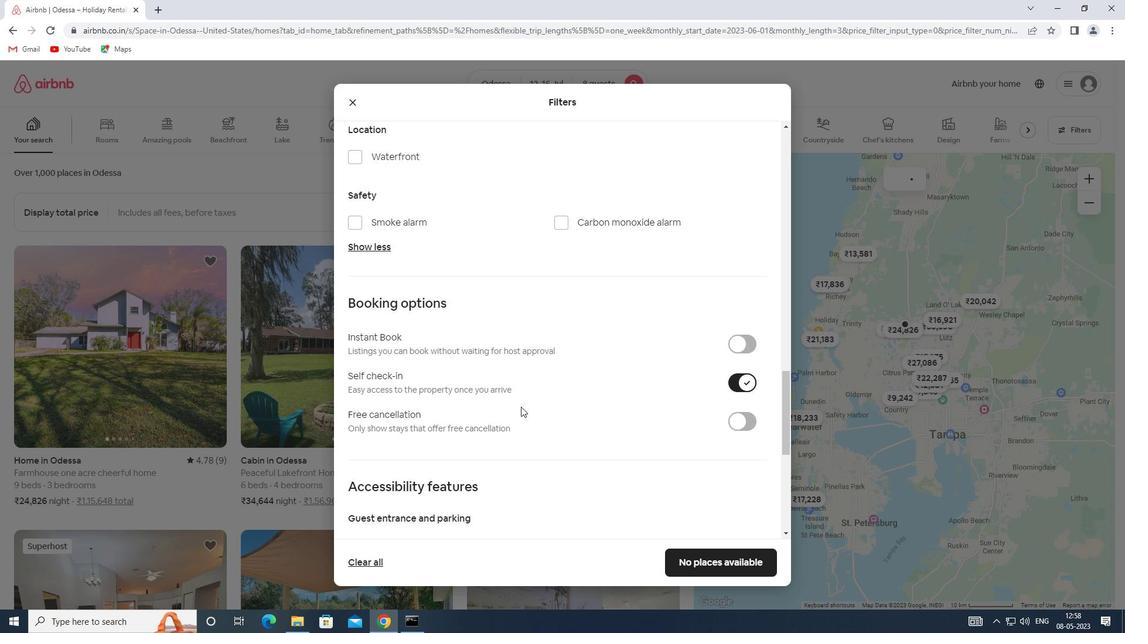 
Action: Mouse scrolled (520, 403) with delta (0, 0)
Screenshot: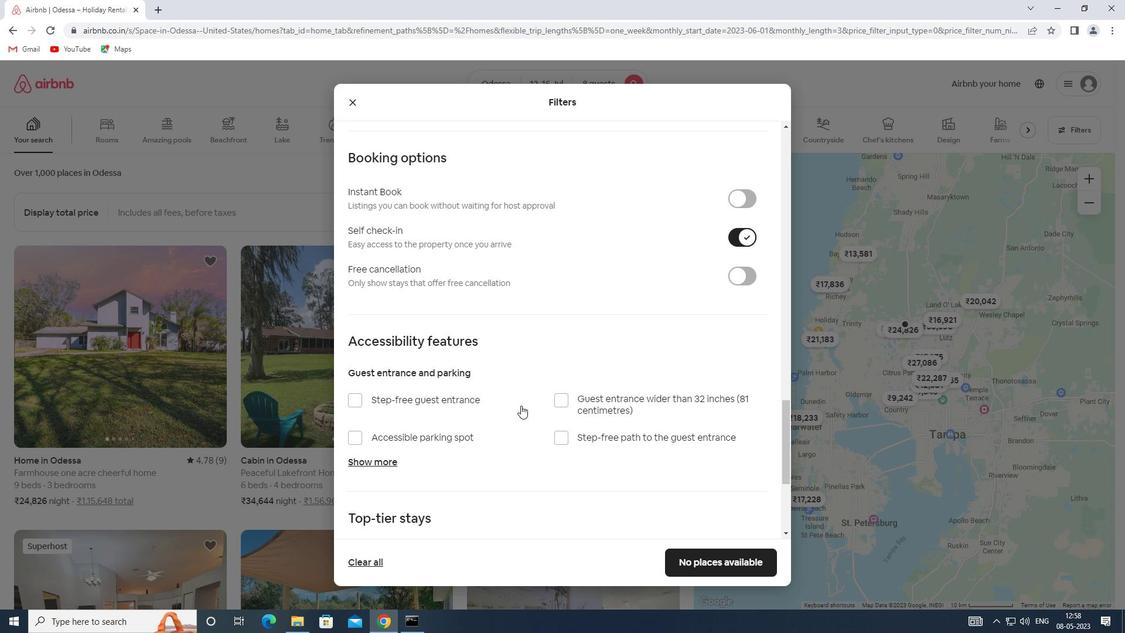 
Action: Mouse scrolled (520, 403) with delta (0, 0)
Screenshot: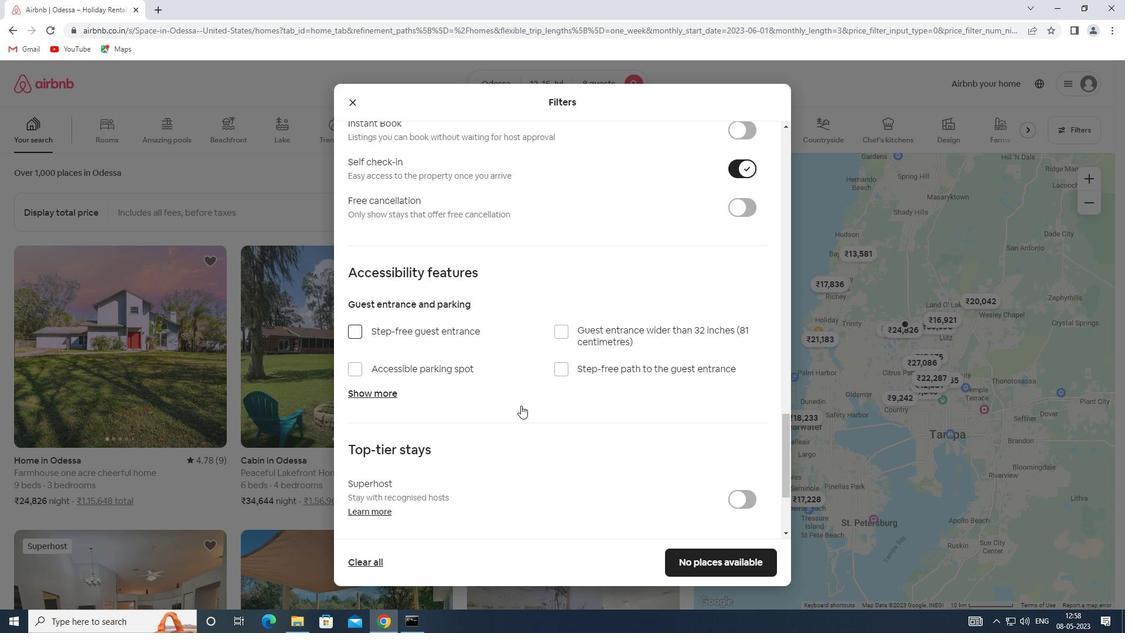 
Action: Mouse scrolled (520, 403) with delta (0, 0)
Screenshot: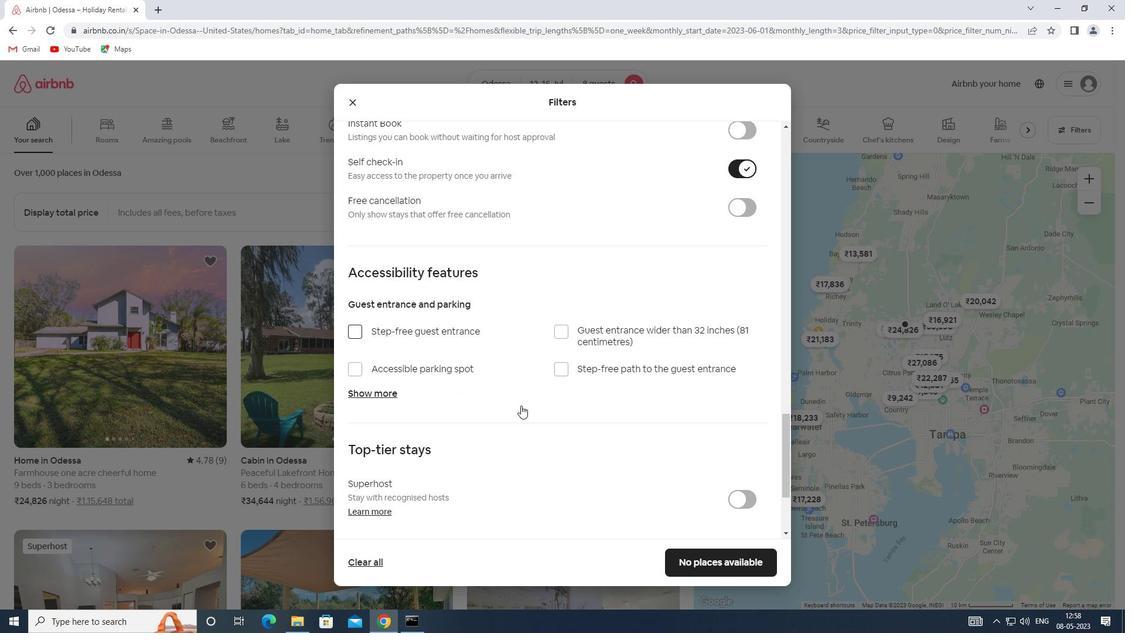 
Action: Mouse moved to (357, 456)
Screenshot: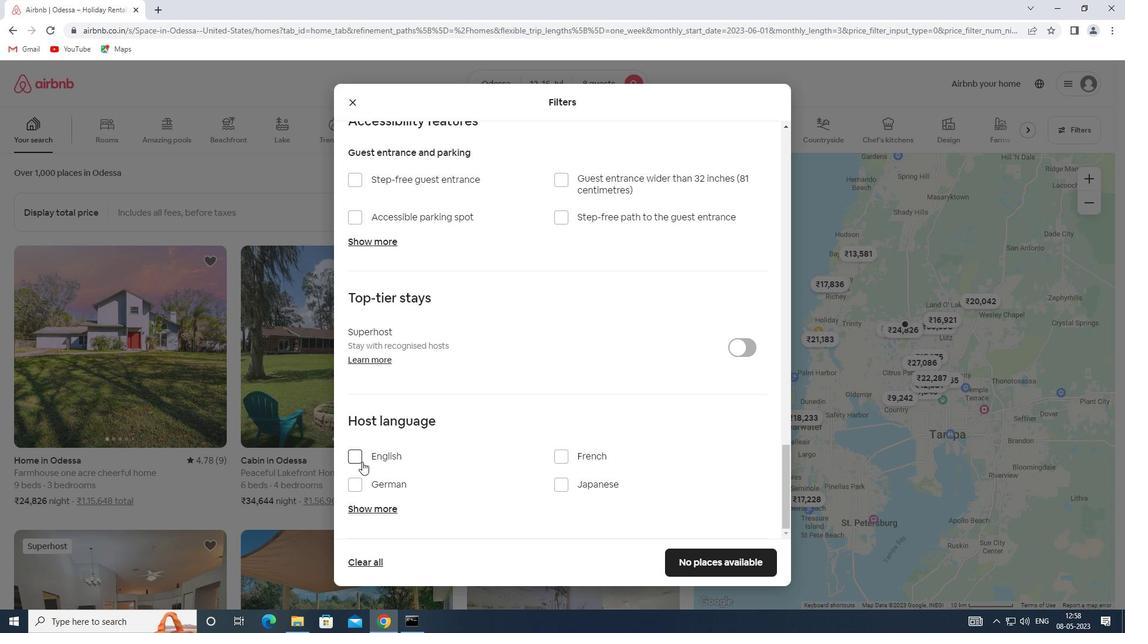 
Action: Mouse pressed left at (357, 456)
Screenshot: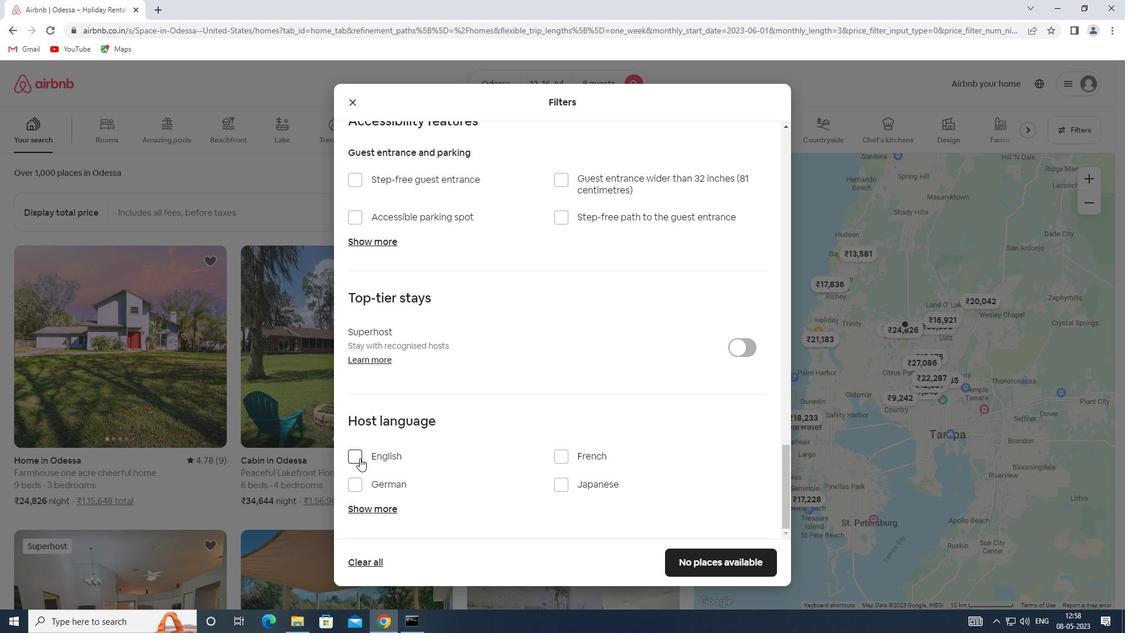 
Action: Mouse moved to (699, 562)
Screenshot: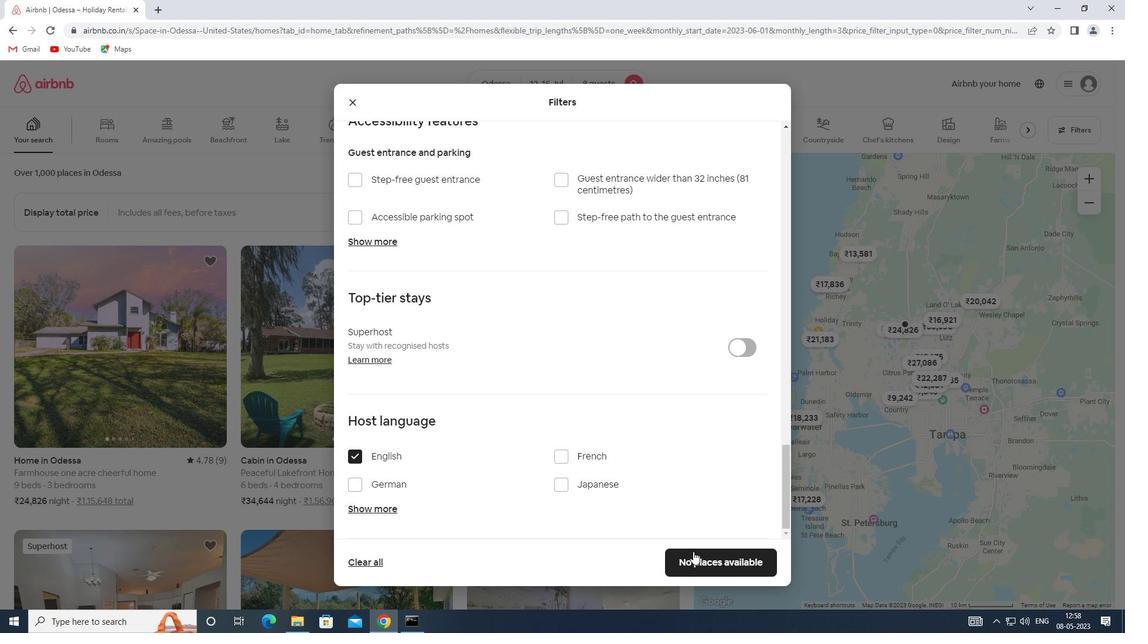 
Action: Mouse pressed left at (699, 562)
Screenshot: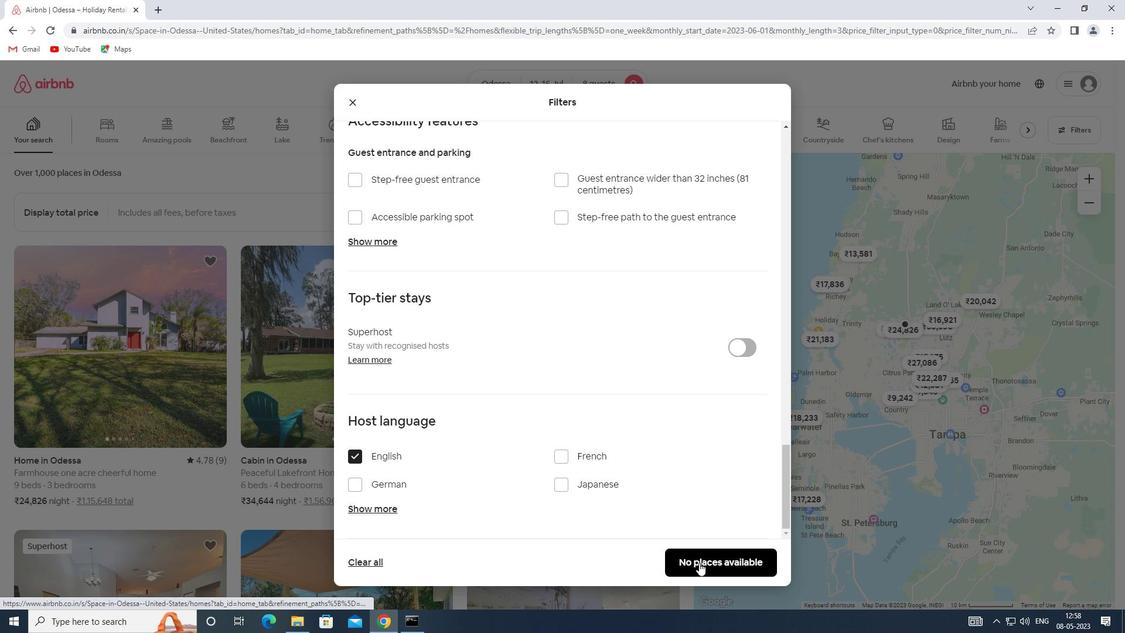 
